 Task: Find connections with filter location Boa Esperança with filter topic #Entrepreneurshipwith filter profile language German with filter current company Boston Scientific with filter school Saintgits College of Engineering (Autonomous) with filter industry Security Systems Services with filter service category Filing with filter keywords title Proposal Writer
Action: Mouse moved to (545, 103)
Screenshot: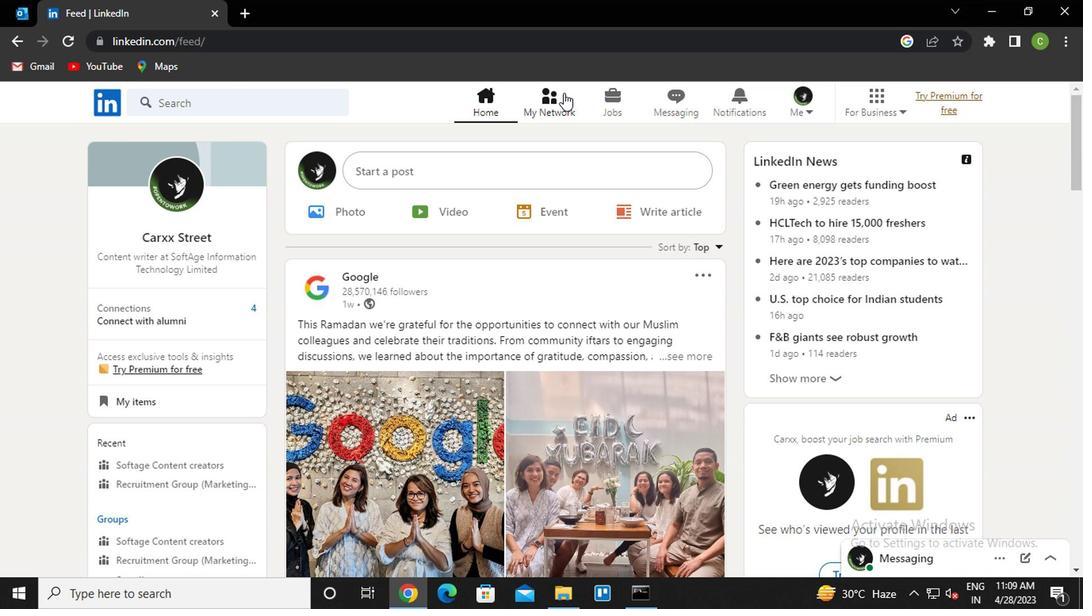 
Action: Mouse pressed left at (545, 103)
Screenshot: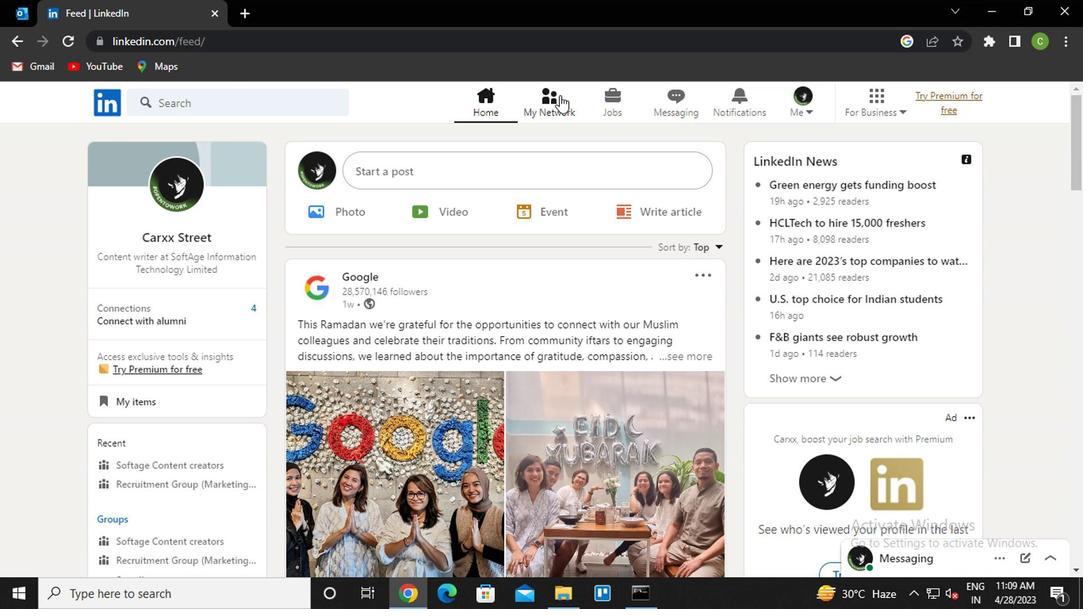 
Action: Mouse moved to (248, 203)
Screenshot: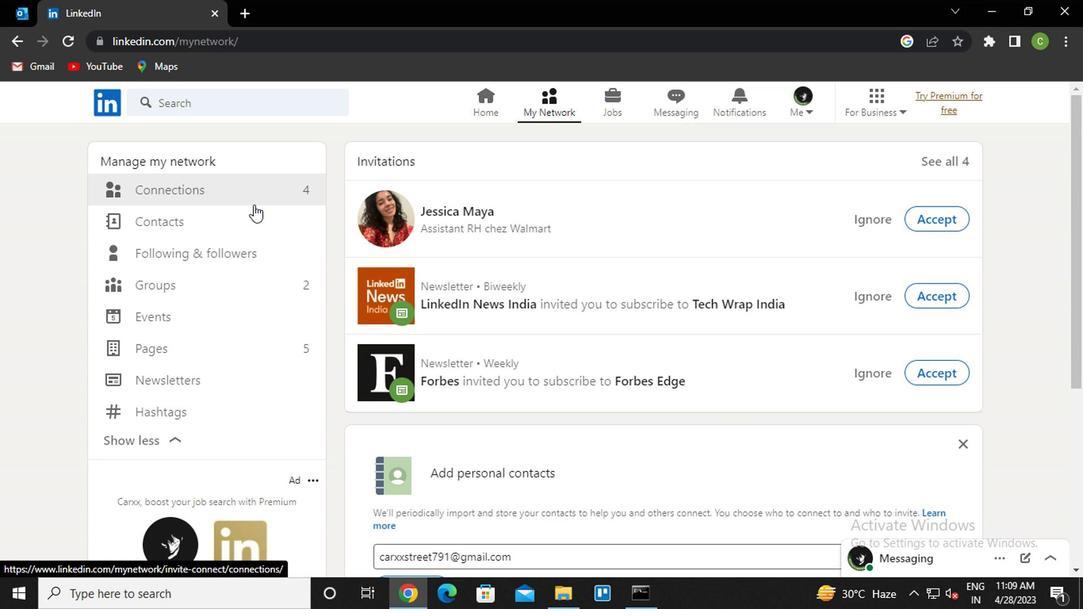 
Action: Mouse pressed left at (248, 203)
Screenshot: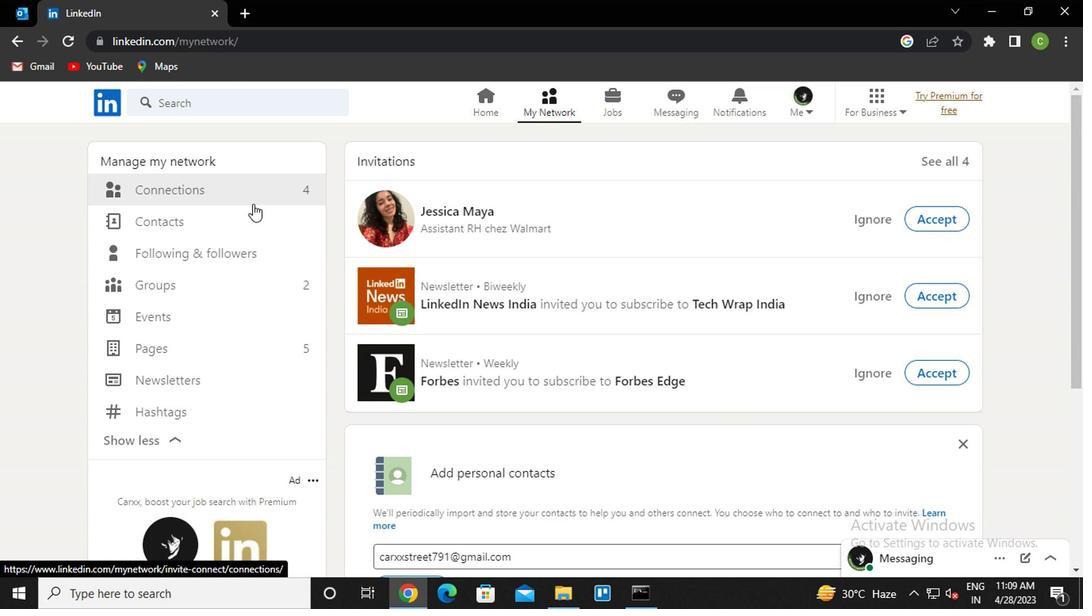 
Action: Mouse moved to (248, 202)
Screenshot: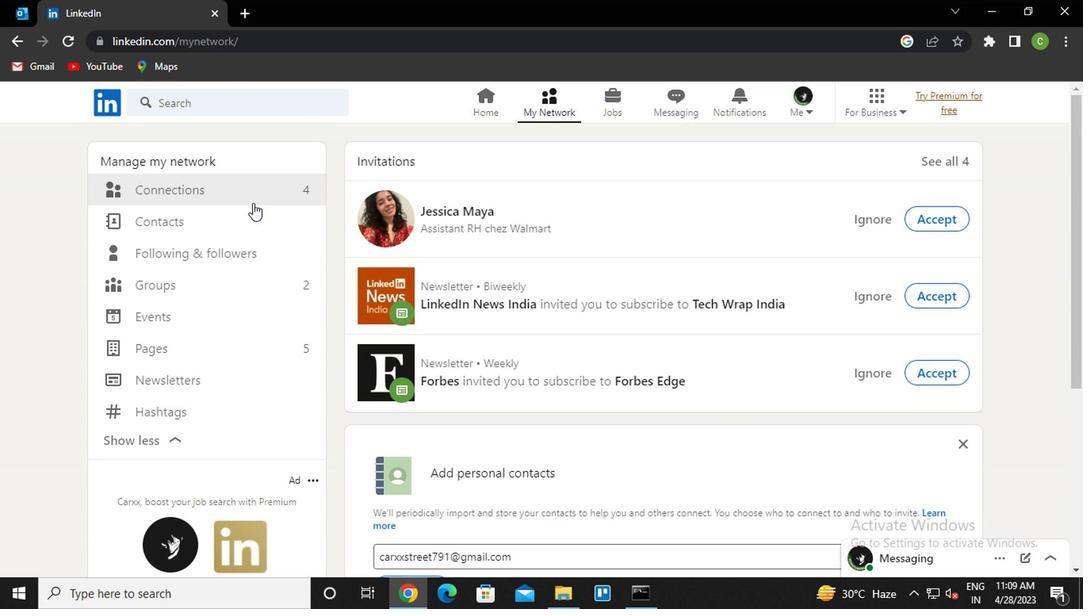 
Action: Mouse pressed left at (248, 202)
Screenshot: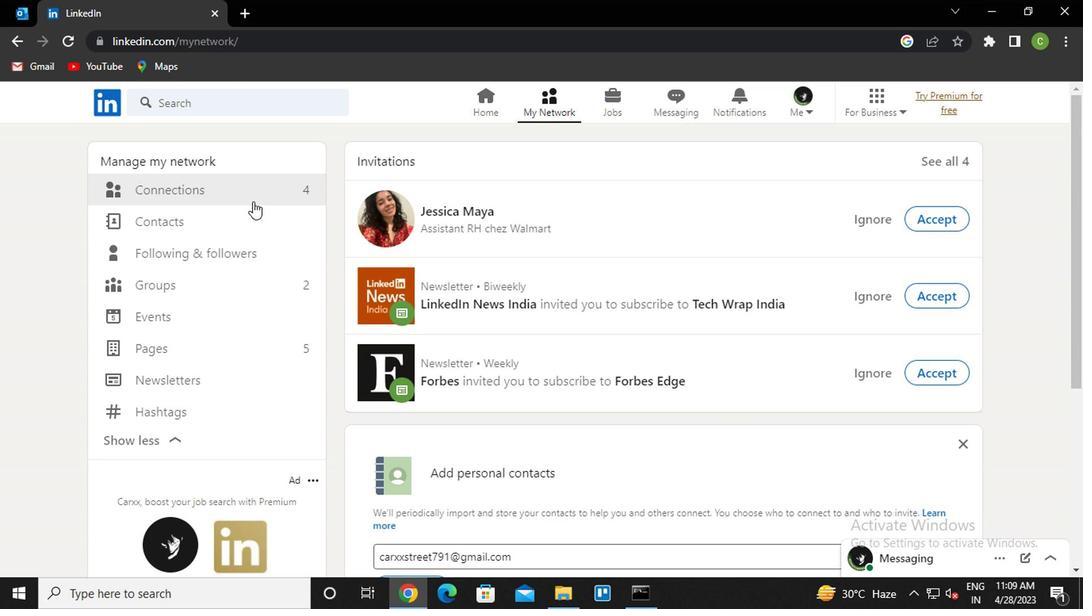 
Action: Mouse moved to (265, 195)
Screenshot: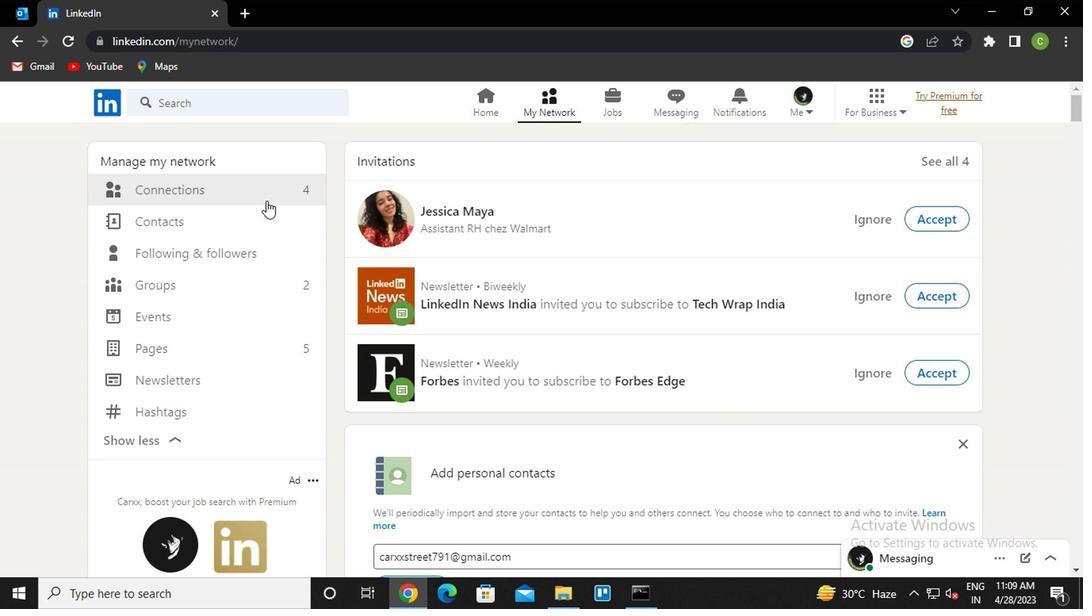 
Action: Mouse pressed left at (265, 195)
Screenshot: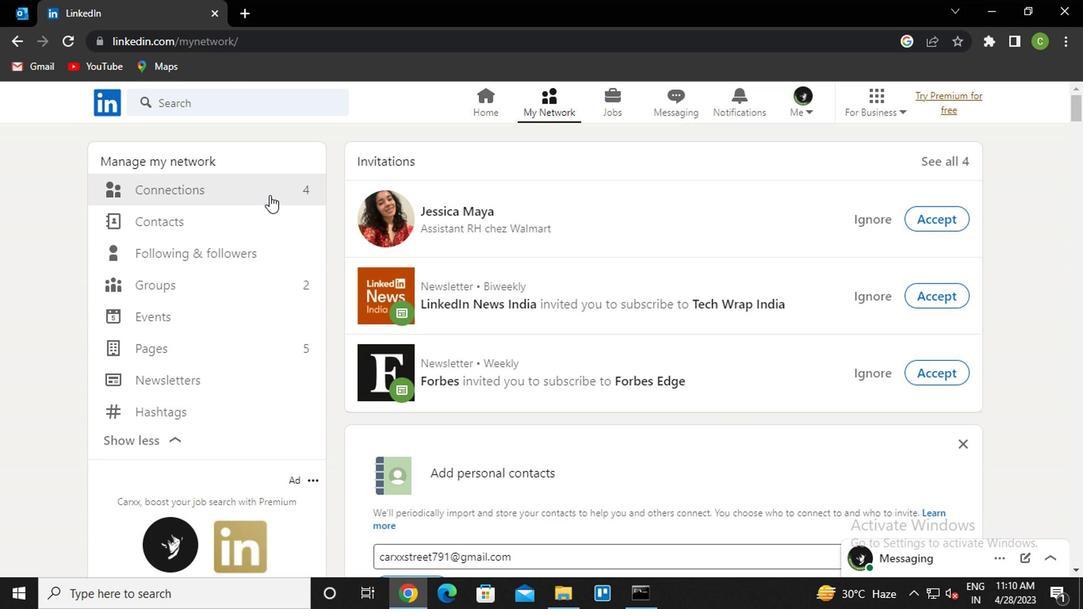 
Action: Mouse moved to (685, 195)
Screenshot: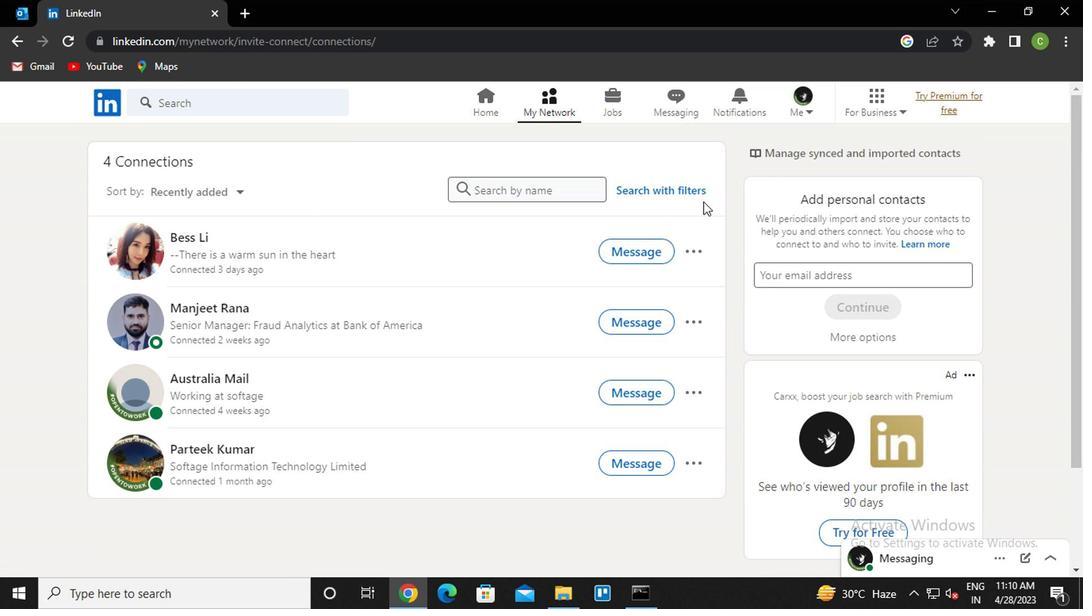 
Action: Mouse pressed left at (685, 195)
Screenshot: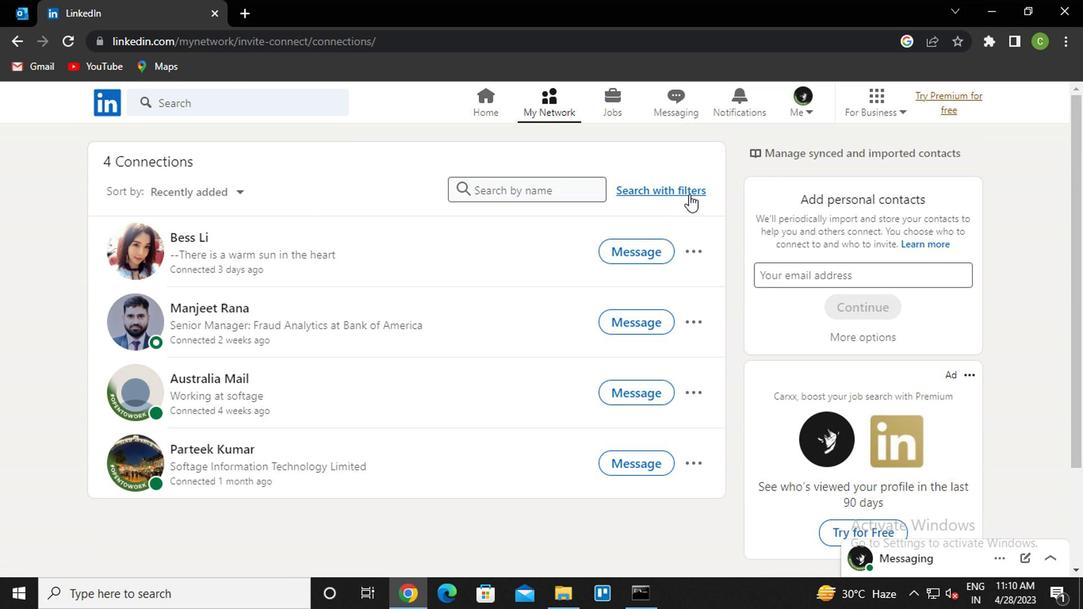 
Action: Mouse moved to (581, 148)
Screenshot: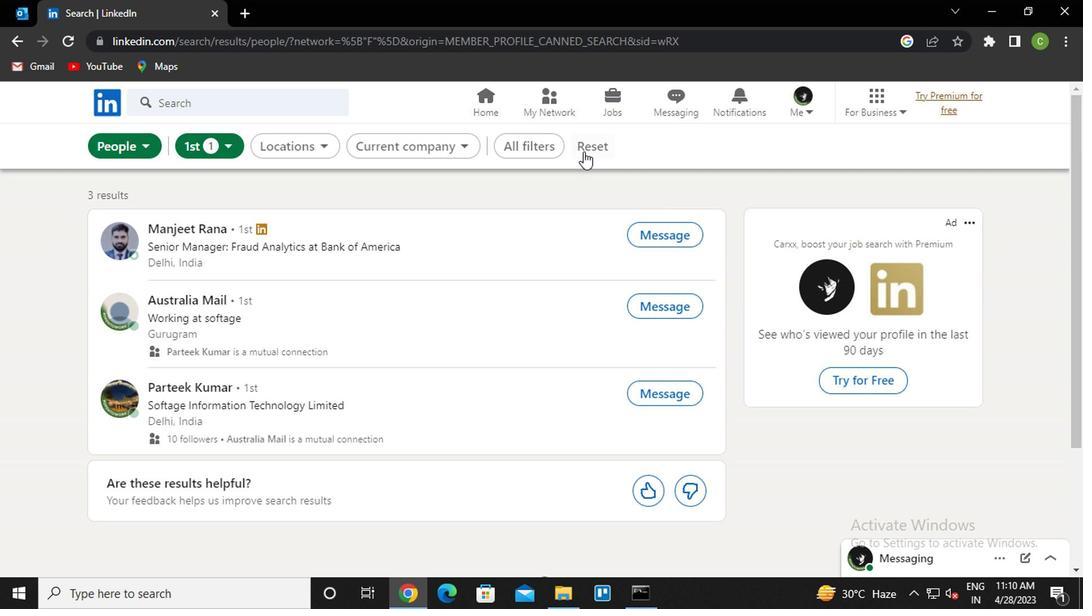 
Action: Mouse pressed left at (581, 148)
Screenshot: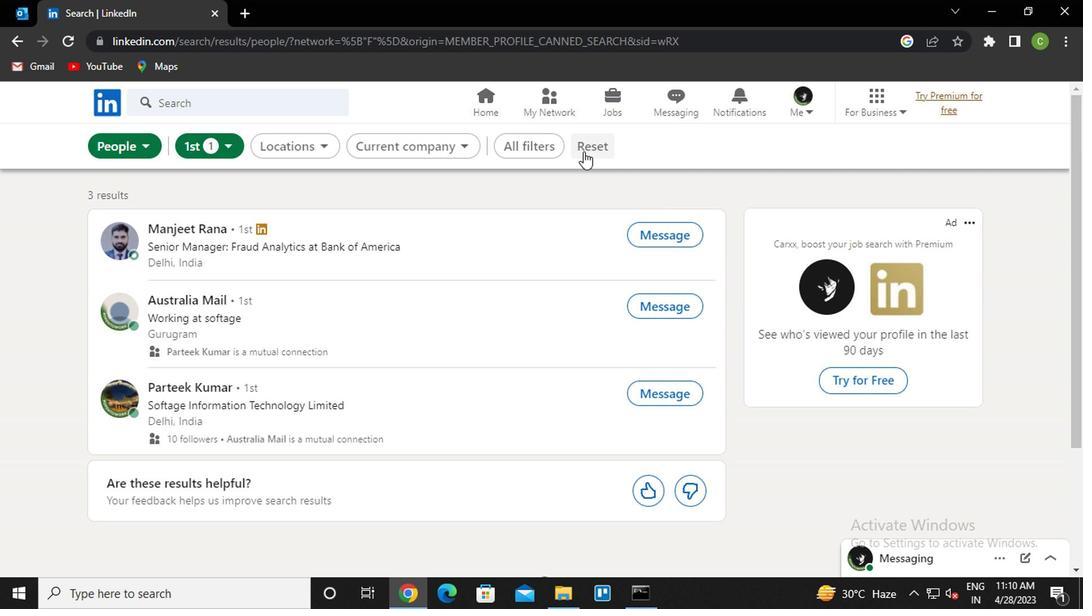 
Action: Mouse moved to (576, 146)
Screenshot: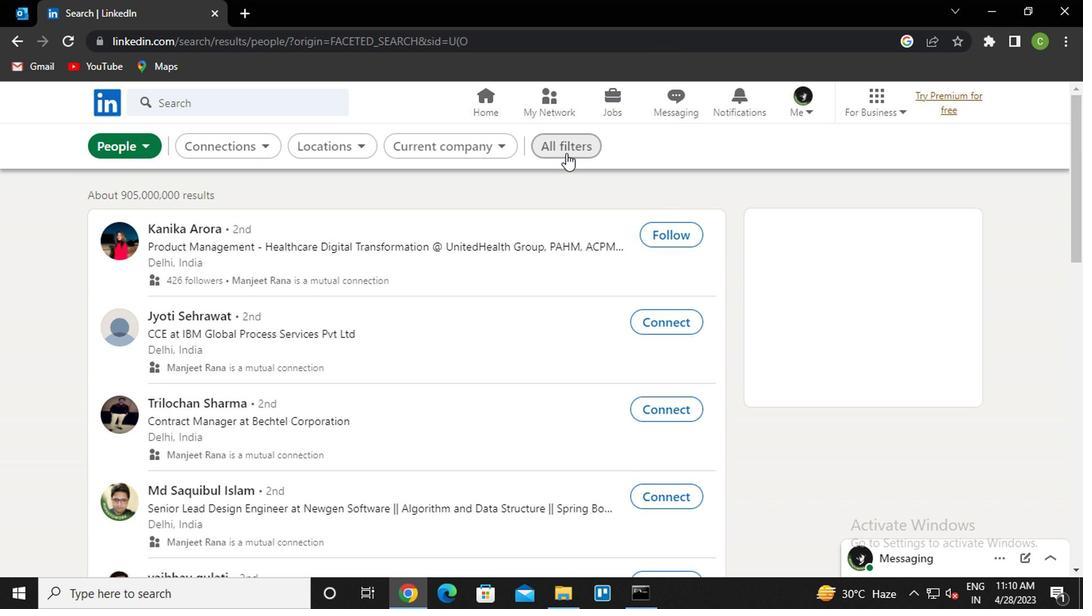 
Action: Mouse pressed left at (576, 146)
Screenshot: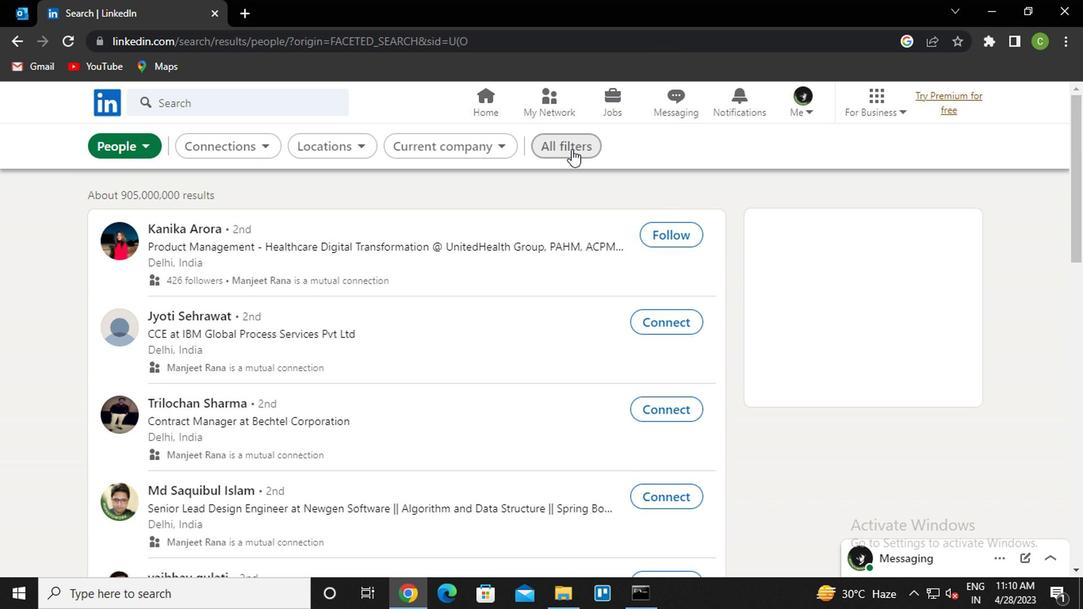 
Action: Mouse moved to (878, 328)
Screenshot: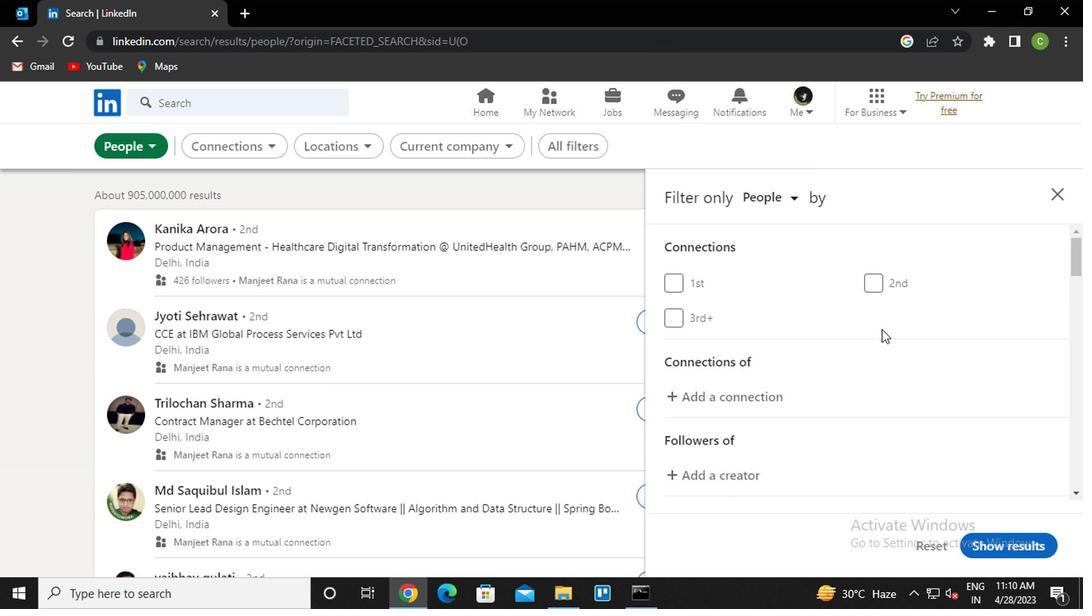 
Action: Mouse scrolled (878, 328) with delta (0, 0)
Screenshot: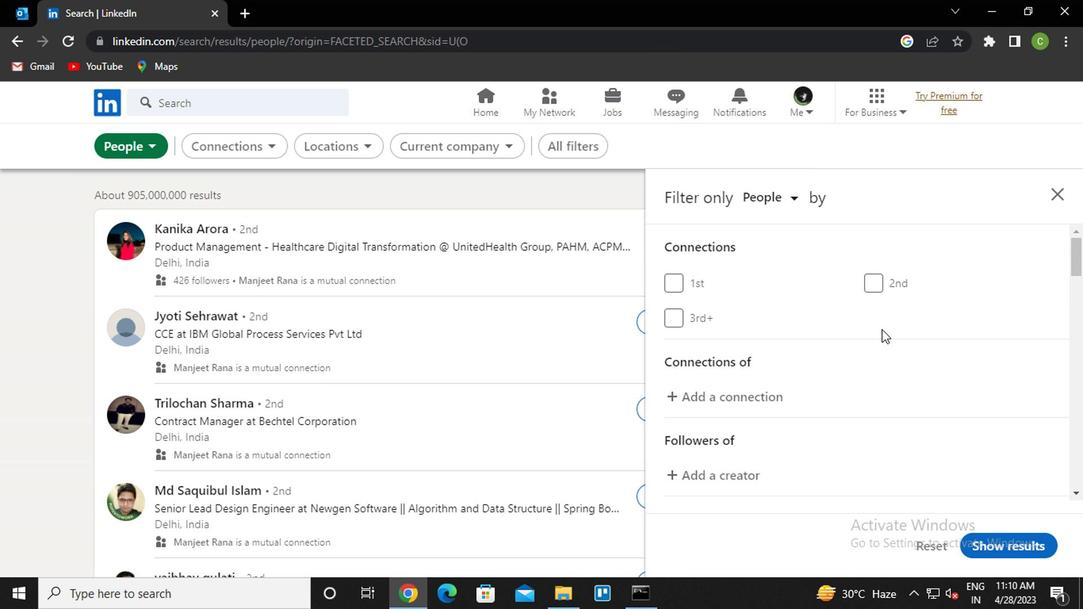 
Action: Mouse moved to (877, 331)
Screenshot: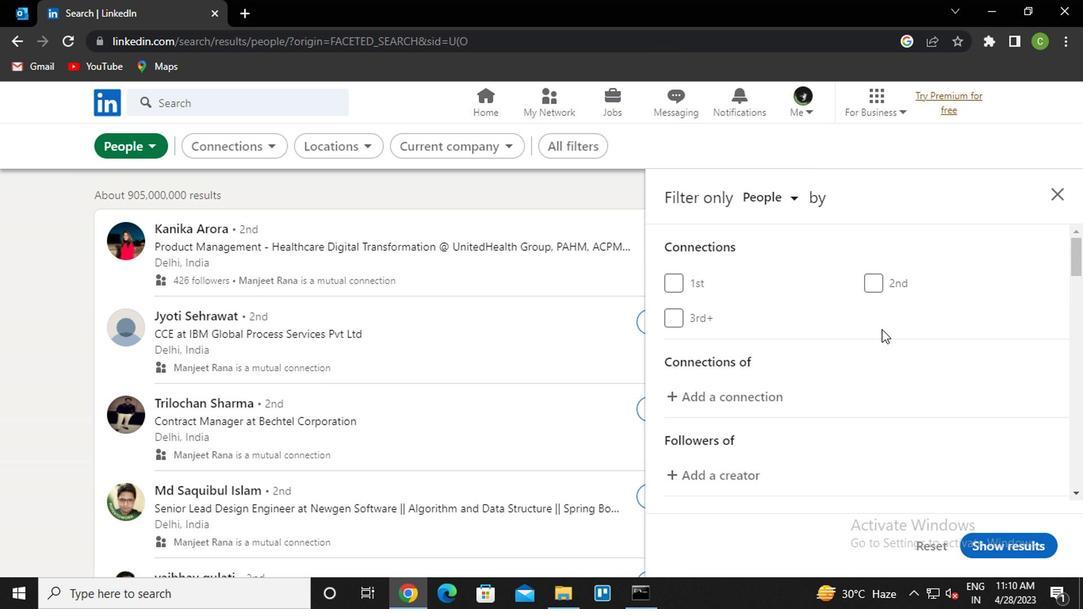 
Action: Mouse scrolled (877, 330) with delta (0, 0)
Screenshot: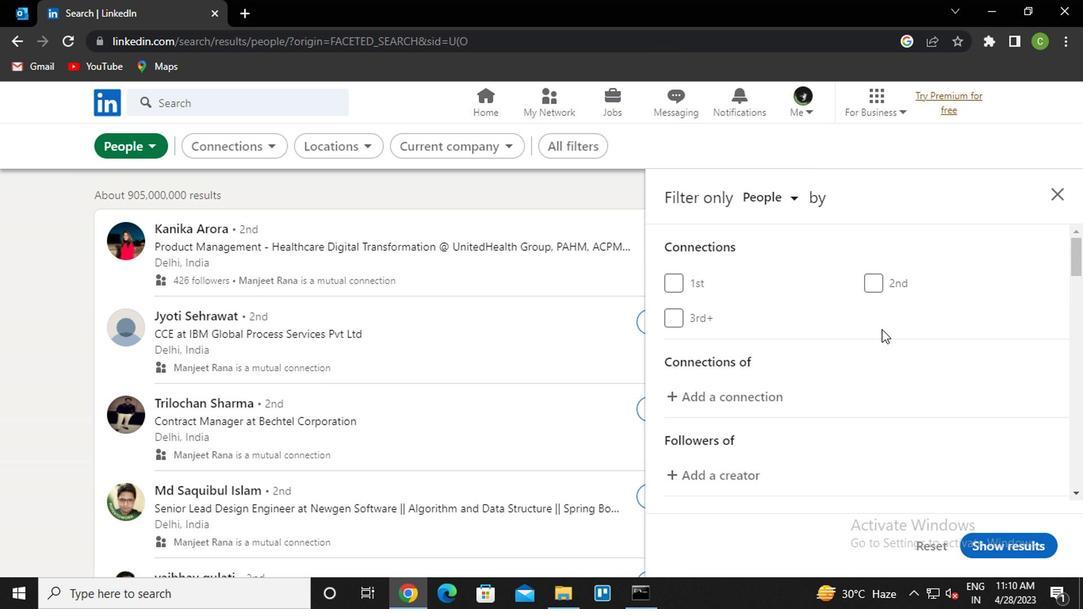 
Action: Mouse moved to (877, 331)
Screenshot: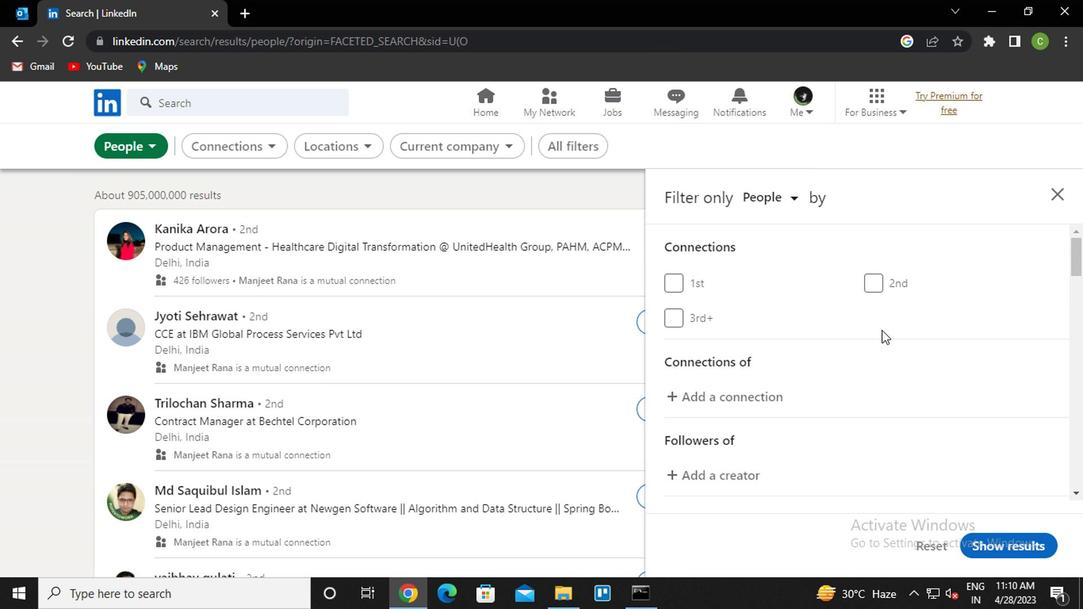 
Action: Mouse scrolled (877, 330) with delta (0, 0)
Screenshot: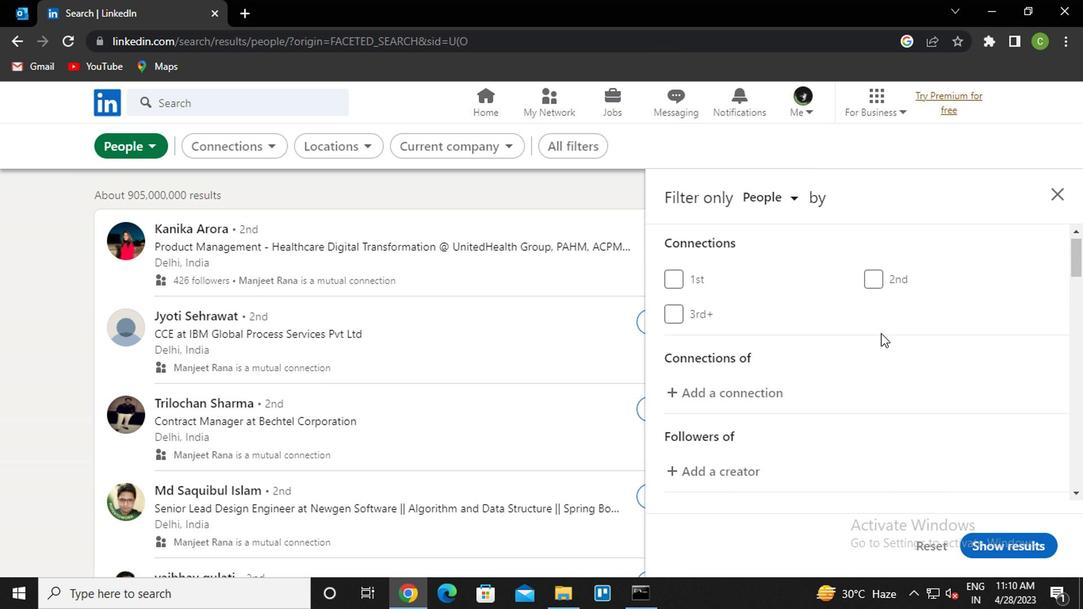 
Action: Mouse moved to (875, 333)
Screenshot: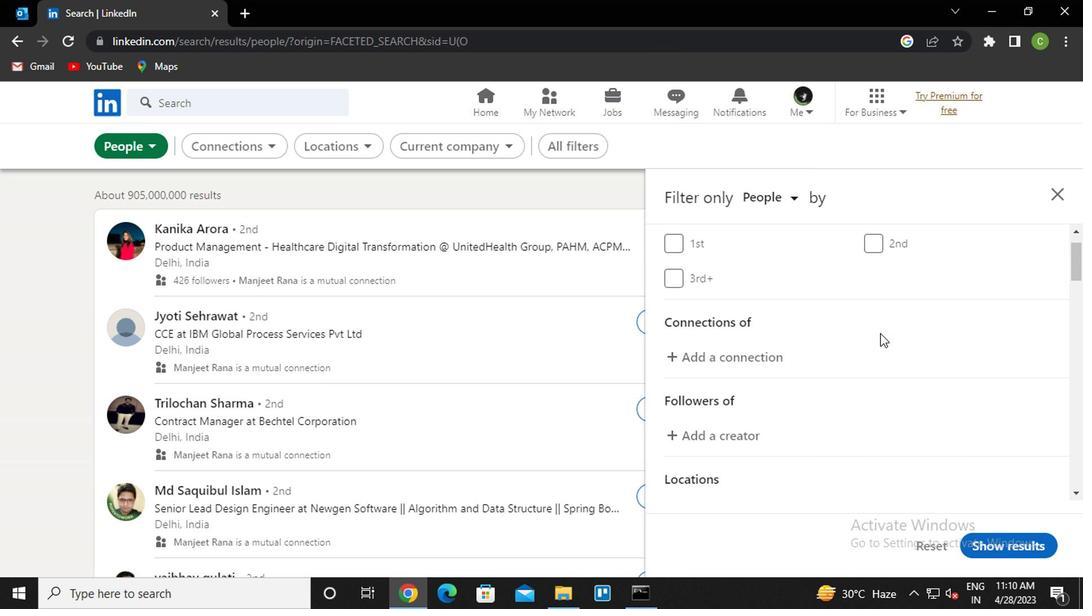 
Action: Mouse scrolled (875, 332) with delta (0, 0)
Screenshot: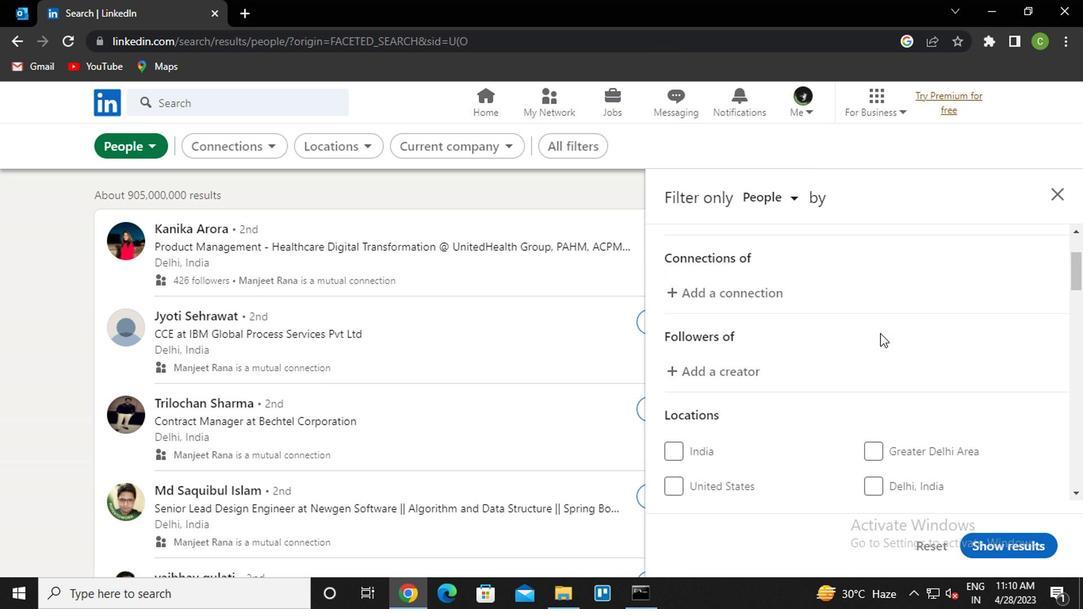 
Action: Mouse moved to (906, 312)
Screenshot: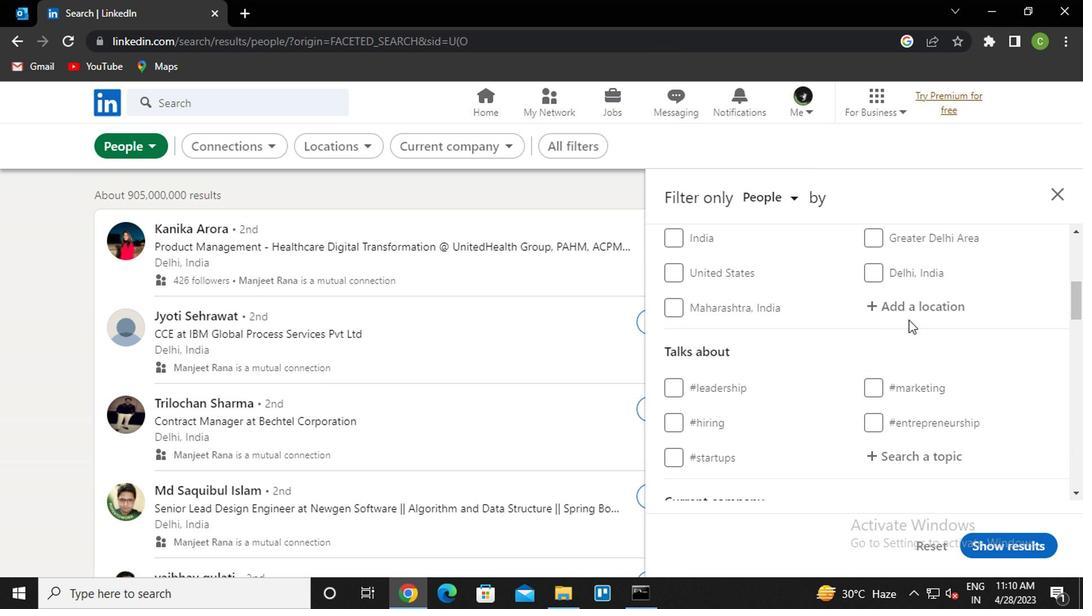 
Action: Mouse pressed left at (906, 312)
Screenshot: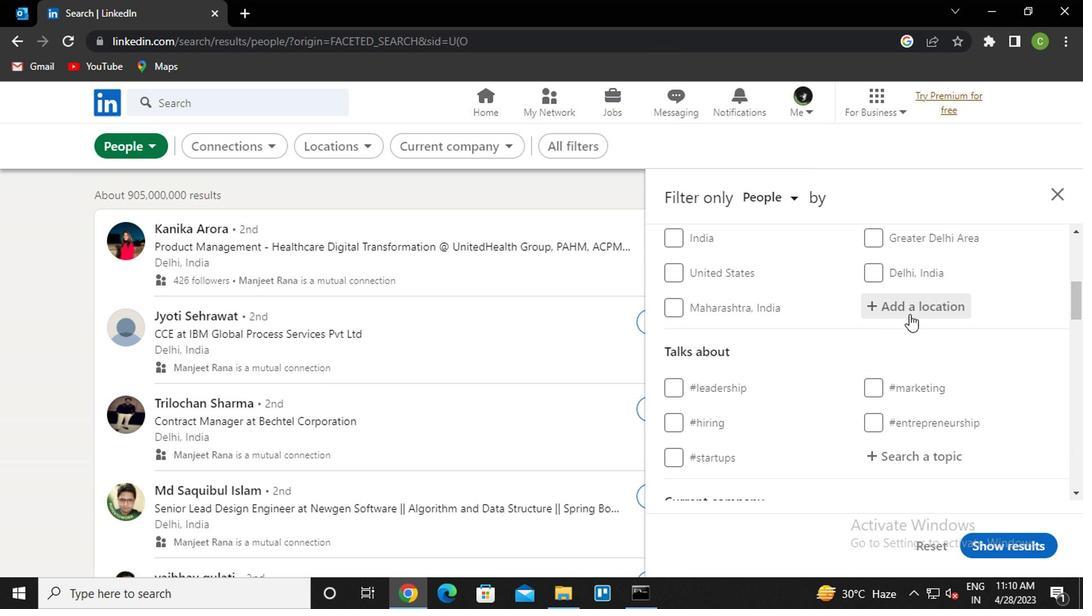 
Action: Key pressed <Key.shift><Key.caps_lock>B<Key.caps_lock>OA<Key.space><Key.caps_lock>E<Key.caps_lock>S<Key.down><Key.enter>
Screenshot: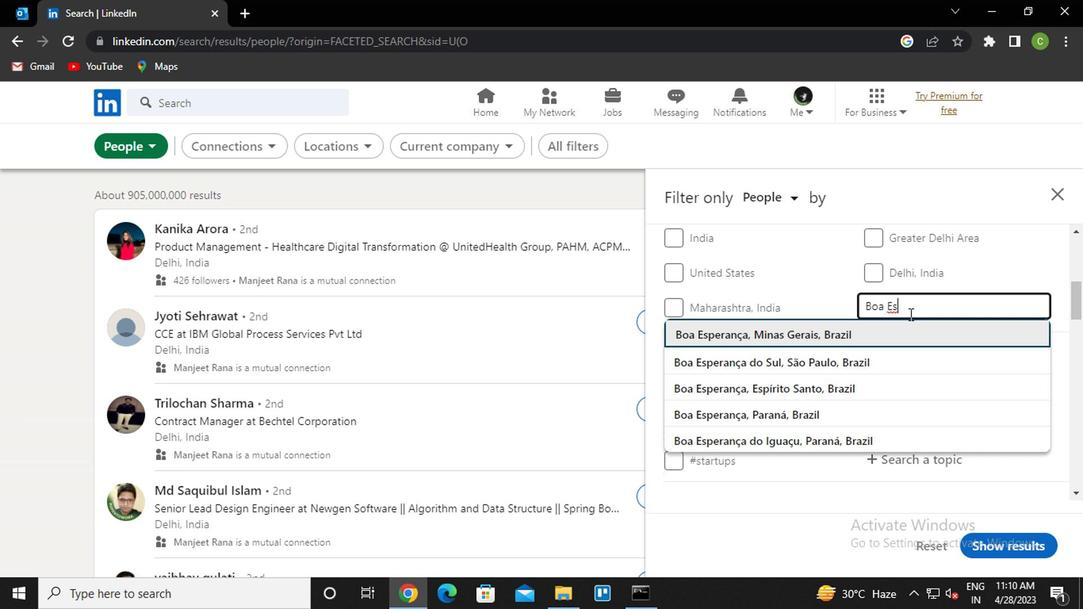 
Action: Mouse moved to (904, 313)
Screenshot: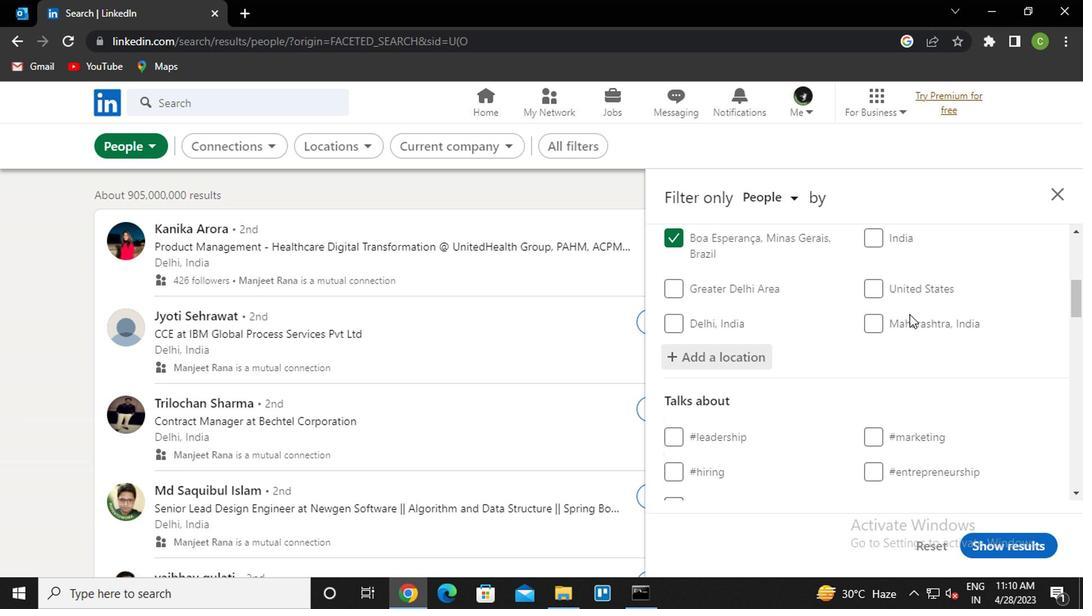 
Action: Mouse scrolled (904, 312) with delta (0, -1)
Screenshot: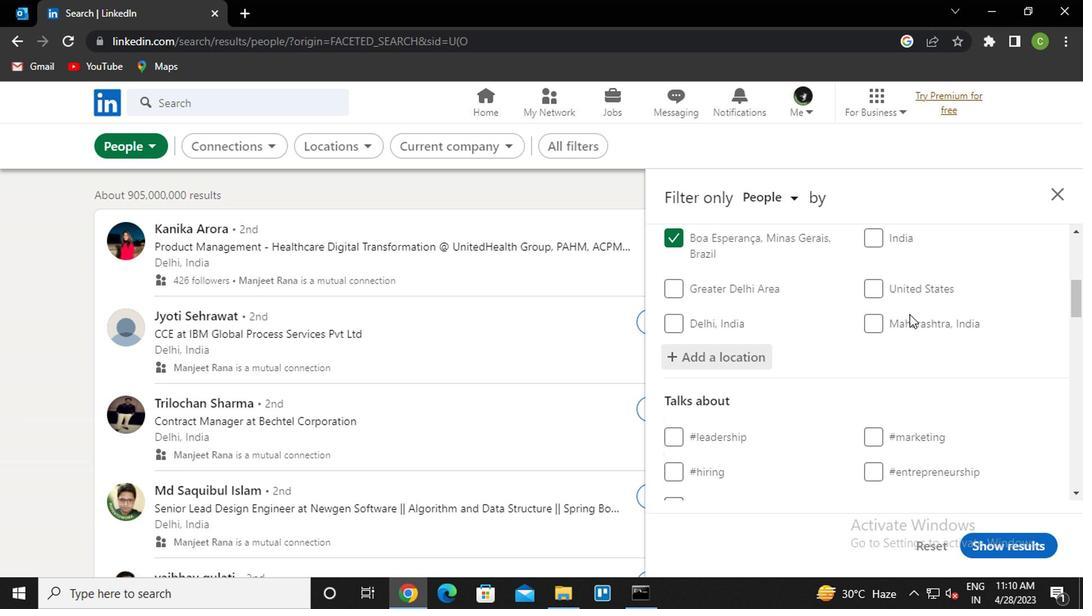 
Action: Mouse moved to (901, 316)
Screenshot: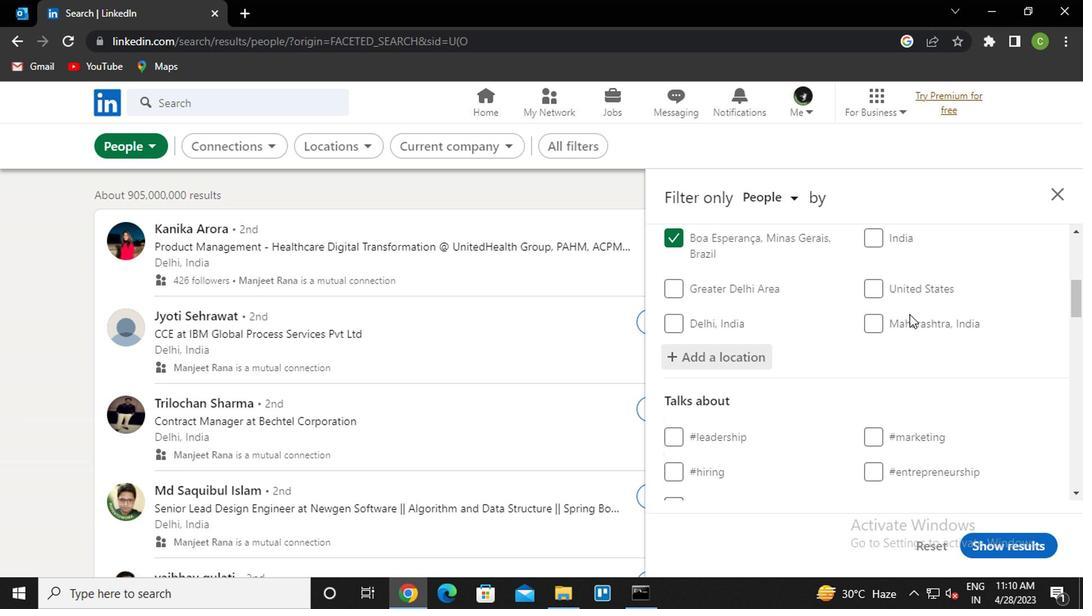 
Action: Mouse scrolled (901, 315) with delta (0, -1)
Screenshot: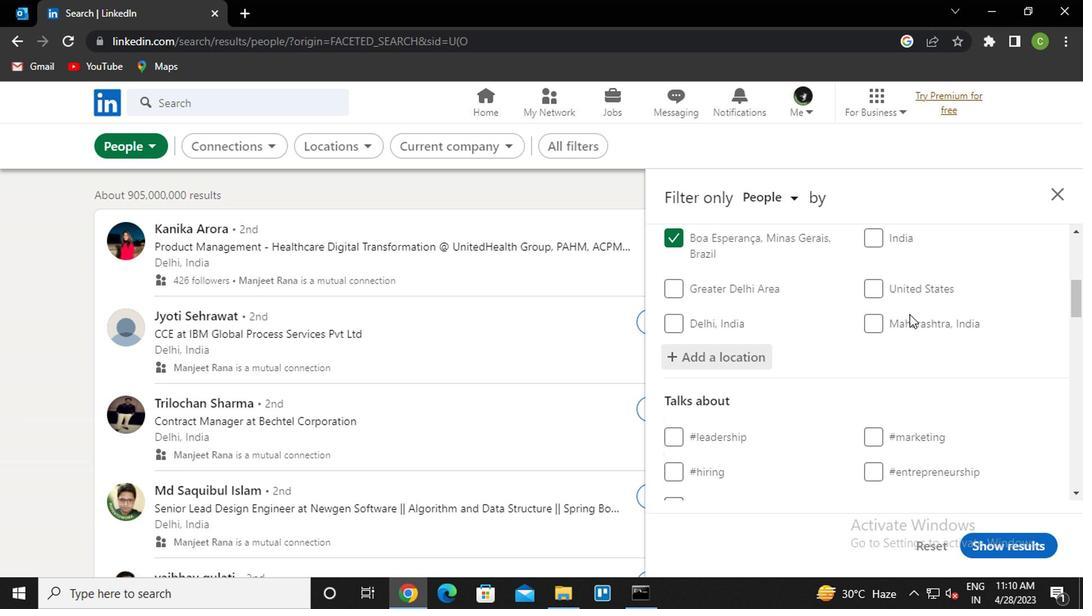
Action: Mouse moved to (889, 337)
Screenshot: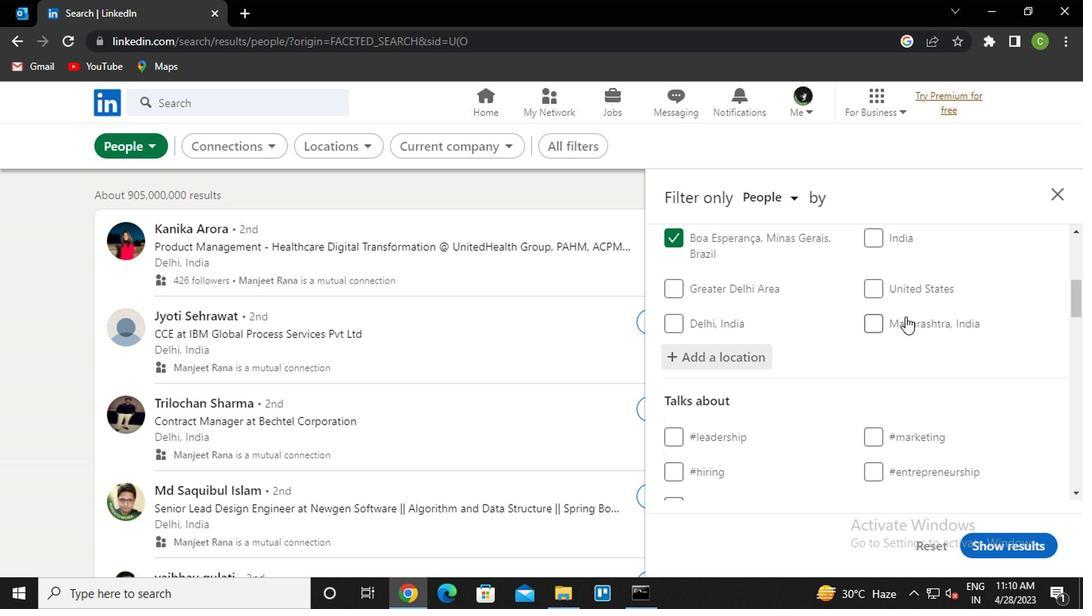 
Action: Mouse scrolled (889, 336) with delta (0, 0)
Screenshot: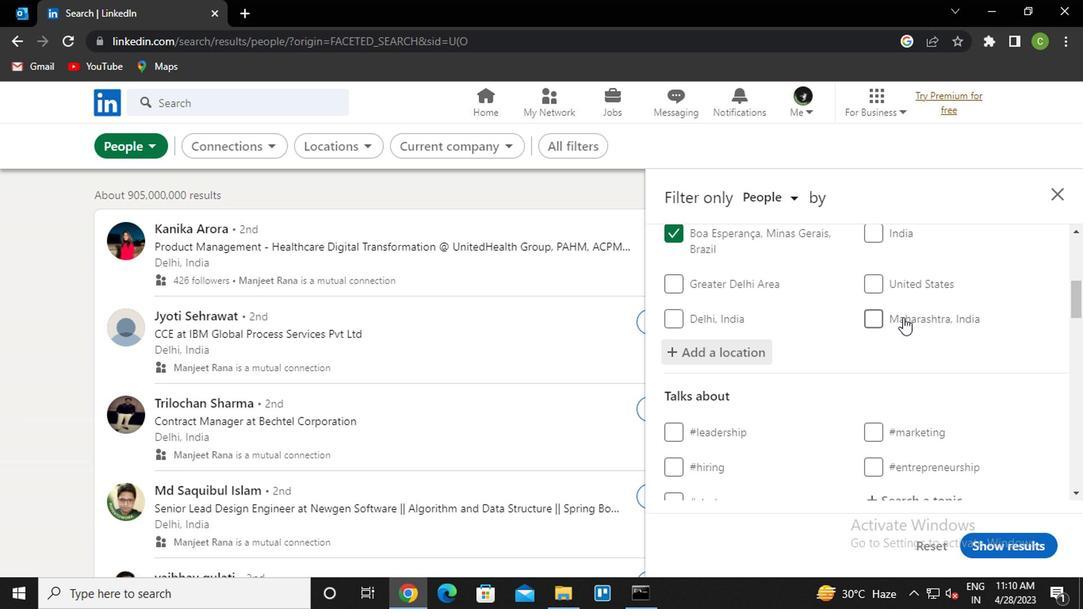 
Action: Mouse moved to (914, 273)
Screenshot: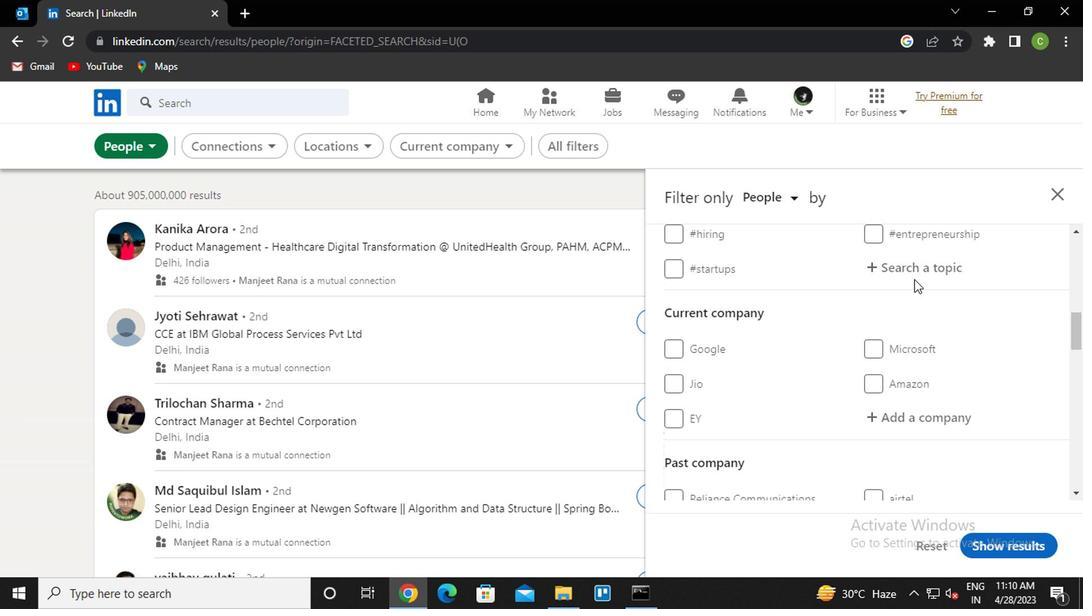 
Action: Mouse pressed left at (914, 273)
Screenshot: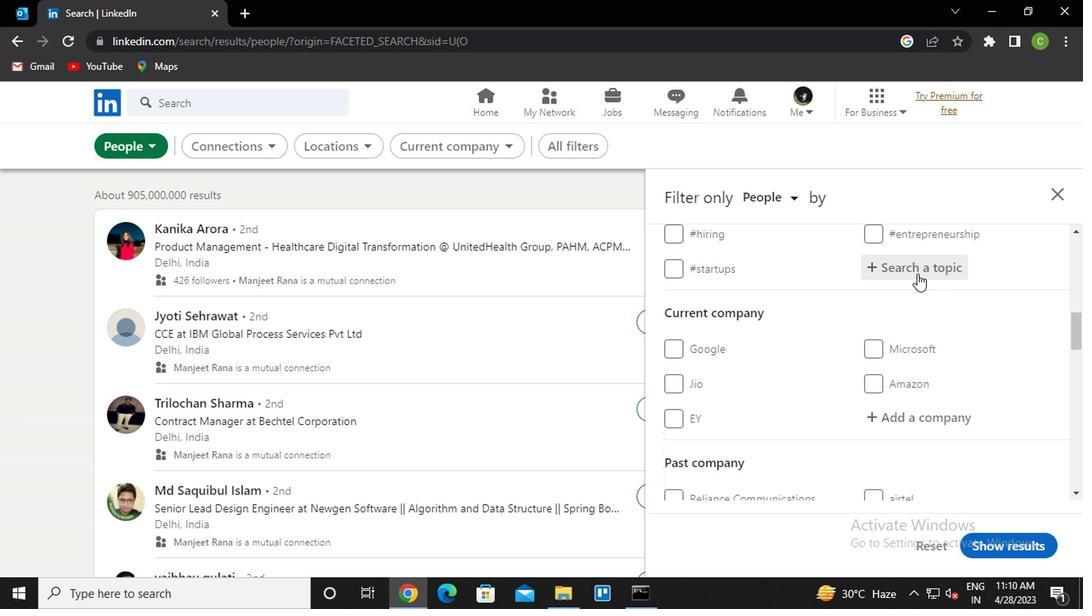 
Action: Key pressed <Key.caps_lock>E<Key.caps_lock>NTRE<Key.down><Key.down><Key.down><Key.up><Key.enter>
Screenshot: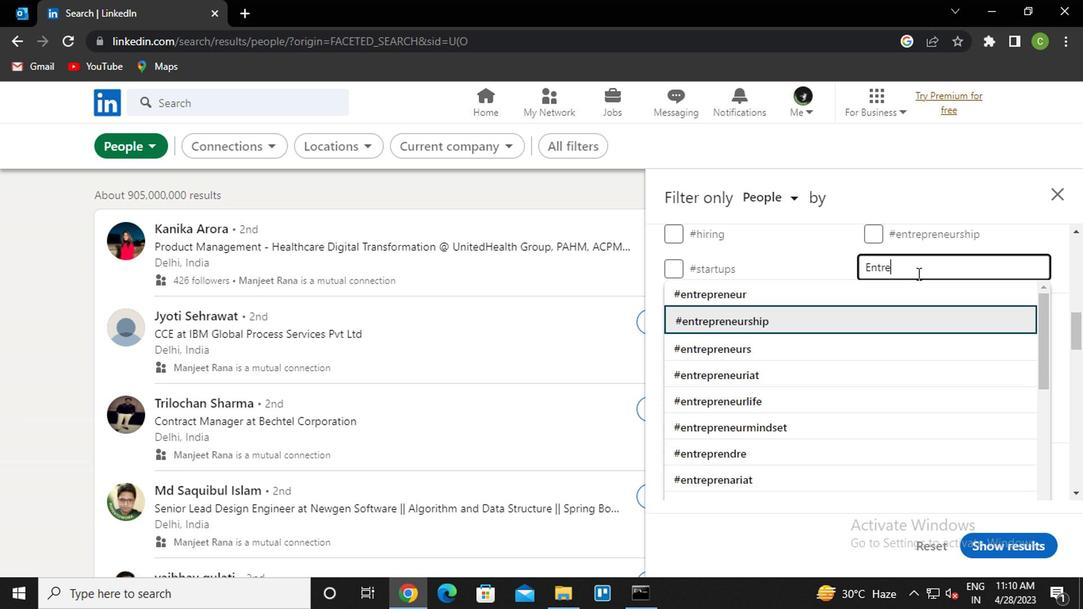 
Action: Mouse moved to (914, 273)
Screenshot: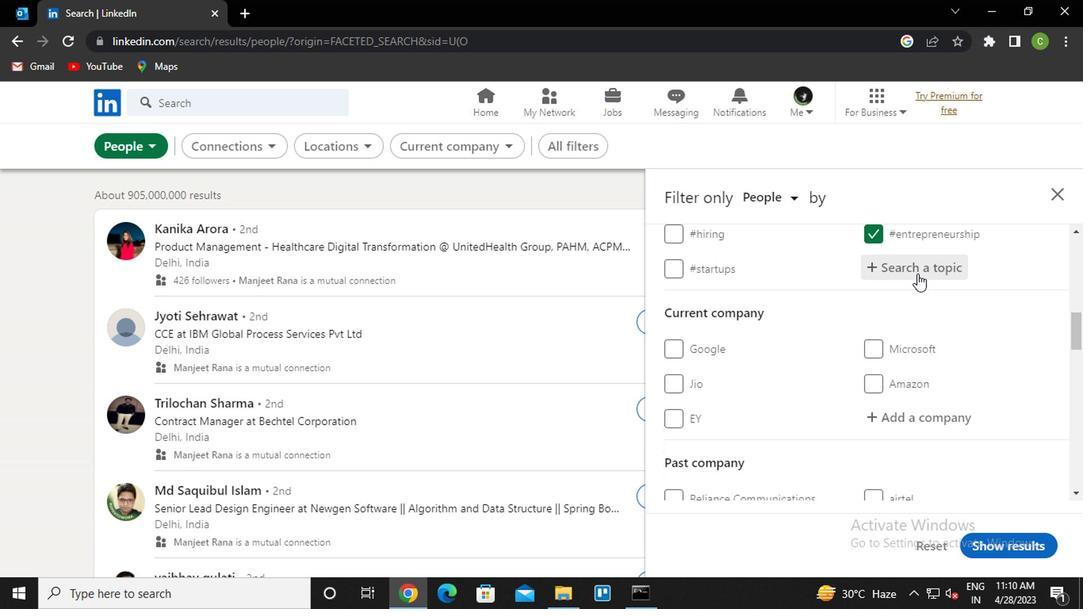 
Action: Mouse scrolled (914, 272) with delta (0, -1)
Screenshot: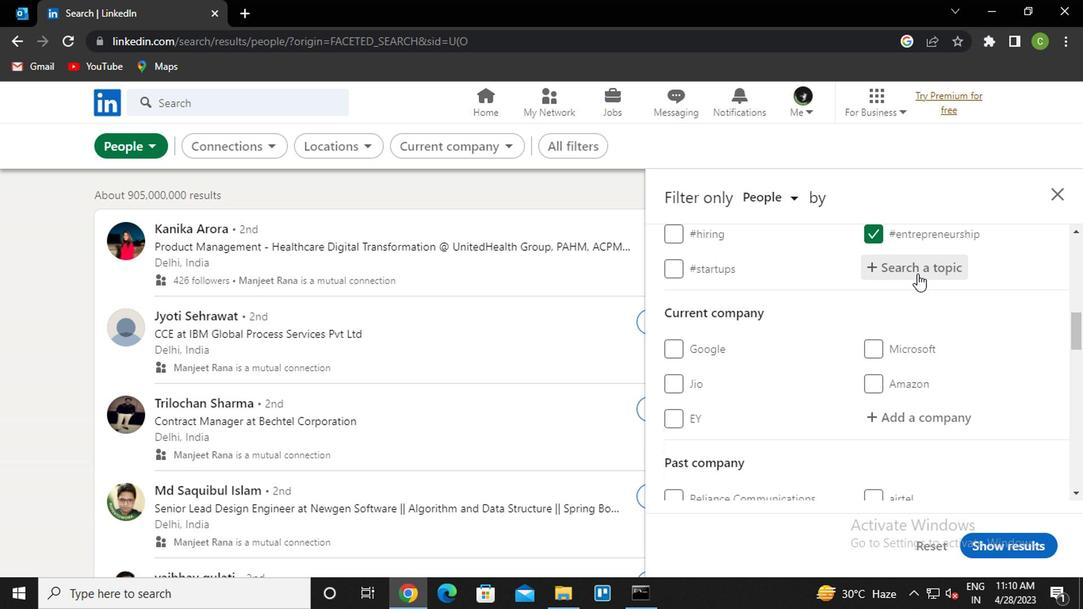 
Action: Mouse scrolled (914, 272) with delta (0, -1)
Screenshot: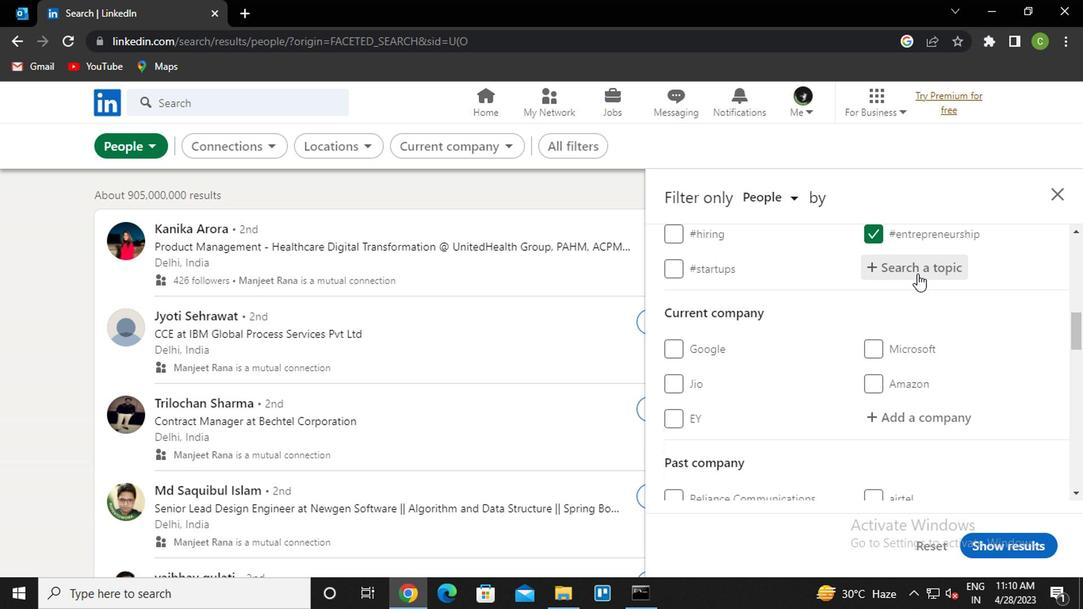 
Action: Mouse scrolled (914, 272) with delta (0, -1)
Screenshot: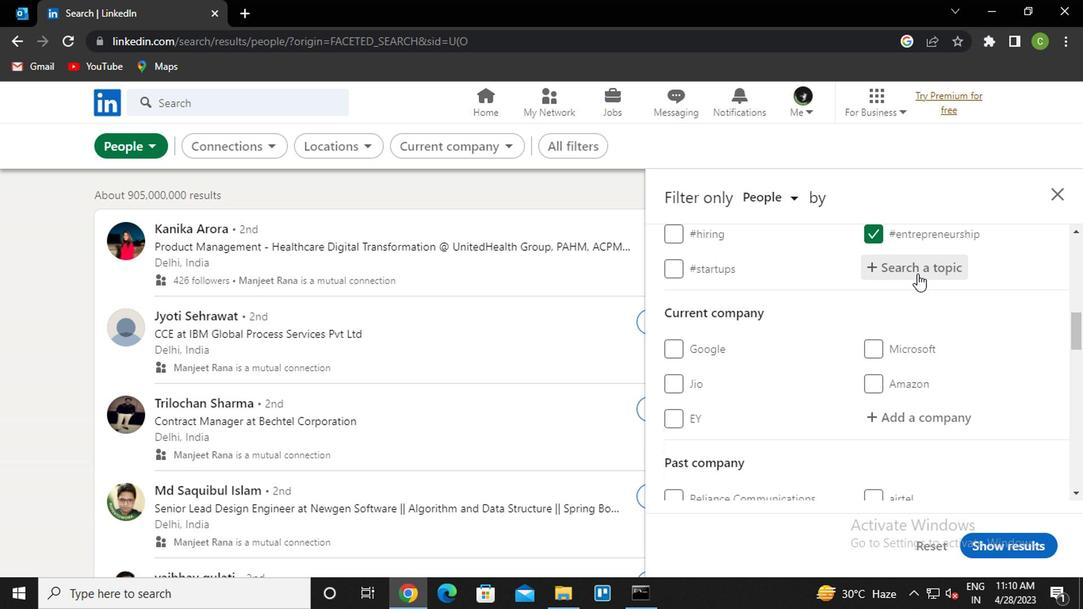 
Action: Mouse scrolled (914, 272) with delta (0, -1)
Screenshot: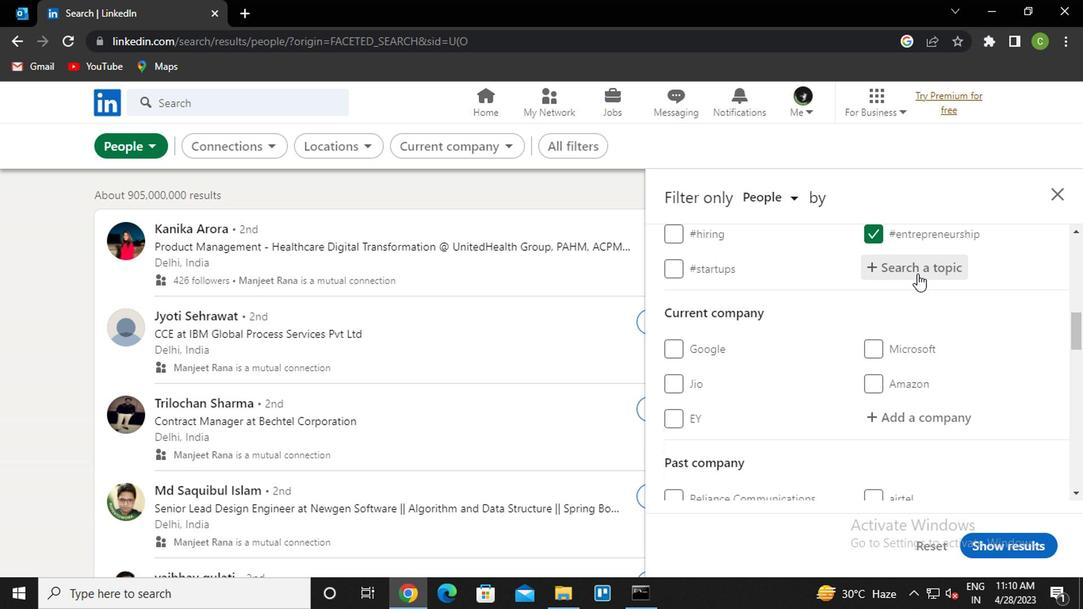 
Action: Mouse scrolled (914, 272) with delta (0, -1)
Screenshot: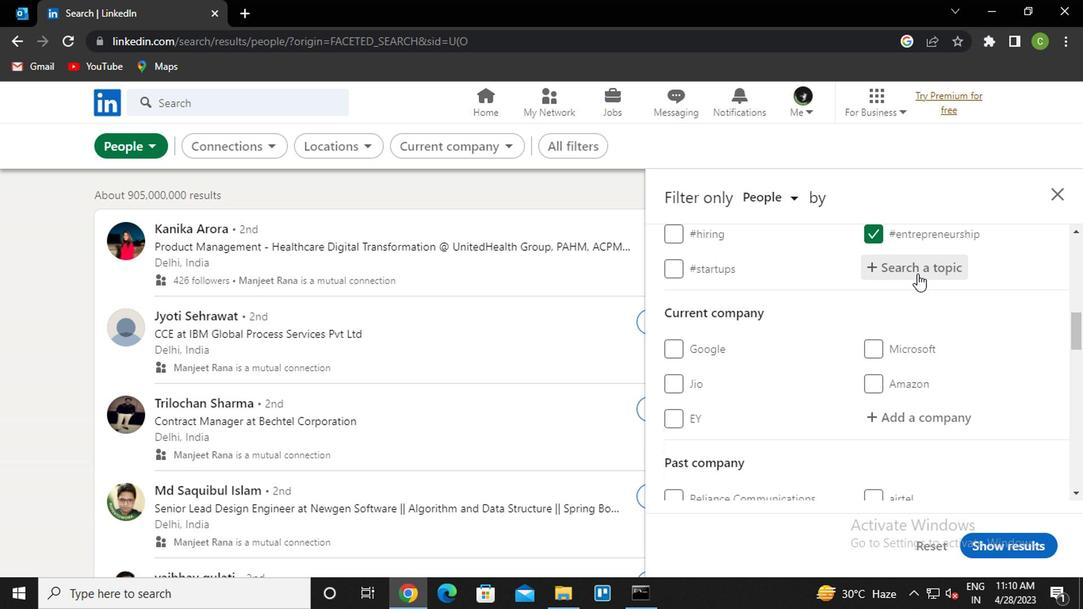 
Action: Mouse scrolled (914, 272) with delta (0, -1)
Screenshot: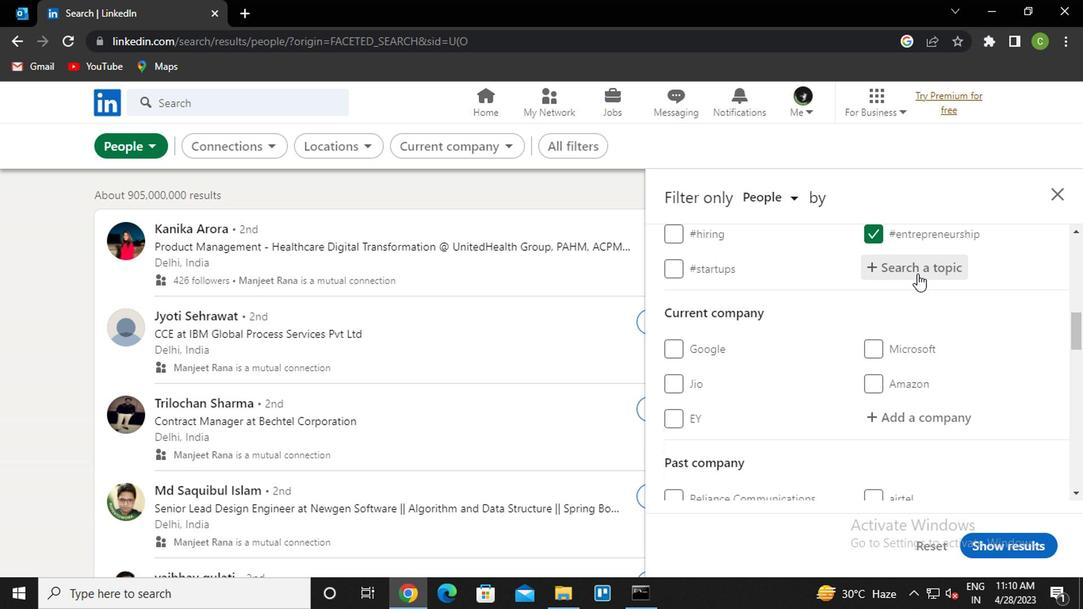 
Action: Mouse scrolled (914, 272) with delta (0, -1)
Screenshot: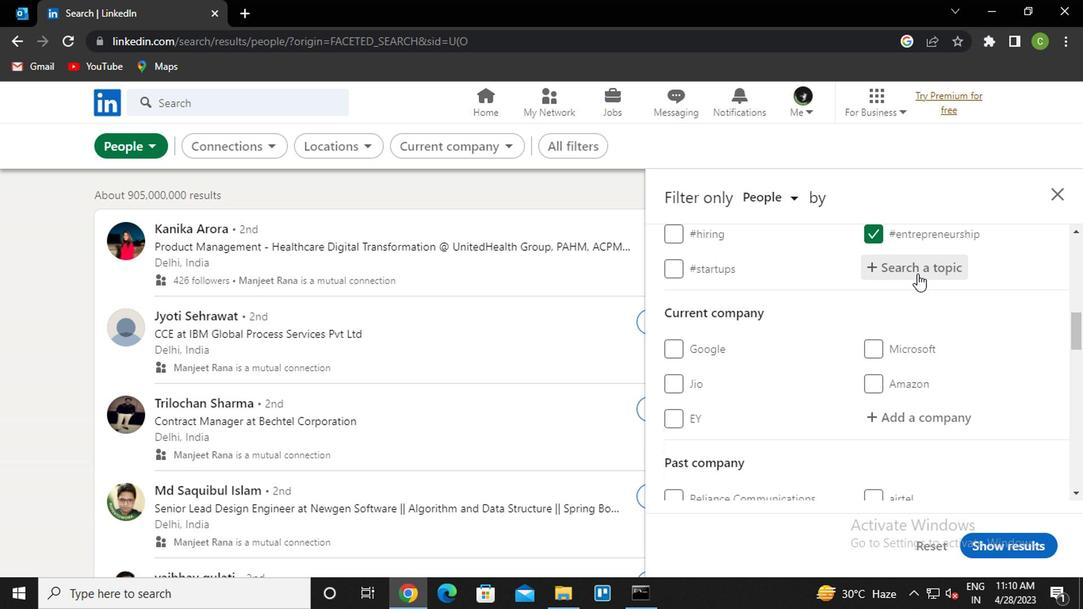 
Action: Mouse scrolled (914, 272) with delta (0, -1)
Screenshot: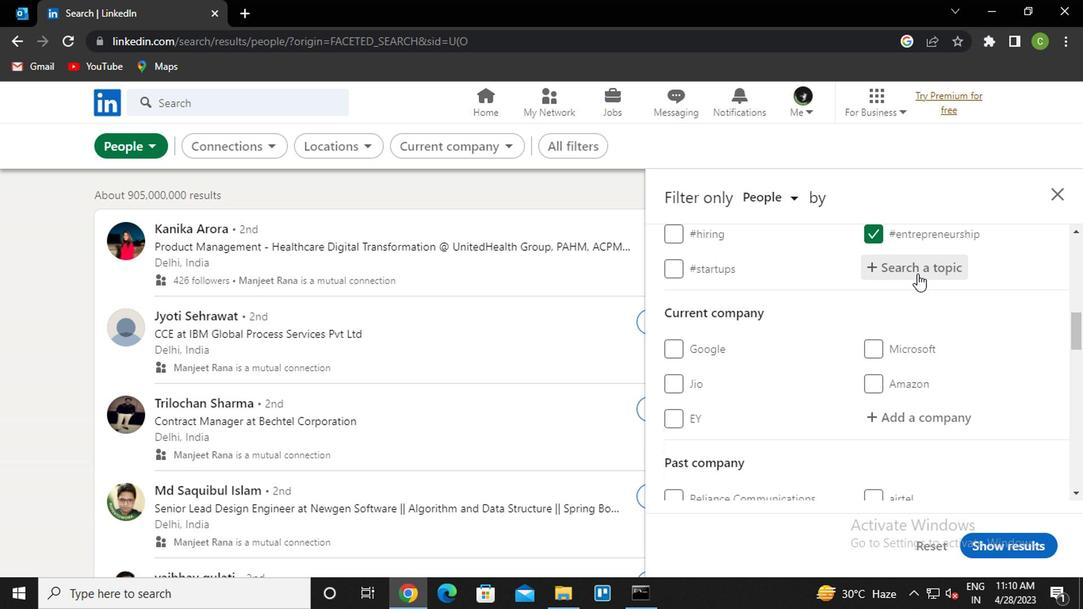 
Action: Mouse moved to (812, 354)
Screenshot: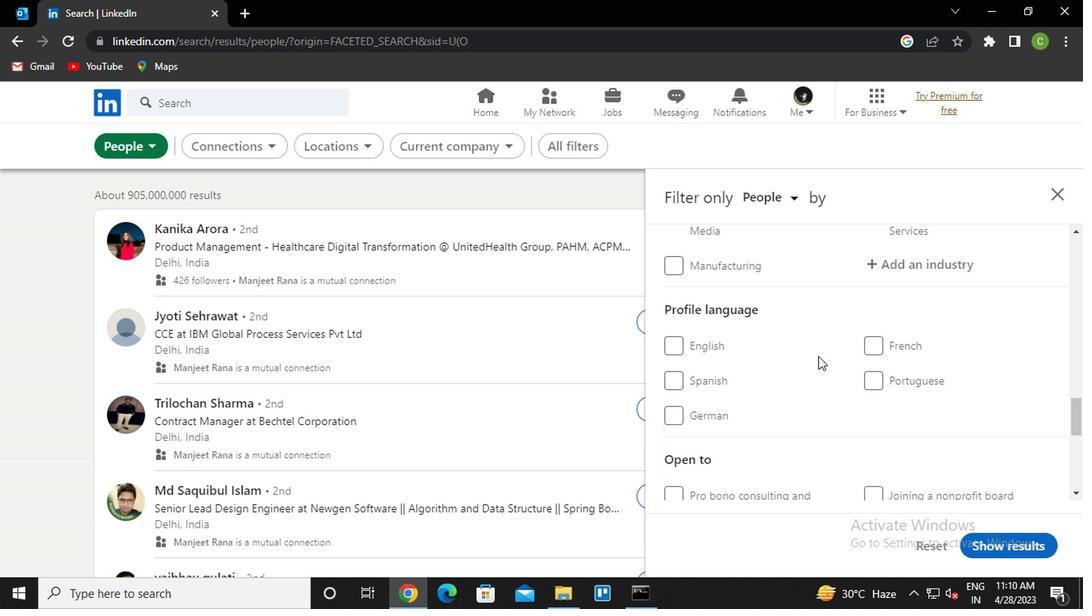 
Action: Mouse scrolled (812, 353) with delta (0, -1)
Screenshot: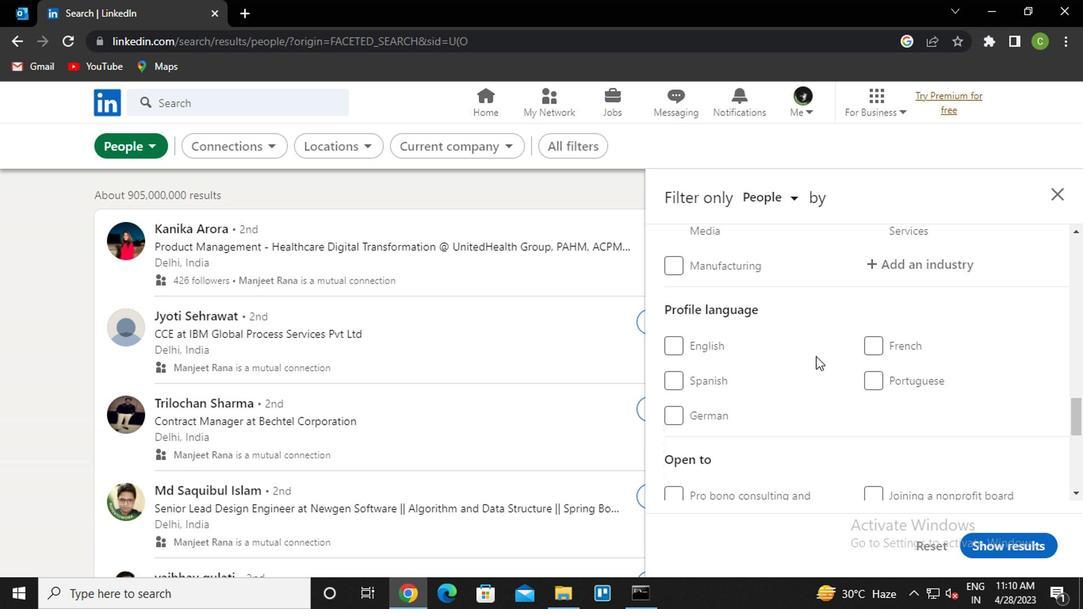 
Action: Mouse scrolled (812, 353) with delta (0, -1)
Screenshot: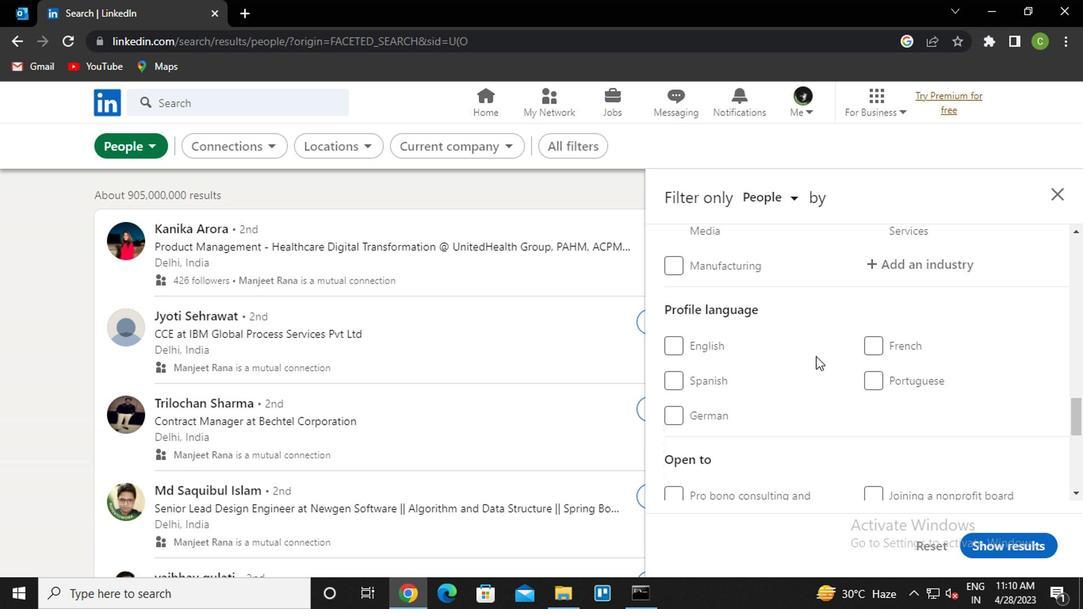 
Action: Mouse moved to (811, 354)
Screenshot: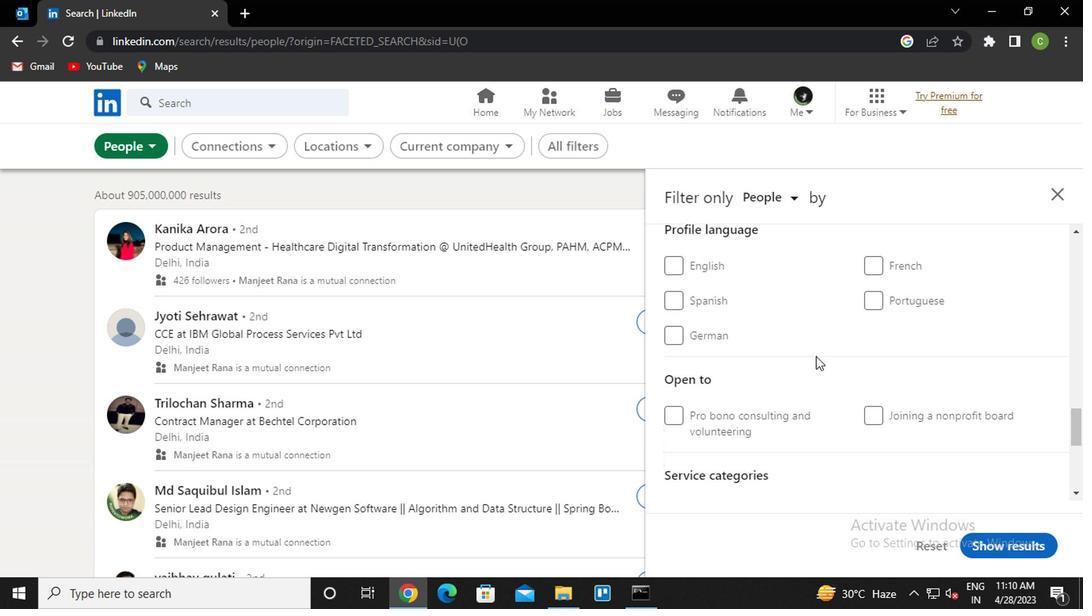 
Action: Mouse scrolled (811, 355) with delta (0, 0)
Screenshot: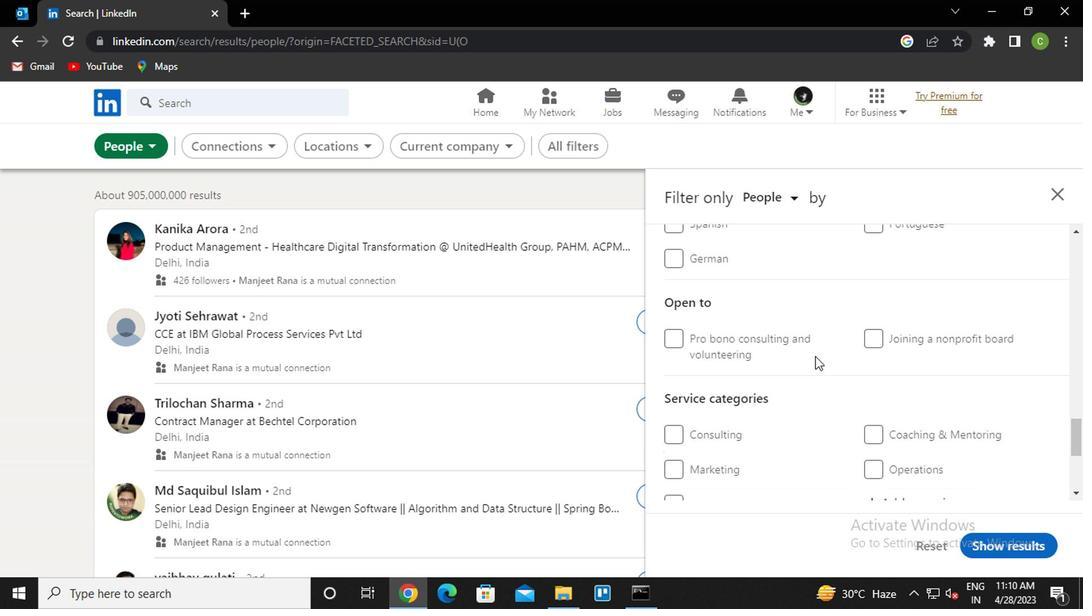 
Action: Mouse moved to (664, 334)
Screenshot: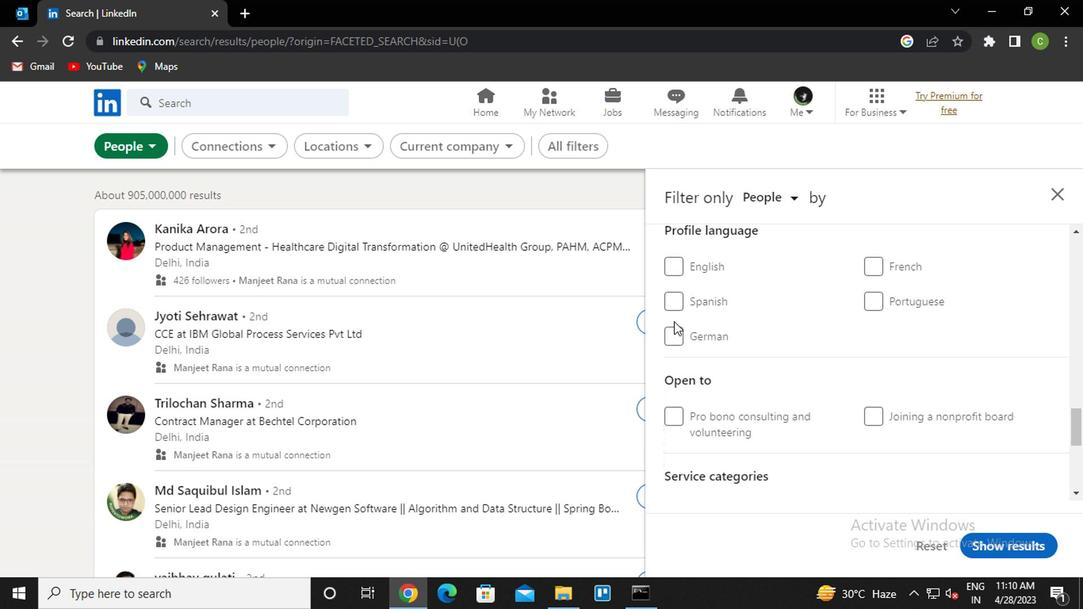 
Action: Mouse pressed left at (664, 334)
Screenshot: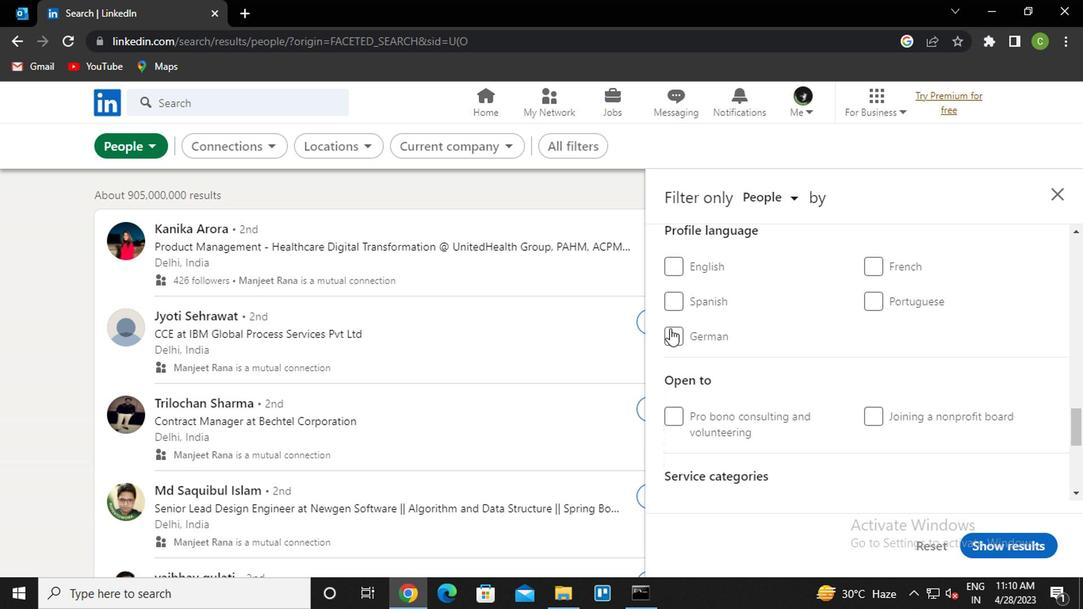 
Action: Mouse moved to (755, 394)
Screenshot: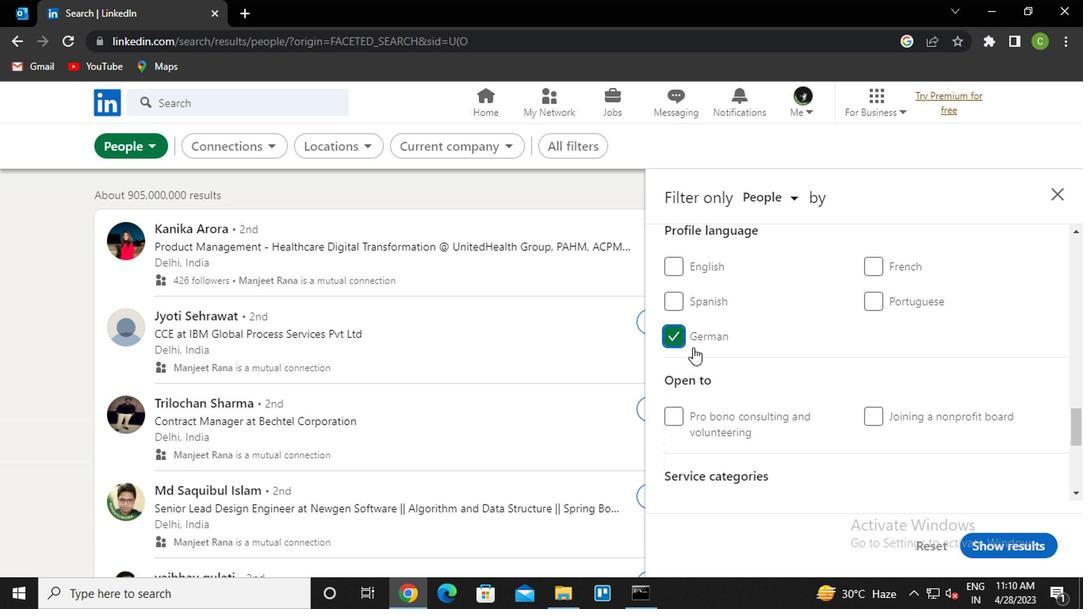 
Action: Mouse scrolled (755, 394) with delta (0, 0)
Screenshot: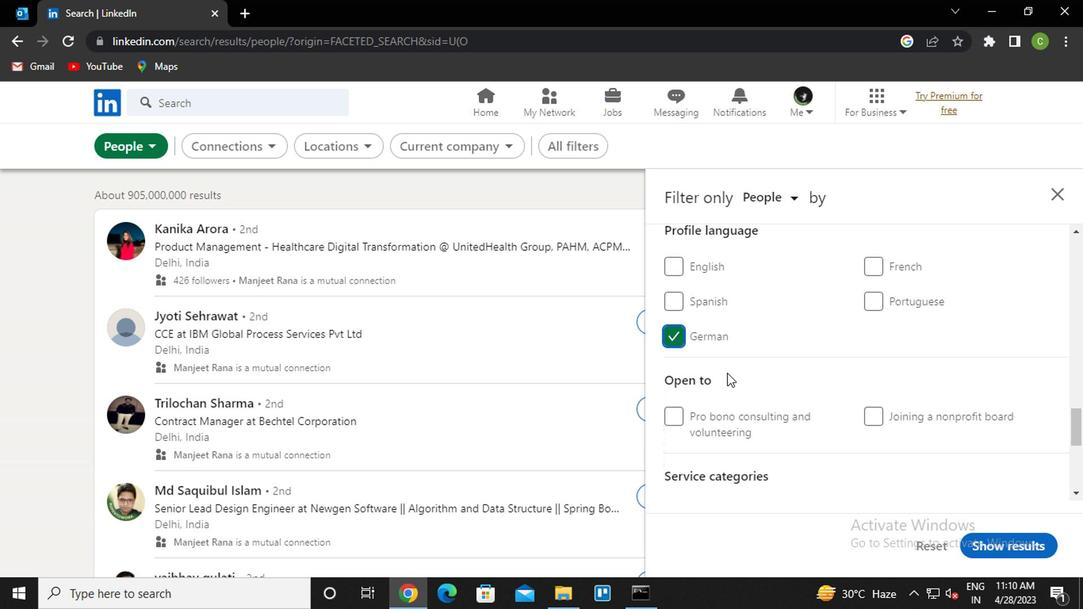 
Action: Mouse scrolled (755, 394) with delta (0, 0)
Screenshot: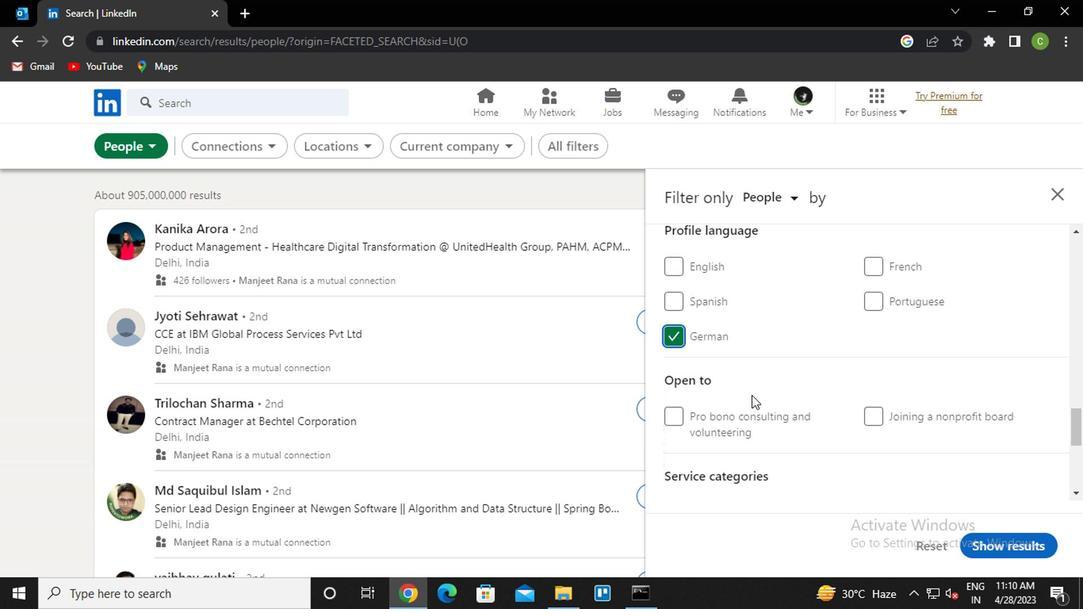 
Action: Mouse scrolled (755, 394) with delta (0, 0)
Screenshot: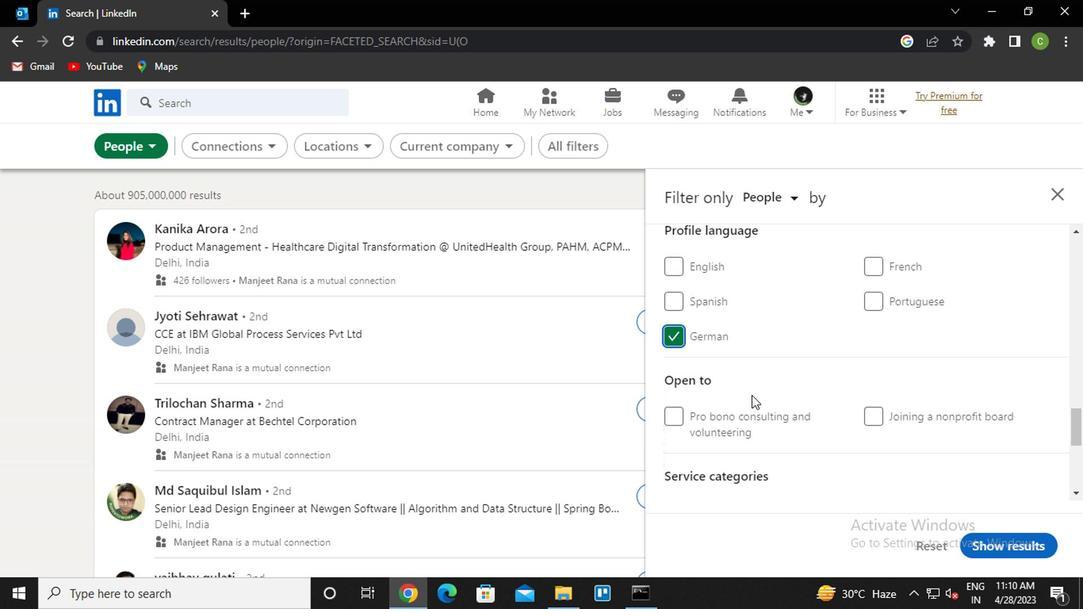 
Action: Mouse scrolled (755, 394) with delta (0, 0)
Screenshot: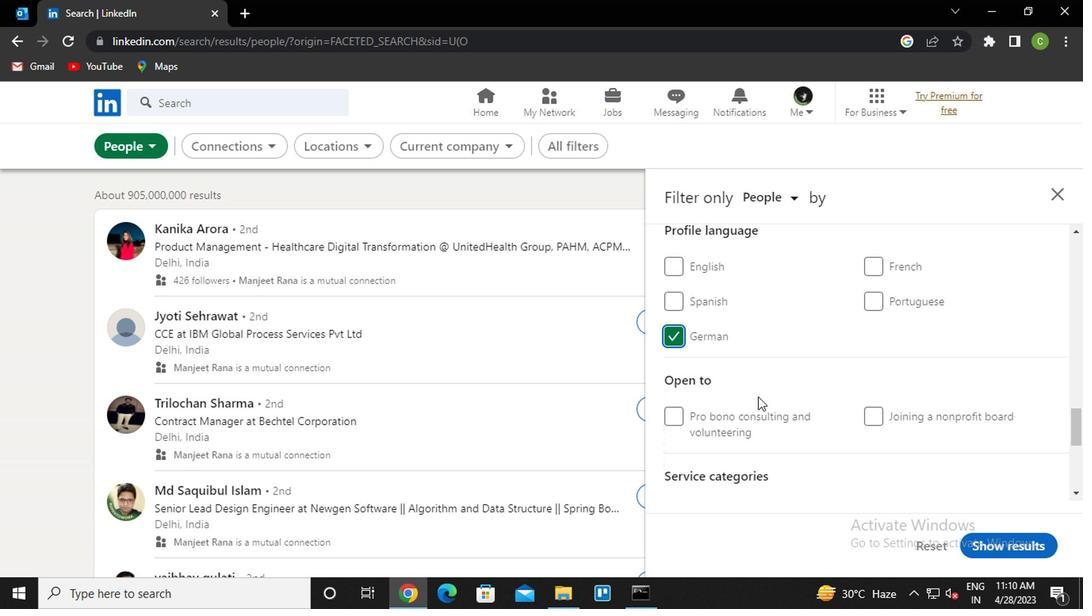 
Action: Mouse scrolled (755, 394) with delta (0, 0)
Screenshot: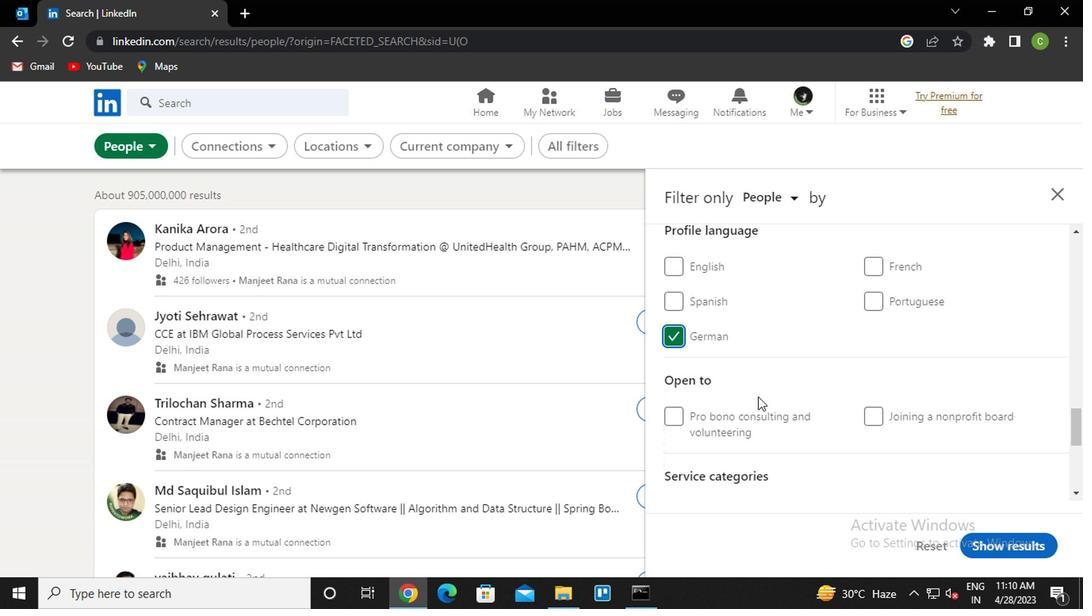 
Action: Mouse scrolled (755, 394) with delta (0, 0)
Screenshot: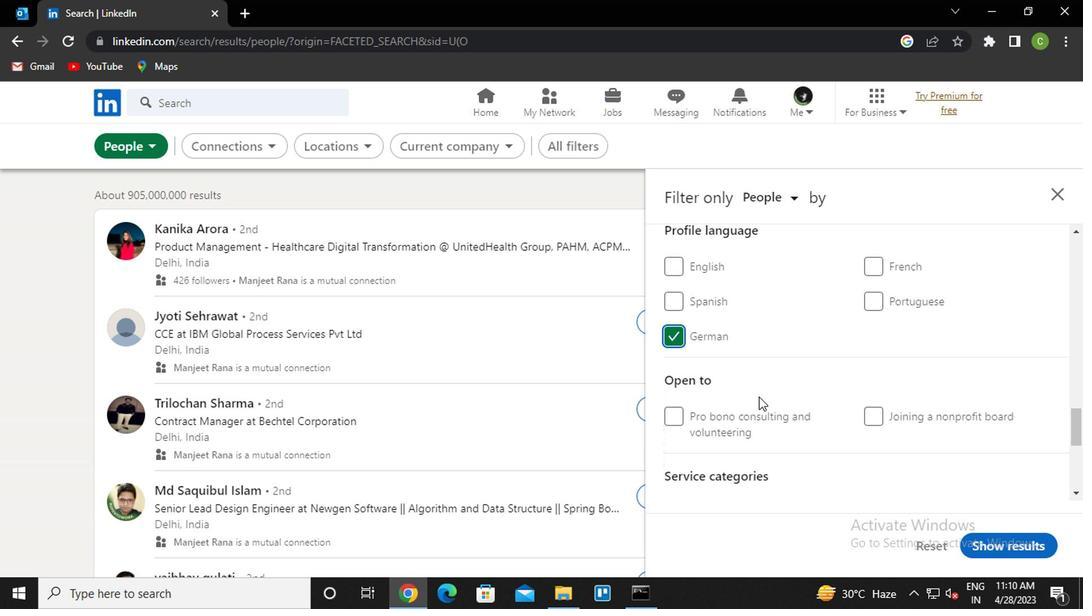 
Action: Mouse scrolled (755, 394) with delta (0, 0)
Screenshot: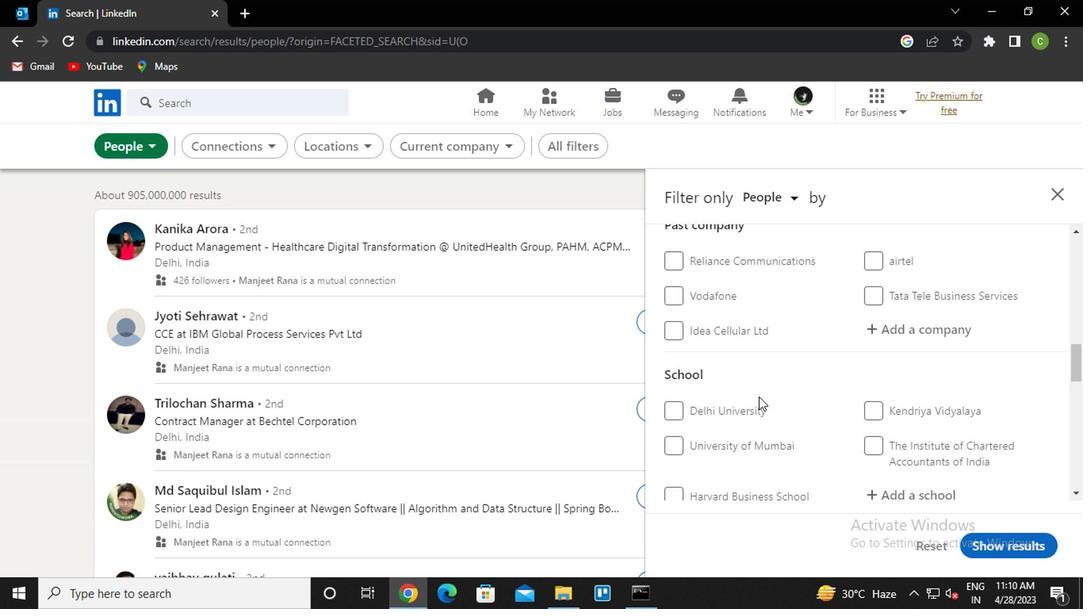 
Action: Mouse scrolled (755, 394) with delta (0, 0)
Screenshot: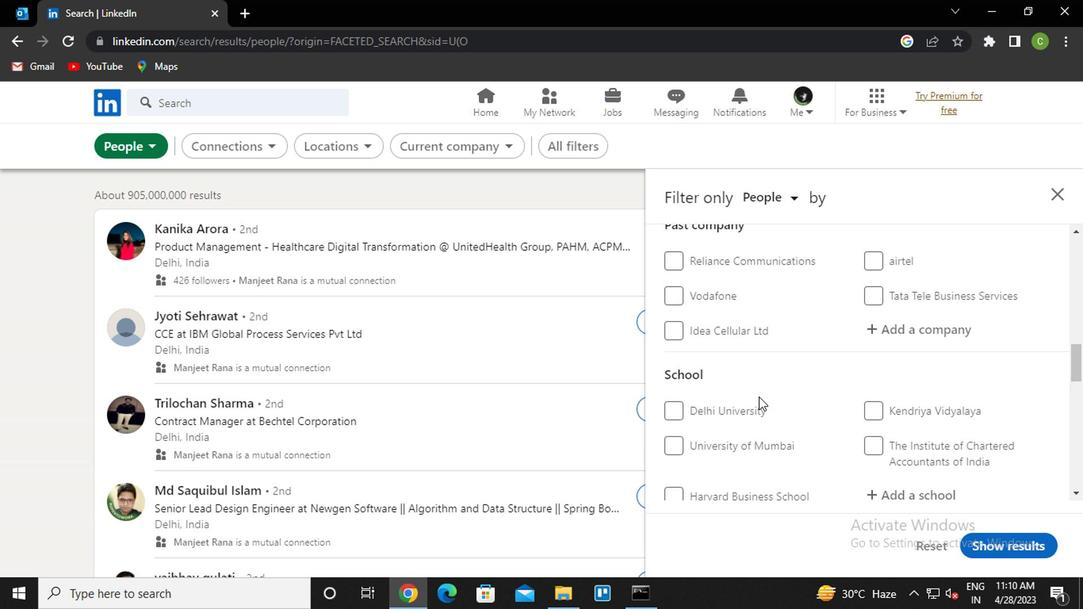 
Action: Mouse scrolled (755, 394) with delta (0, 0)
Screenshot: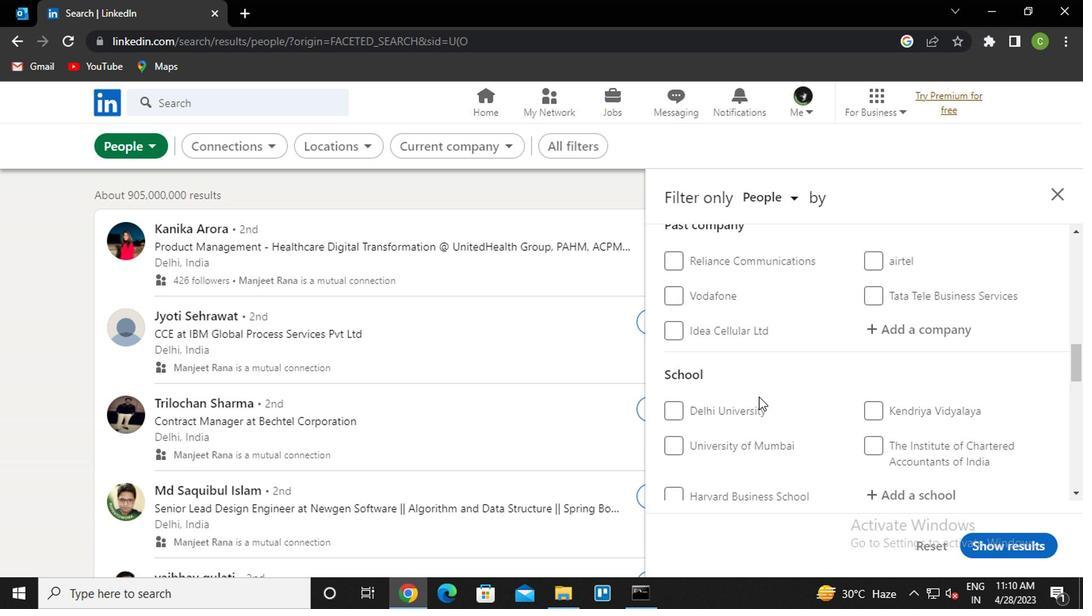 
Action: Mouse moved to (942, 416)
Screenshot: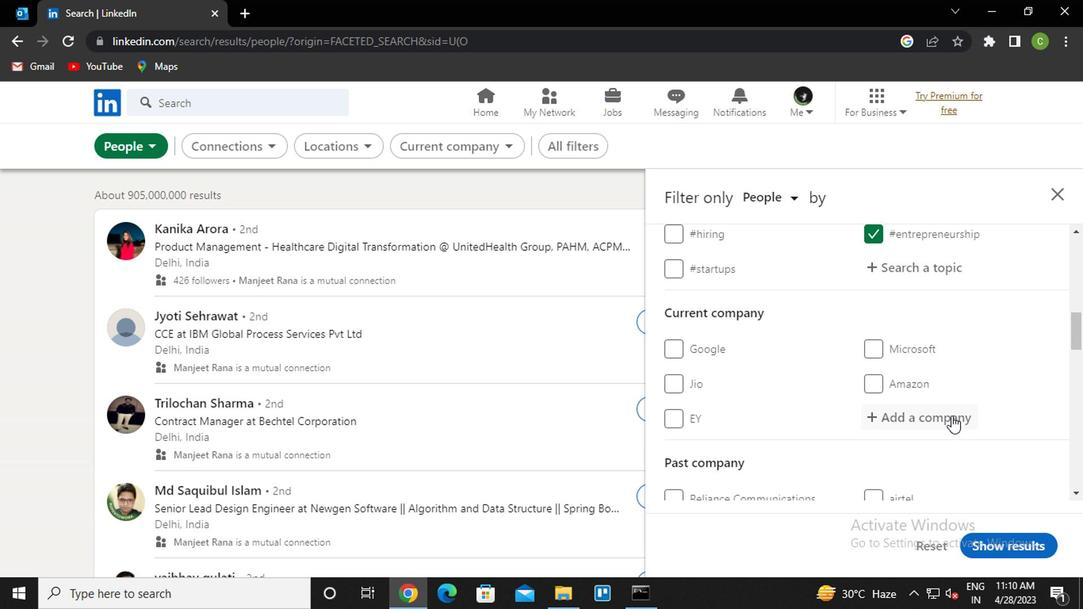
Action: Mouse pressed left at (942, 416)
Screenshot: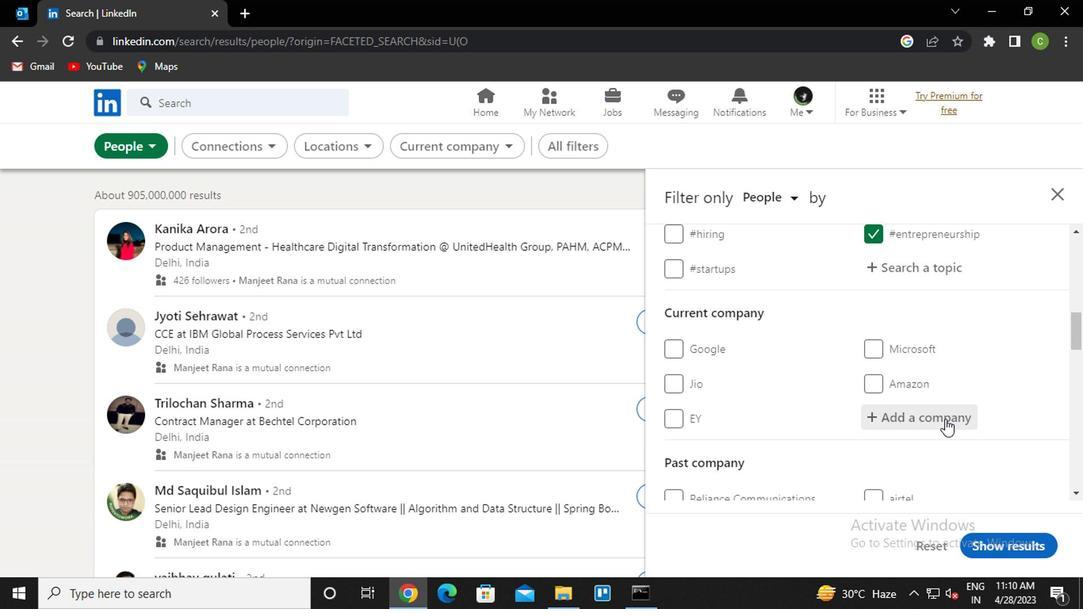 
Action: Key pressed <Key.caps_lock>B<Key.caps_lock>OSTON<Key.down><Key.down><Key.enter>
Screenshot: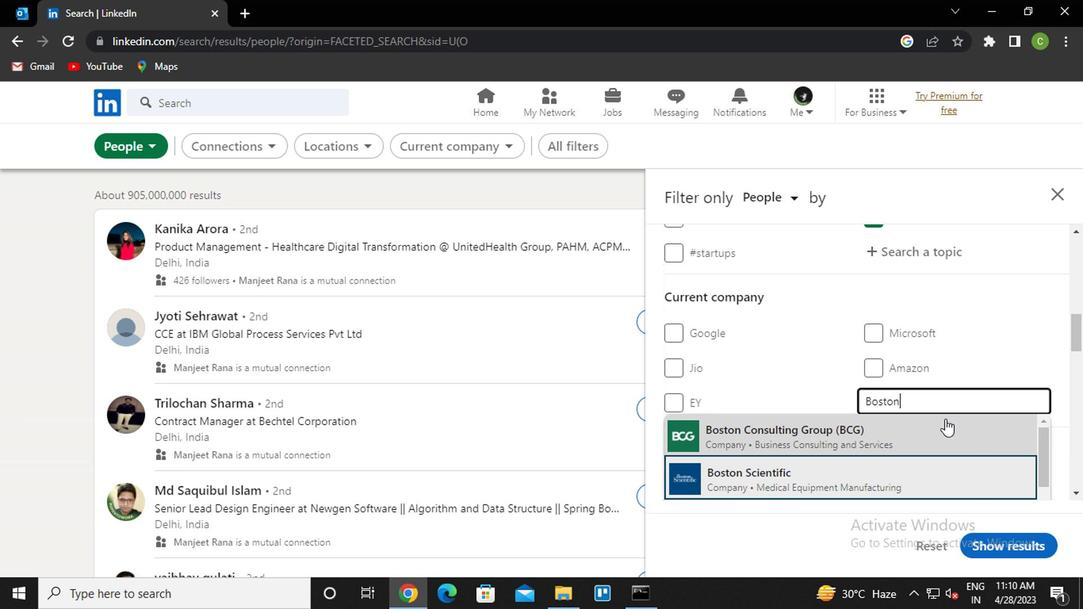
Action: Mouse moved to (904, 434)
Screenshot: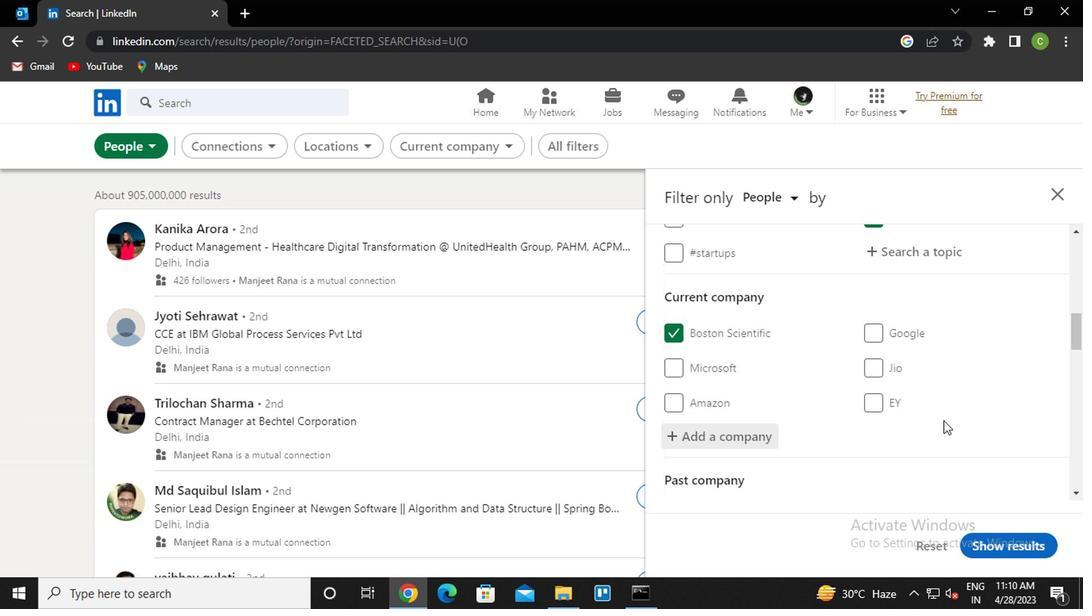 
Action: Mouse scrolled (904, 433) with delta (0, -1)
Screenshot: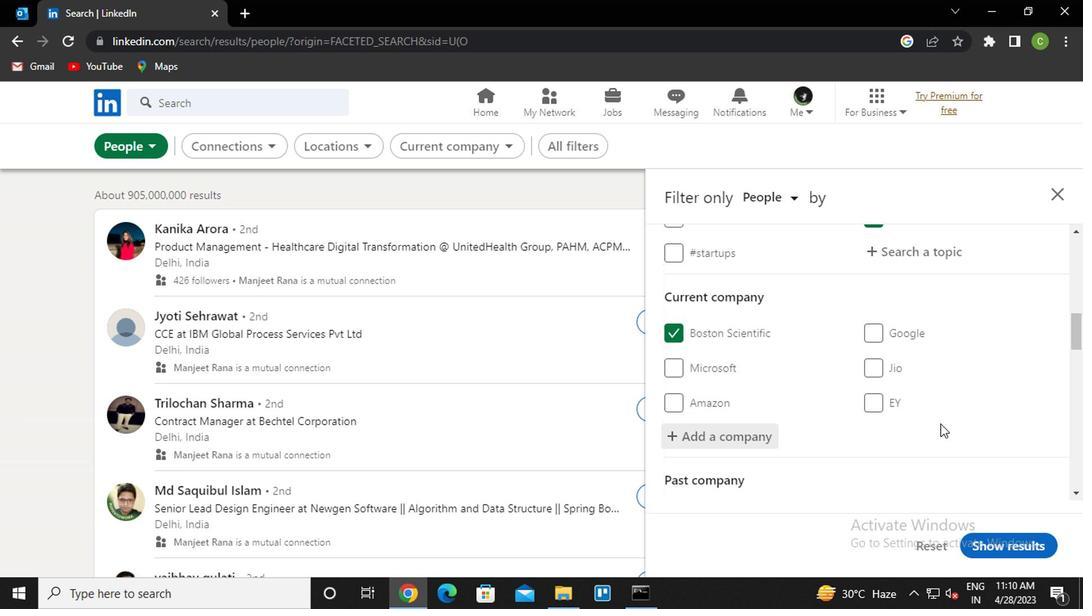 
Action: Mouse moved to (905, 431)
Screenshot: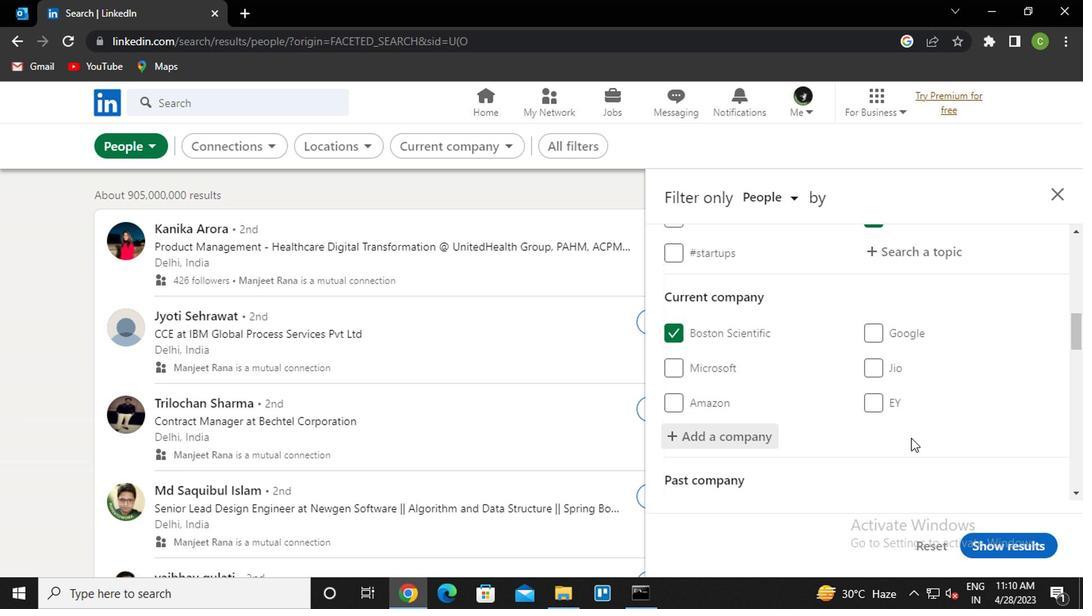 
Action: Mouse scrolled (905, 430) with delta (0, 0)
Screenshot: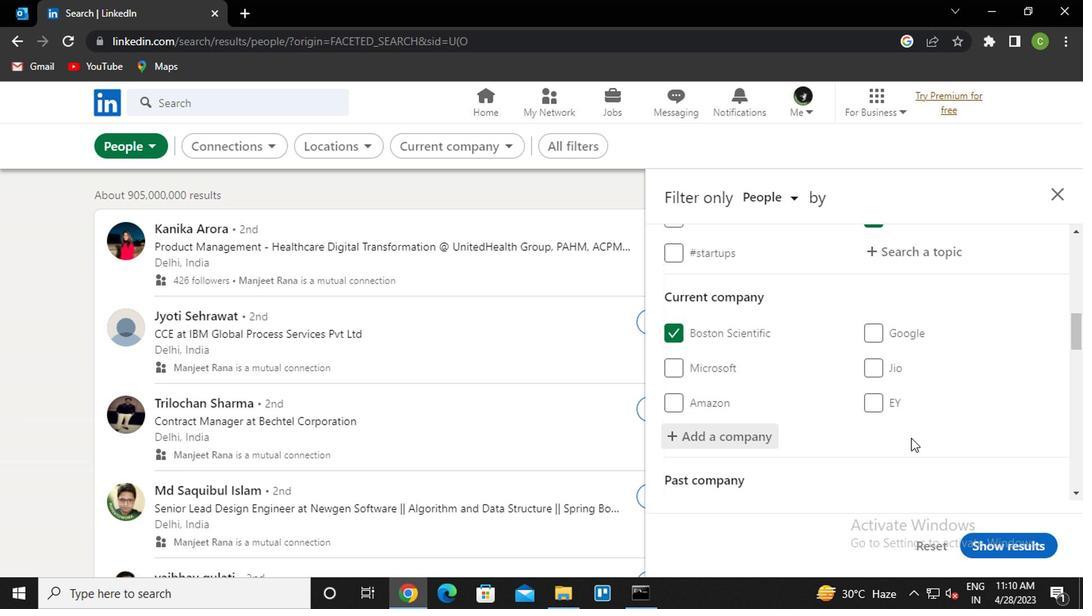
Action: Mouse moved to (905, 428)
Screenshot: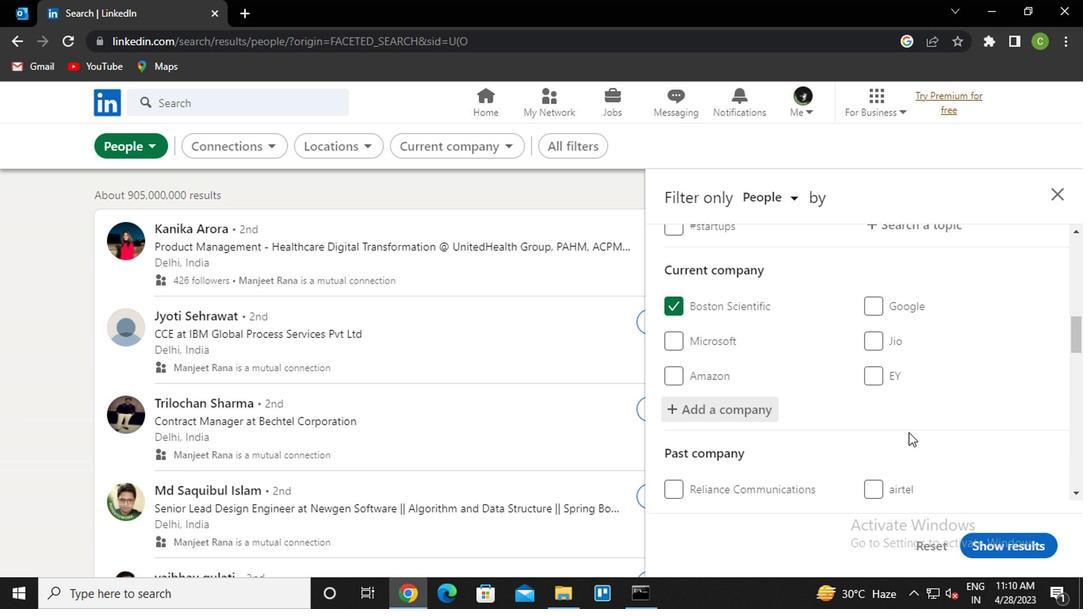 
Action: Mouse scrolled (905, 427) with delta (0, -1)
Screenshot: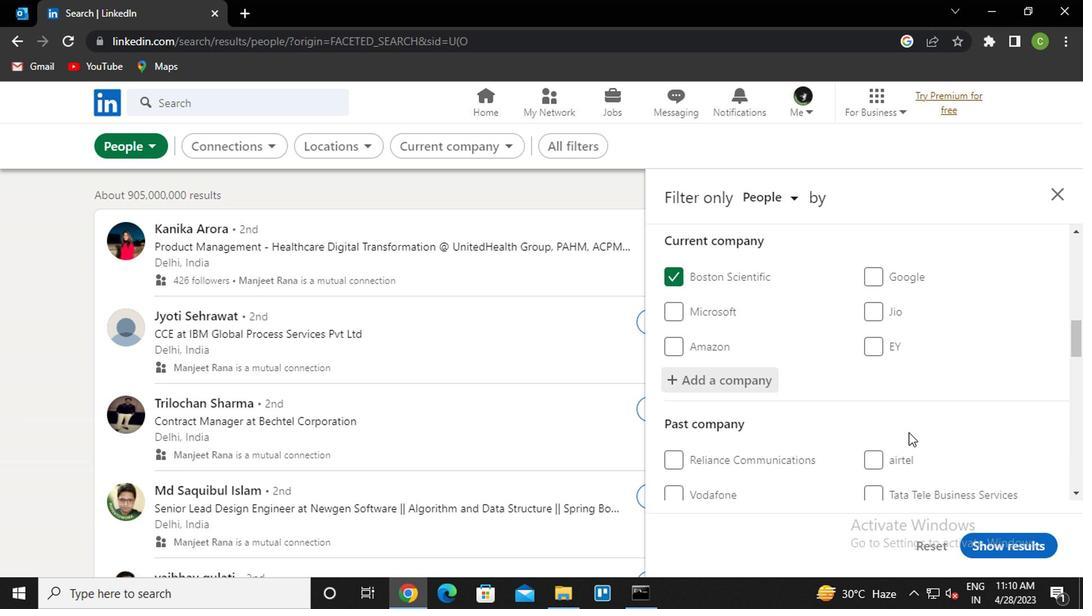 
Action: Mouse moved to (905, 421)
Screenshot: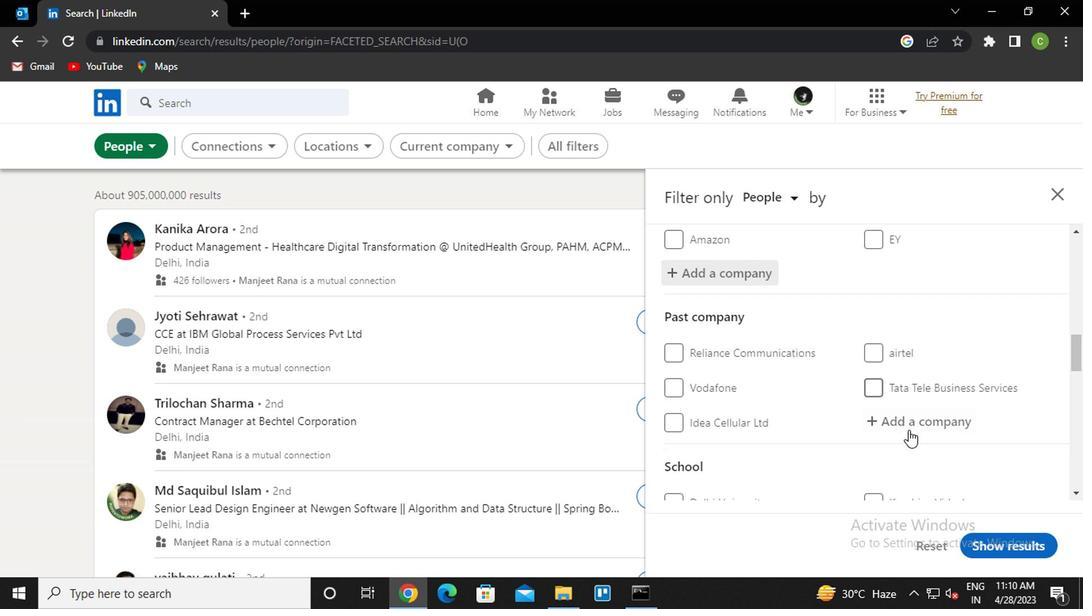 
Action: Mouse scrolled (905, 420) with delta (0, 0)
Screenshot: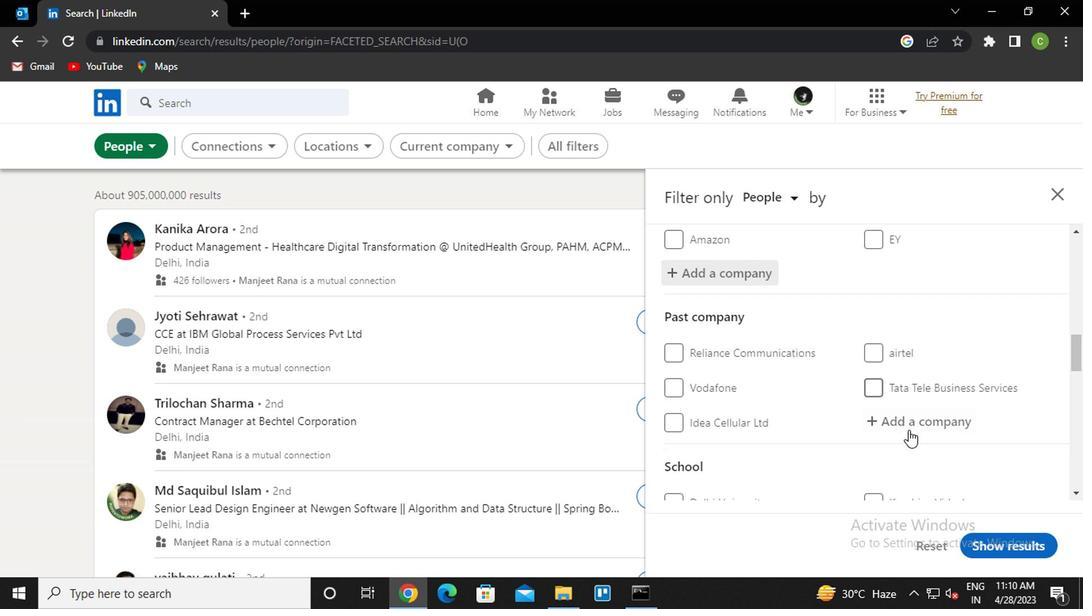 
Action: Mouse moved to (906, 391)
Screenshot: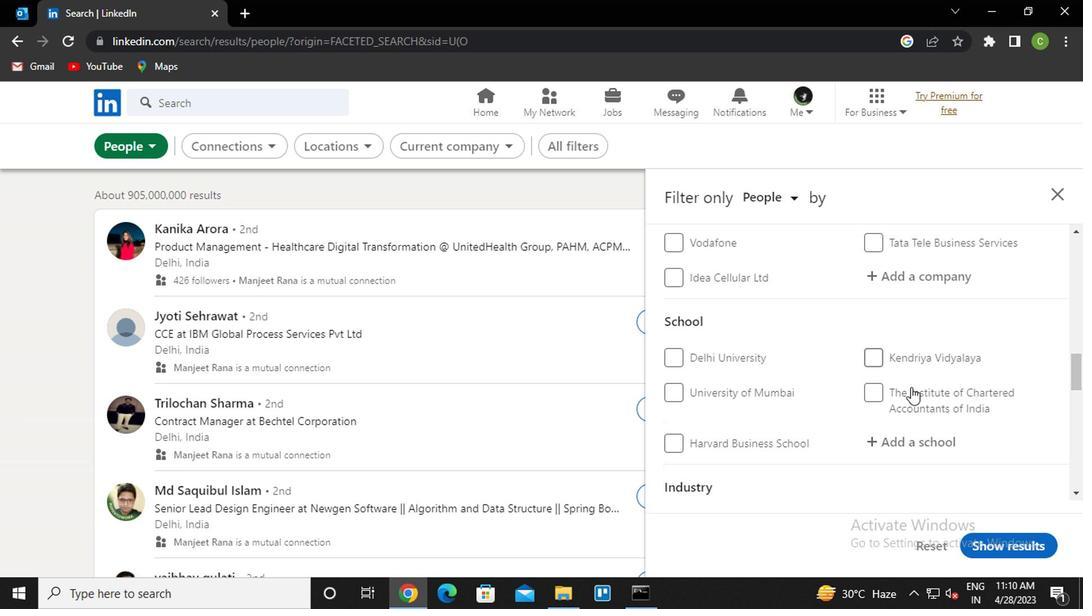 
Action: Mouse scrolled (906, 390) with delta (0, -1)
Screenshot: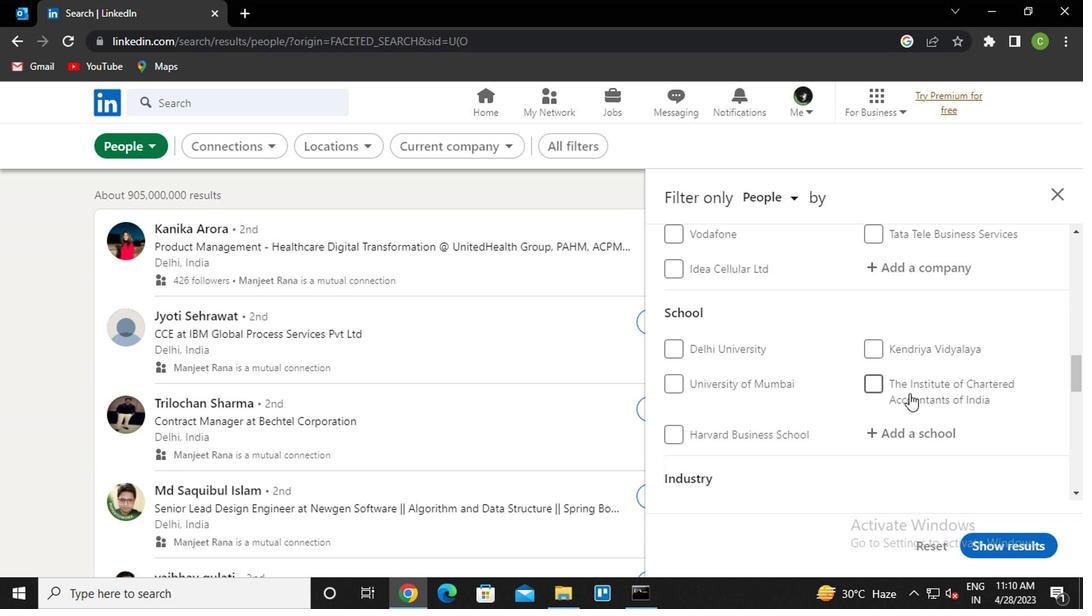 
Action: Mouse moved to (902, 359)
Screenshot: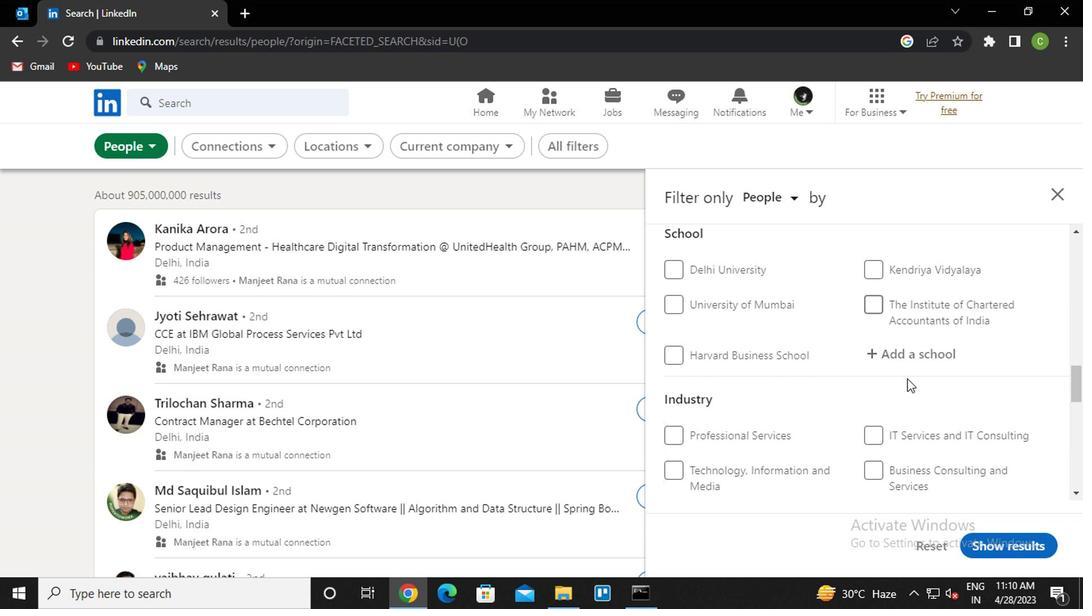 
Action: Mouse pressed left at (902, 359)
Screenshot: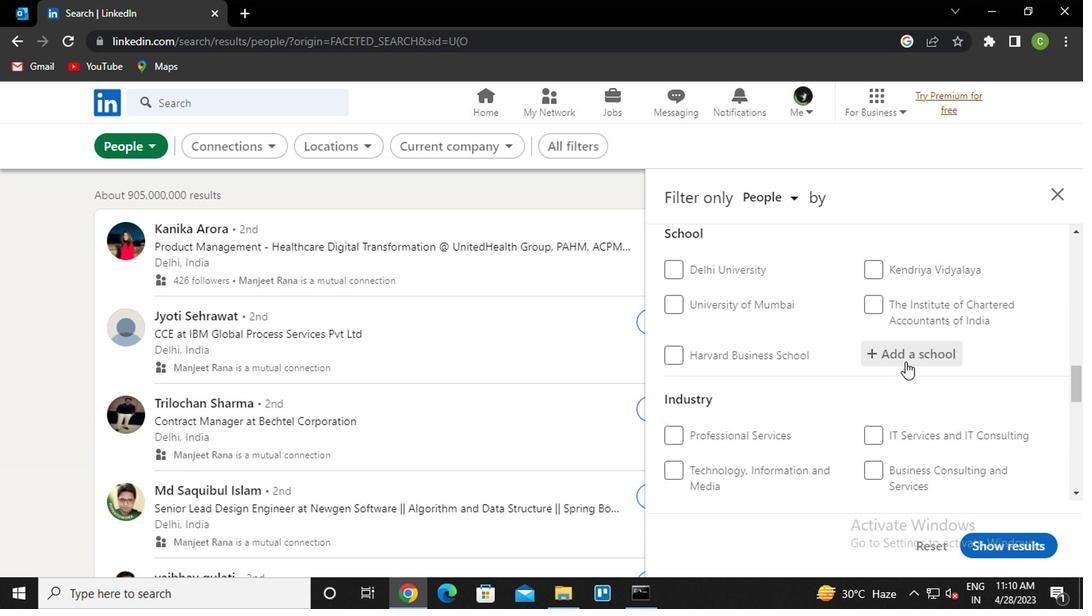 
Action: Key pressed <Key.caps_lock>S<Key.caps_lock>AINTGITS<Key.down><Key.enter>
Screenshot: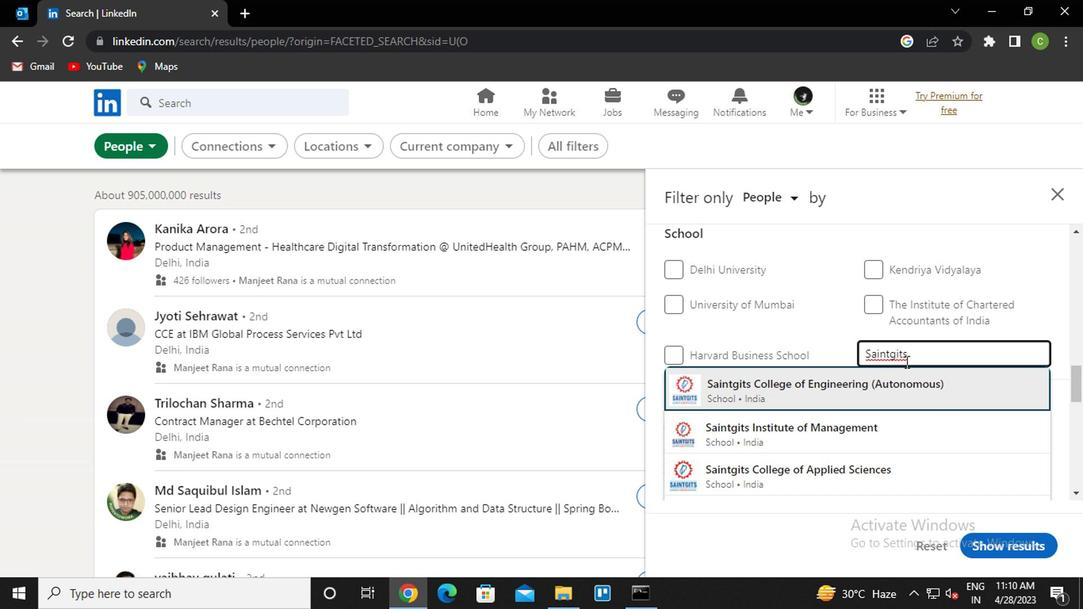 
Action: Mouse moved to (1080, 383)
Screenshot: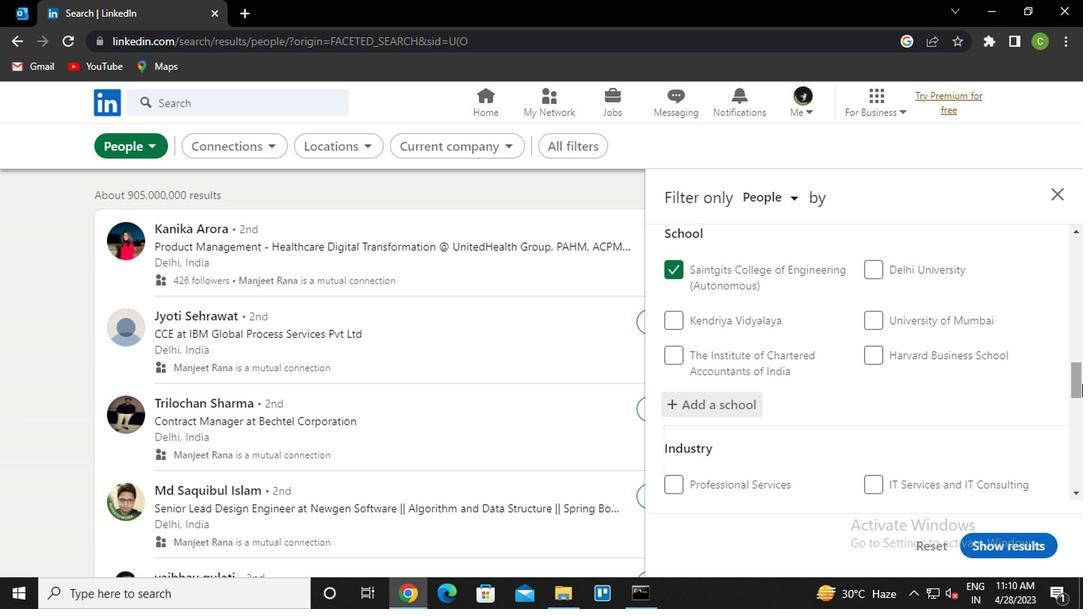 
Action: Mouse scrolled (1079, 382) with delta (0, -1)
Screenshot: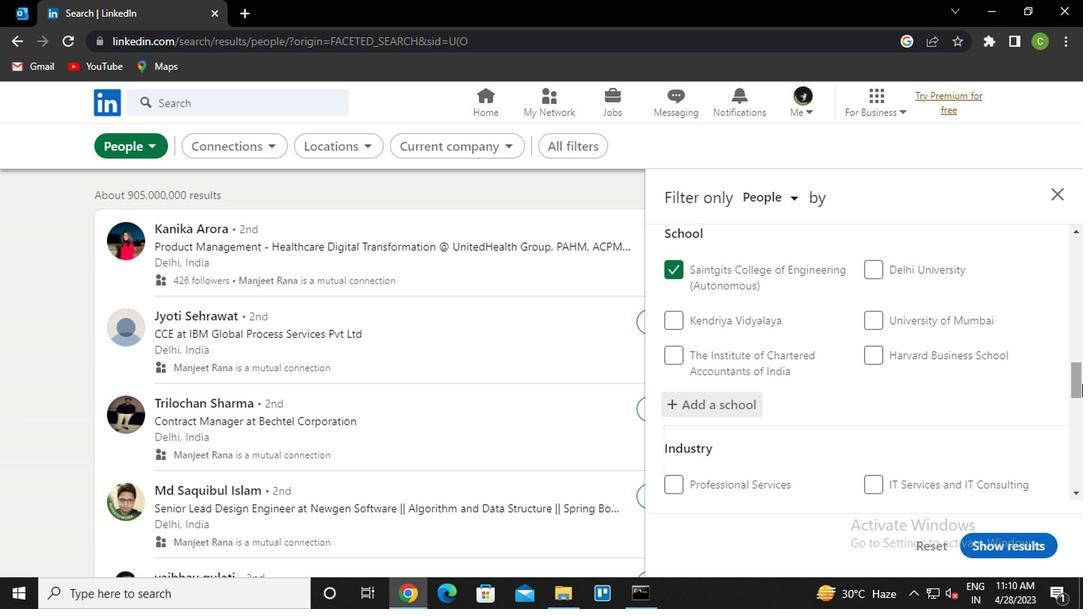 
Action: Mouse moved to (1079, 383)
Screenshot: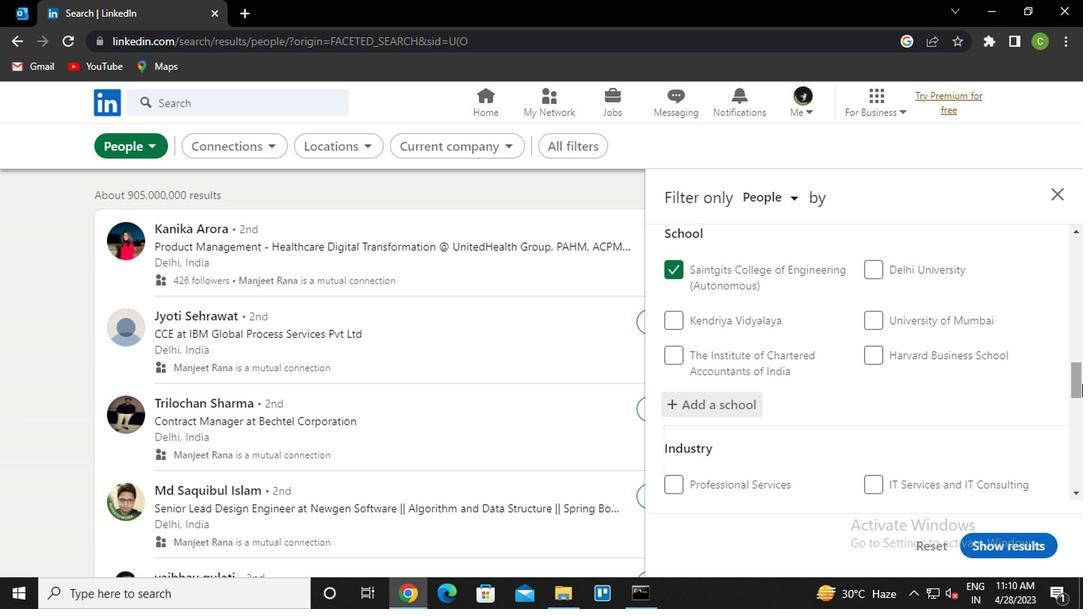 
Action: Mouse scrolled (1079, 382) with delta (0, -1)
Screenshot: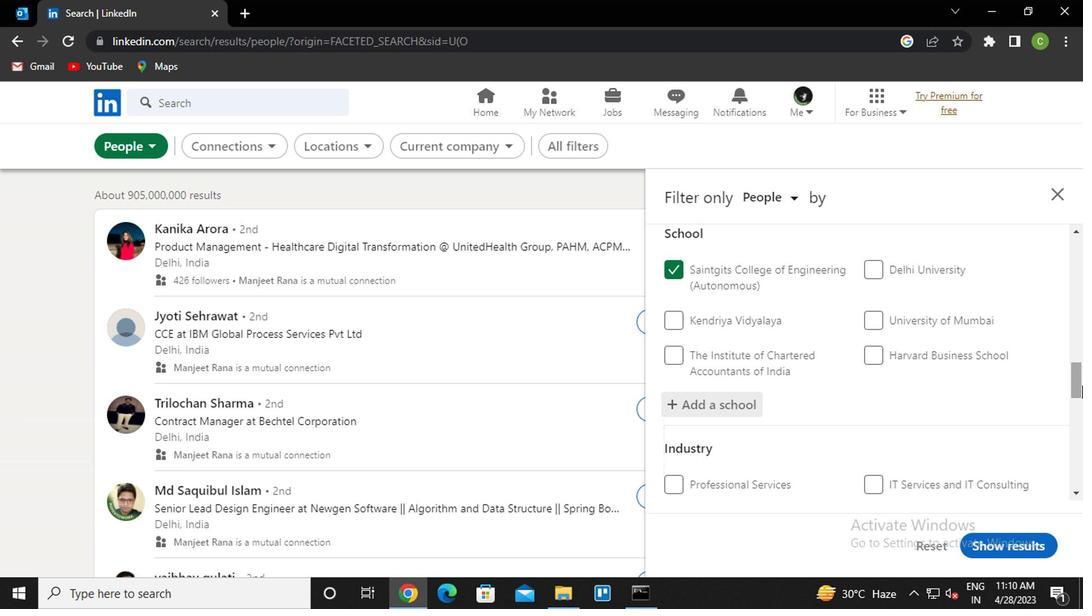 
Action: Mouse scrolled (1079, 382) with delta (0, -1)
Screenshot: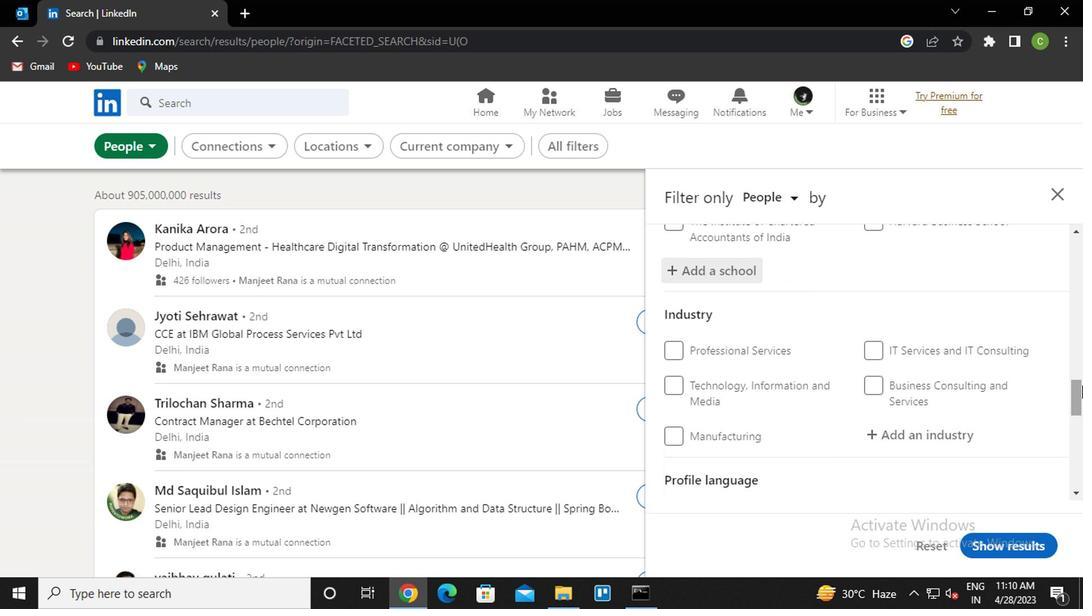
Action: Mouse scrolled (1079, 382) with delta (0, -1)
Screenshot: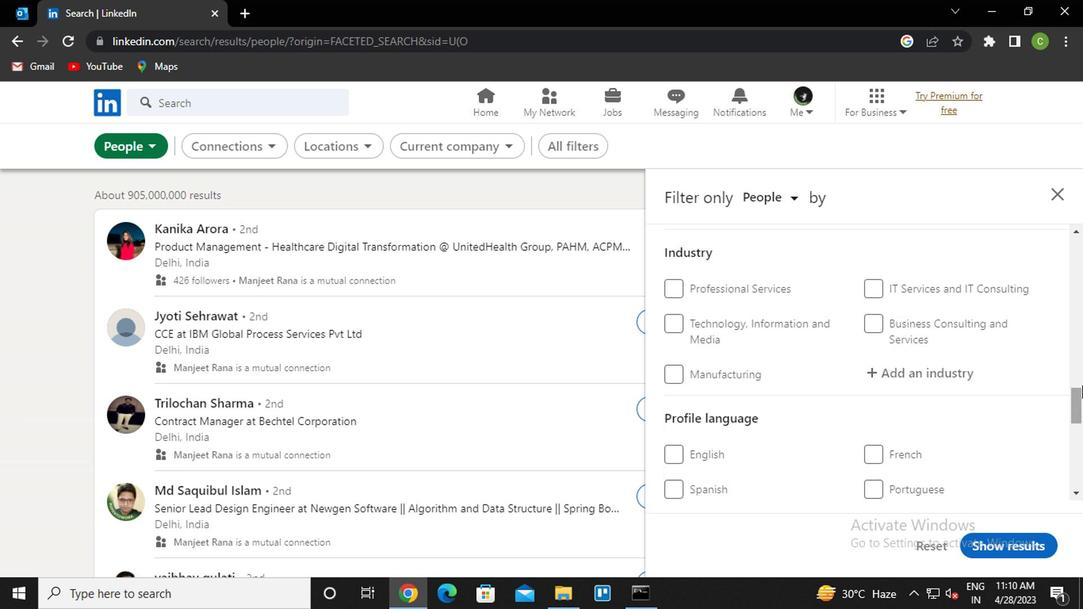 
Action: Mouse scrolled (1079, 382) with delta (0, -1)
Screenshot: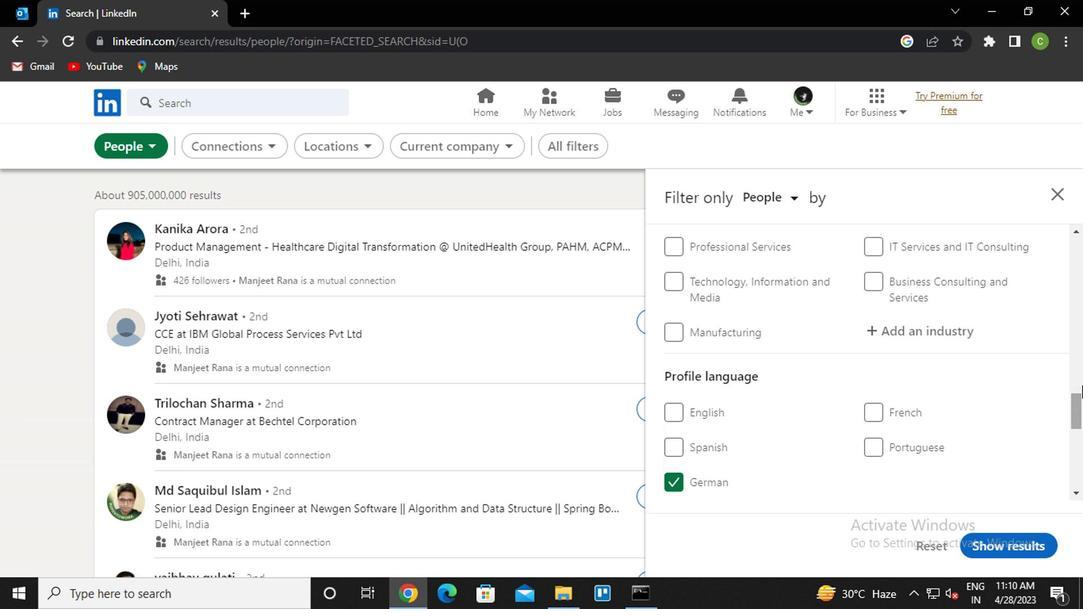
Action: Mouse moved to (841, 383)
Screenshot: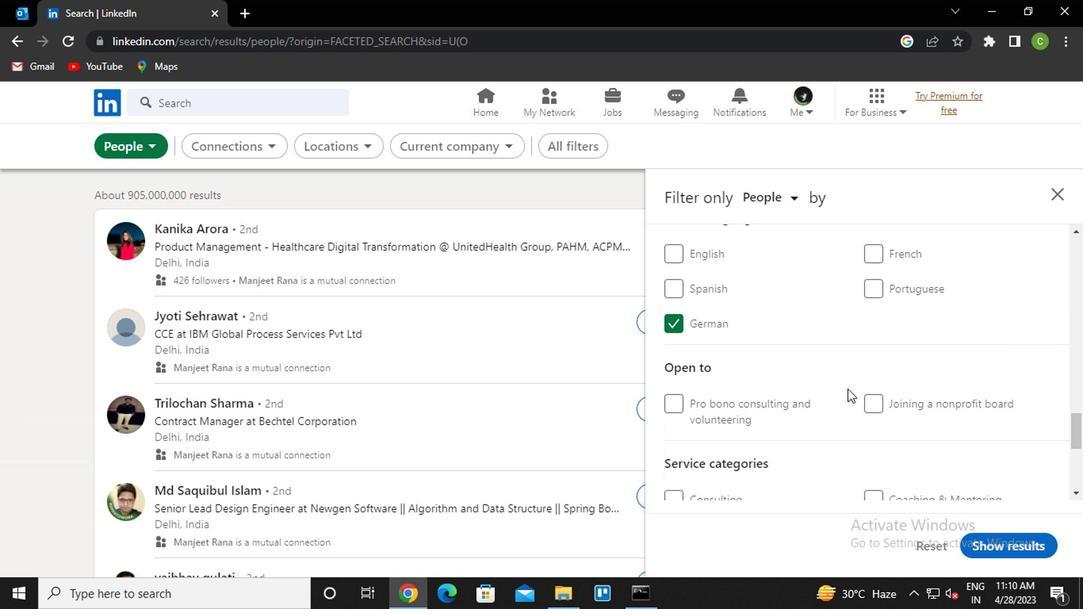 
Action: Mouse scrolled (841, 382) with delta (0, -1)
Screenshot: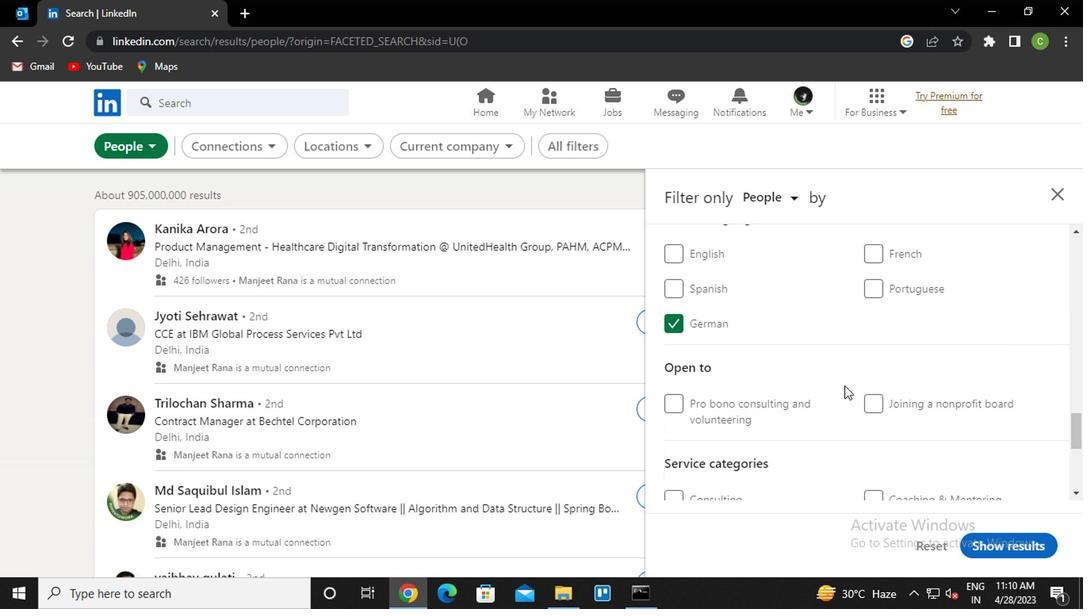
Action: Mouse scrolled (841, 382) with delta (0, -1)
Screenshot: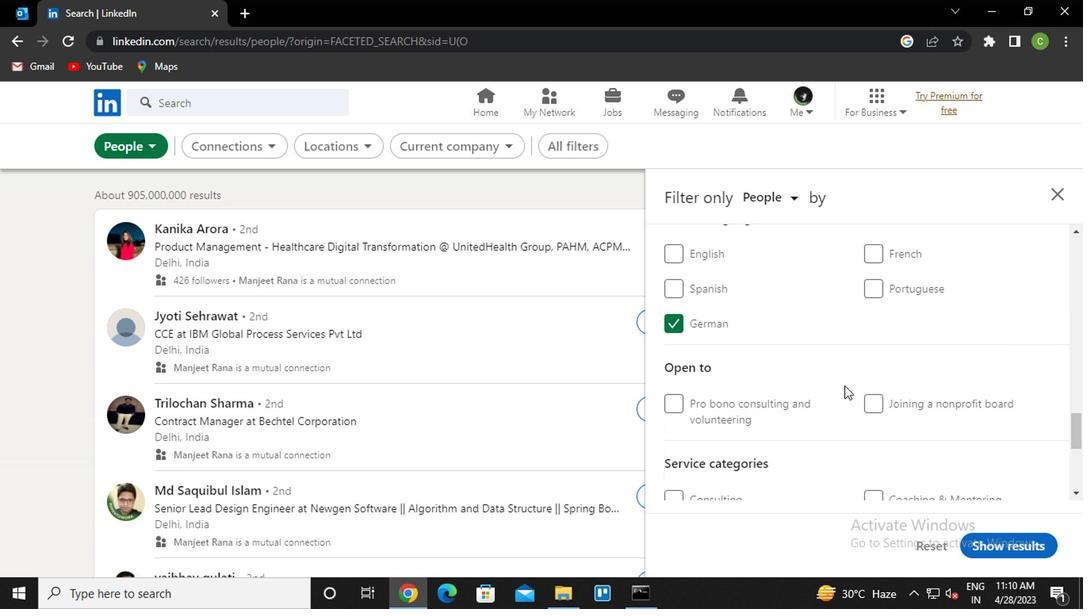 
Action: Mouse scrolled (841, 382) with delta (0, -1)
Screenshot: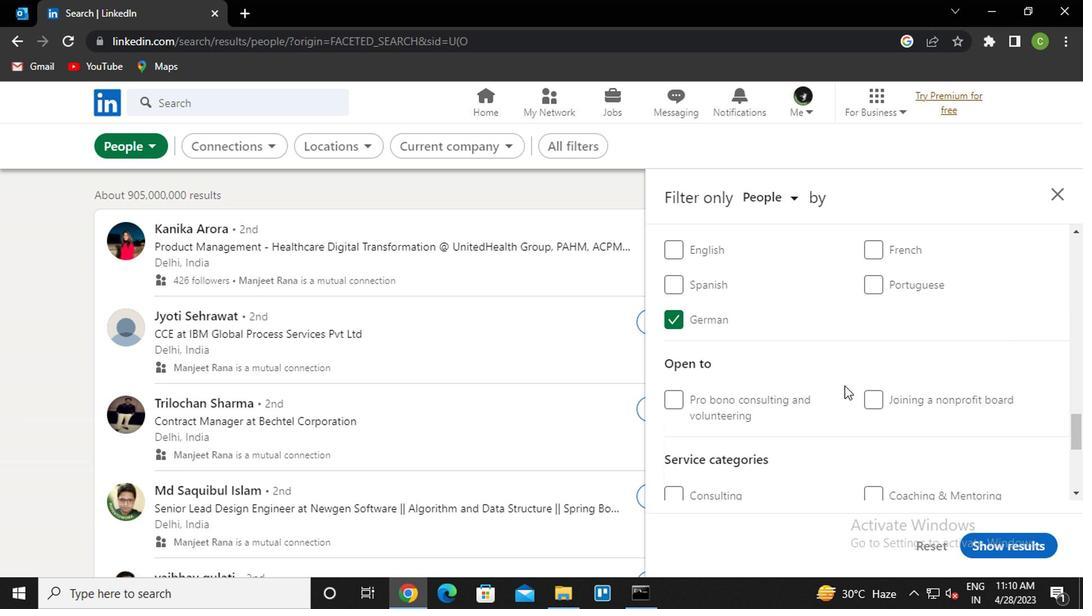 
Action: Mouse moved to (898, 329)
Screenshot: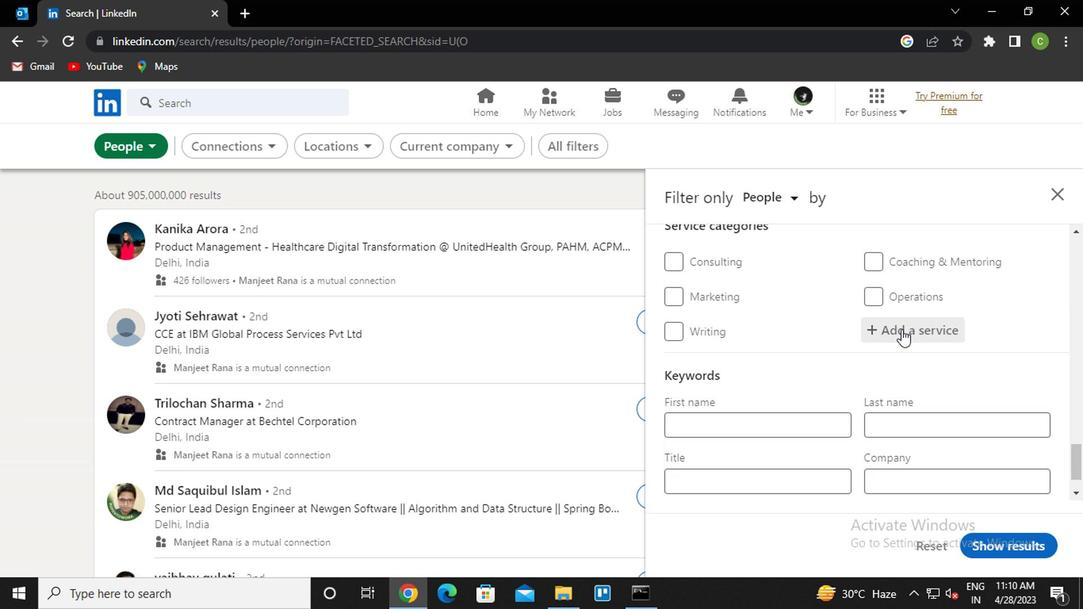
Action: Mouse pressed left at (898, 329)
Screenshot: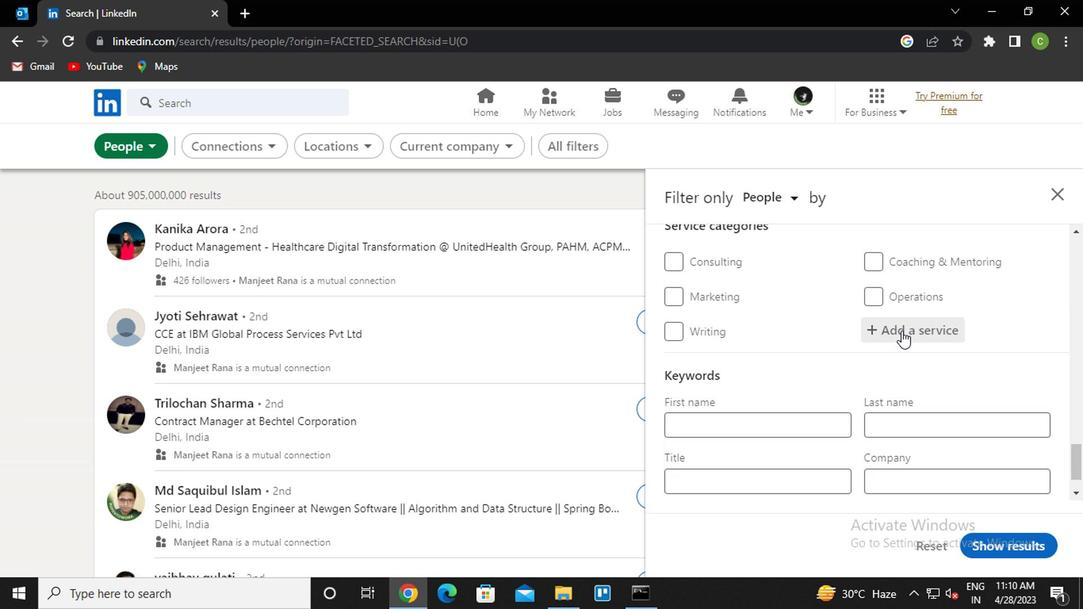 
Action: Key pressed <Key.caps_lock>S<Key.caps_lock>ECURITY<Key.space><Key.caps_lock>S<Key.caps_lock>YSTEMS<Key.space><Key.caps_lock>S<Key.caps_lock>ERVICE<Key.enter>
Screenshot: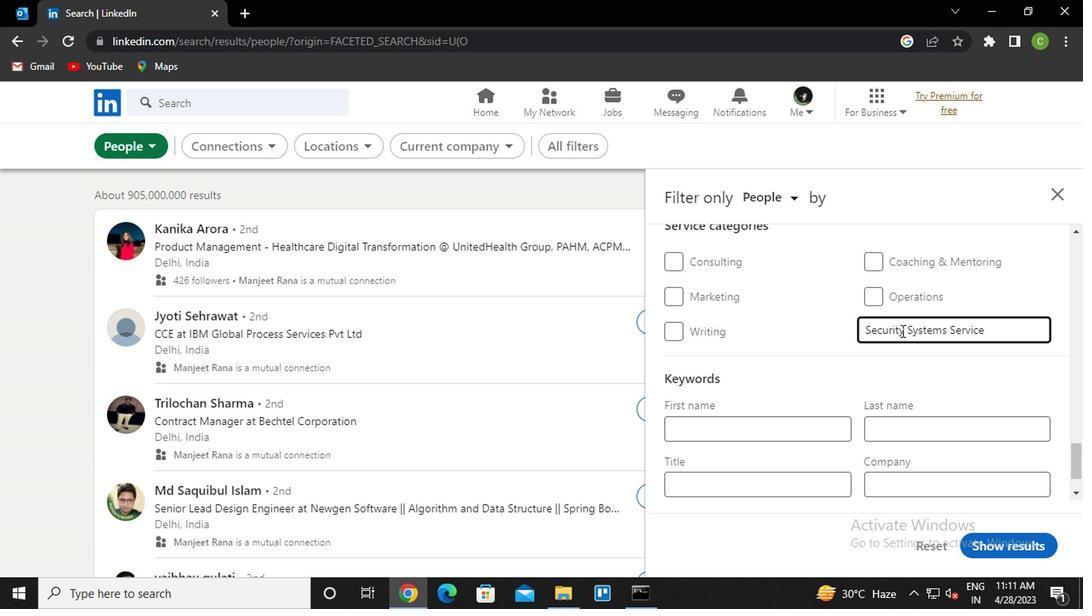 
Action: Mouse moved to (924, 361)
Screenshot: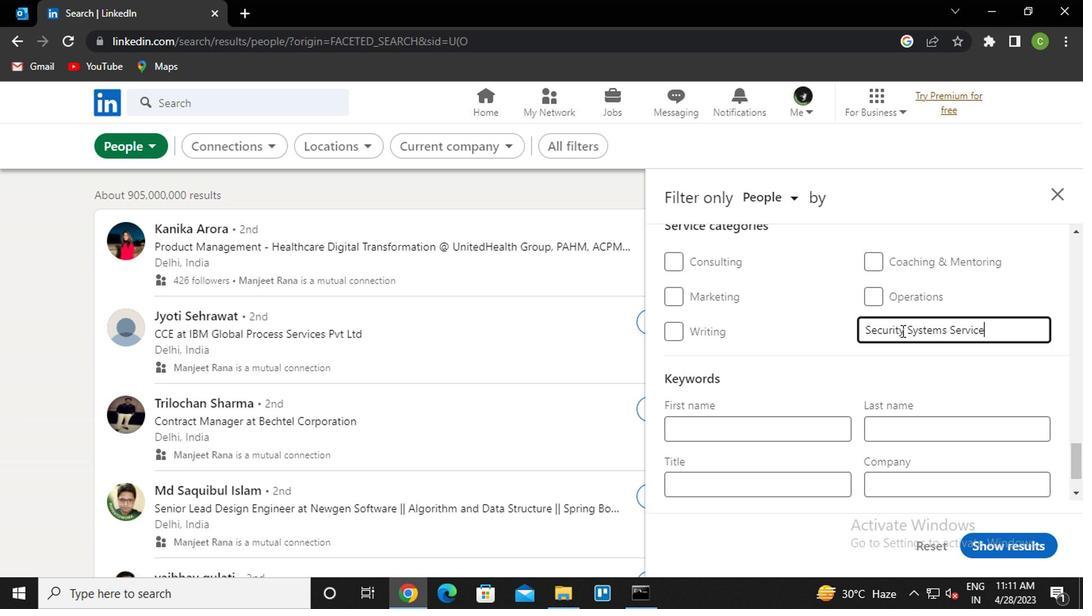 
Action: Mouse scrolled (924, 360) with delta (0, 0)
Screenshot: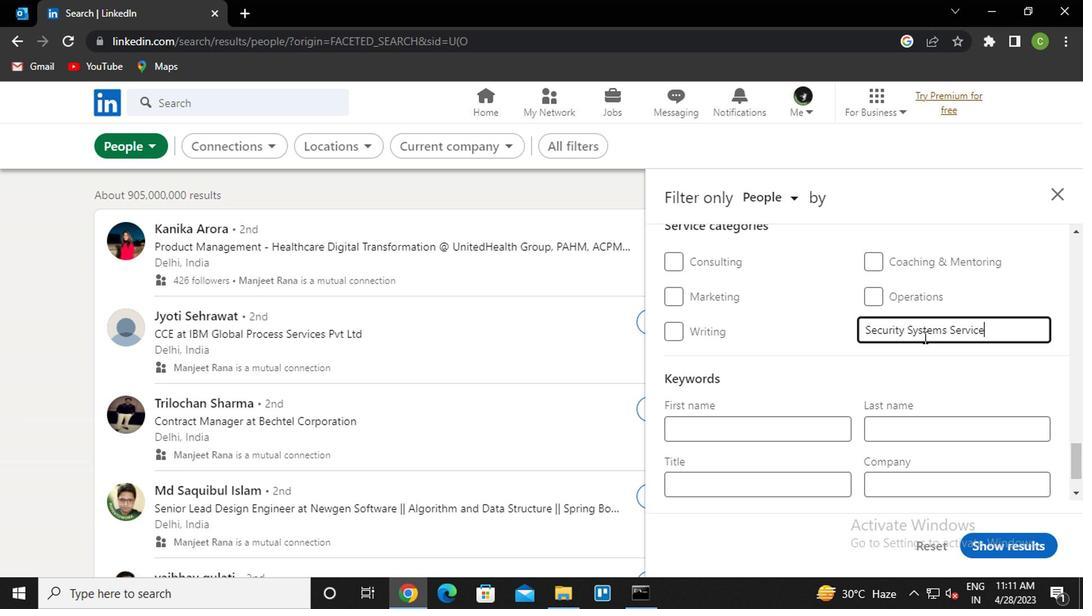 
Action: Mouse moved to (924, 363)
Screenshot: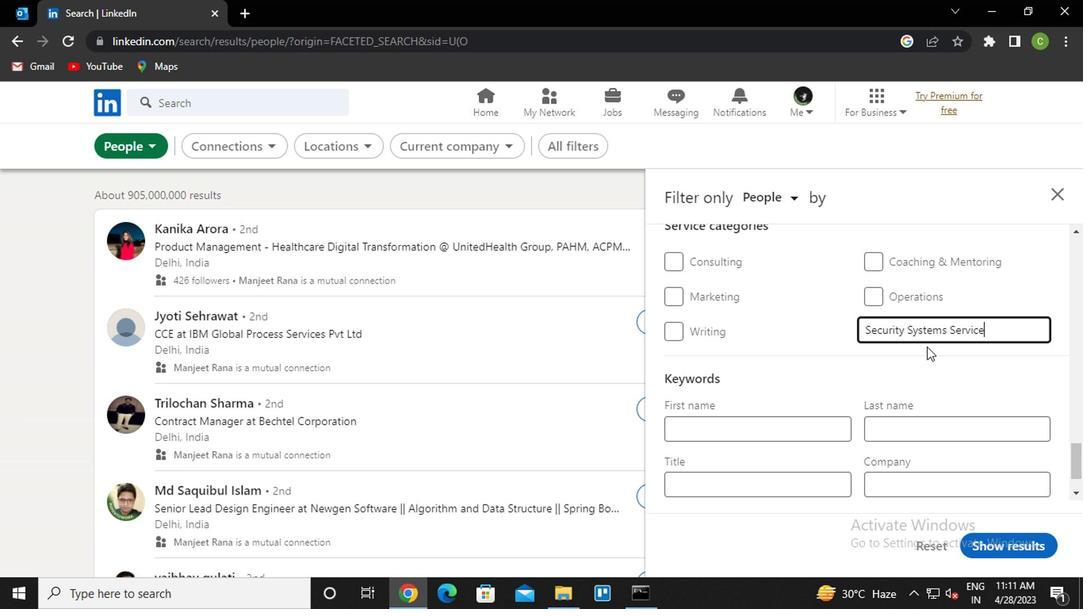 
Action: Mouse scrolled (924, 363) with delta (0, 0)
Screenshot: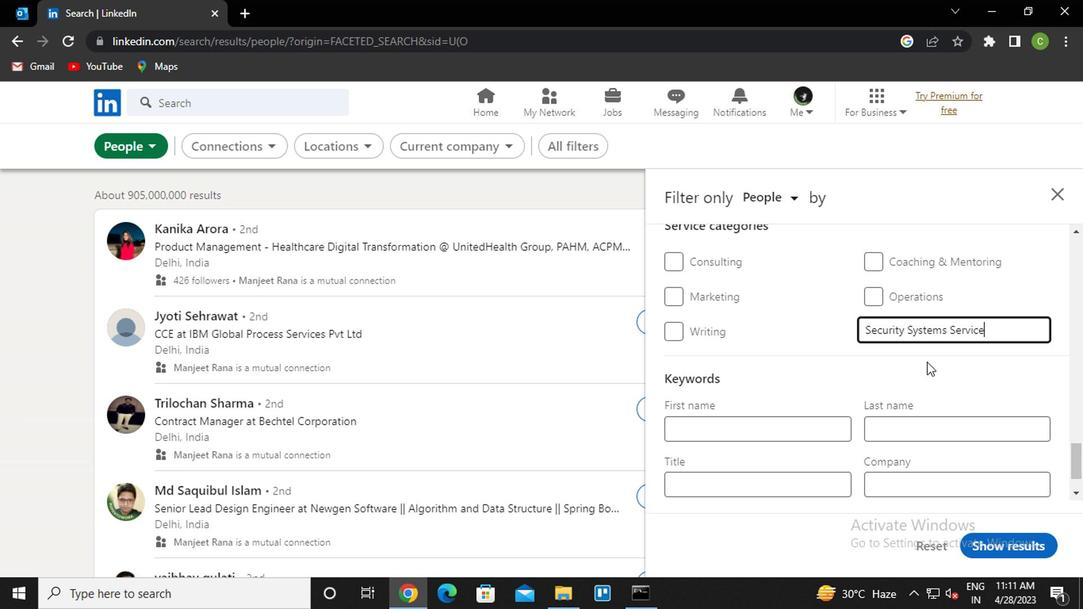 
Action: Mouse moved to (923, 367)
Screenshot: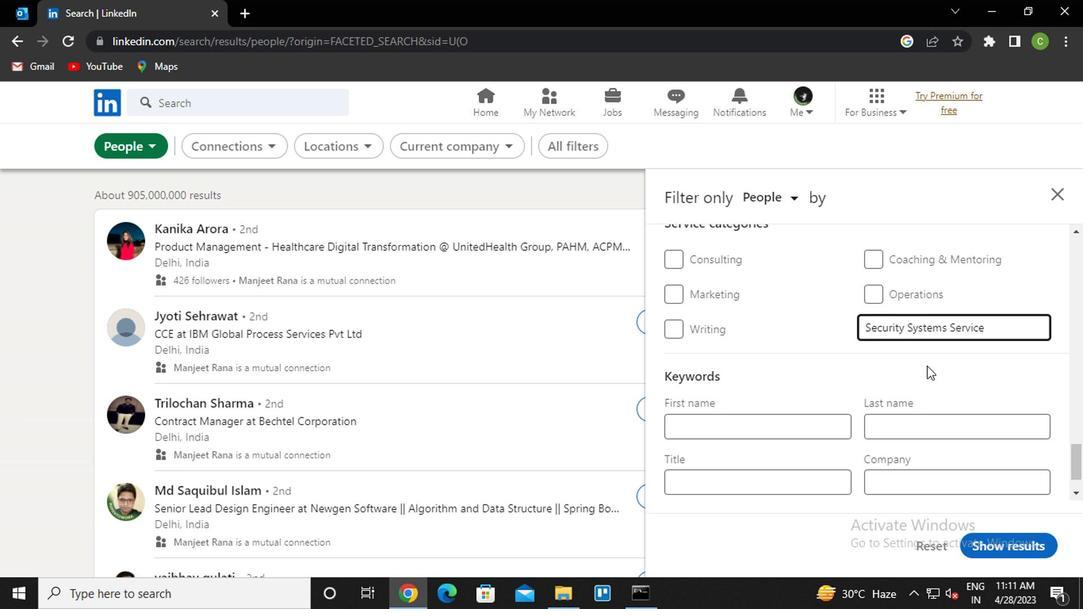 
Action: Mouse scrolled (923, 366) with delta (0, 0)
Screenshot: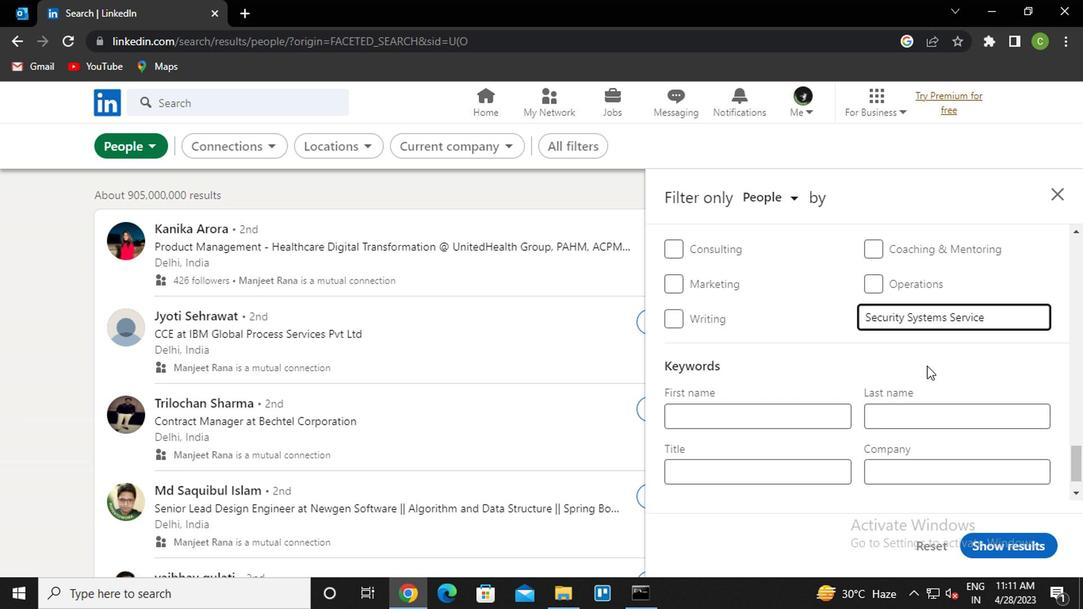 
Action: Mouse moved to (920, 372)
Screenshot: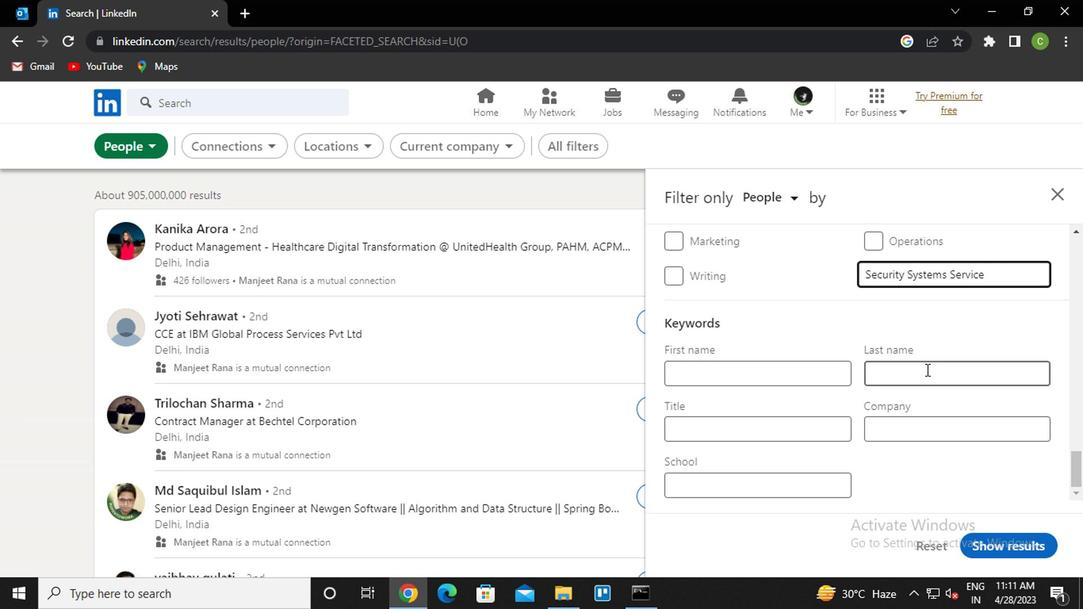 
Action: Mouse scrolled (920, 371) with delta (0, 0)
Screenshot: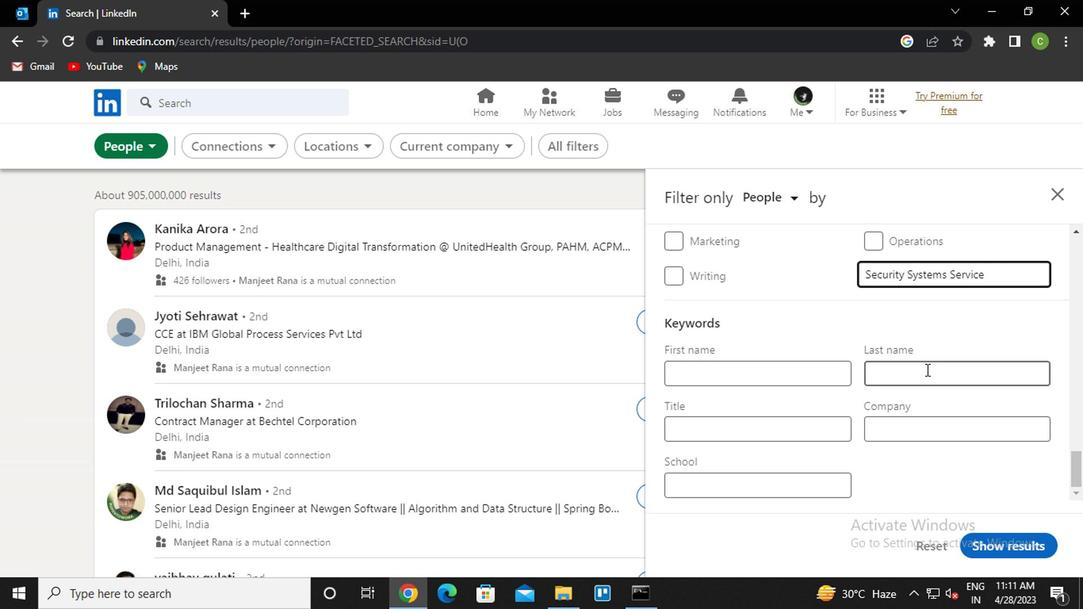 
Action: Mouse moved to (920, 379)
Screenshot: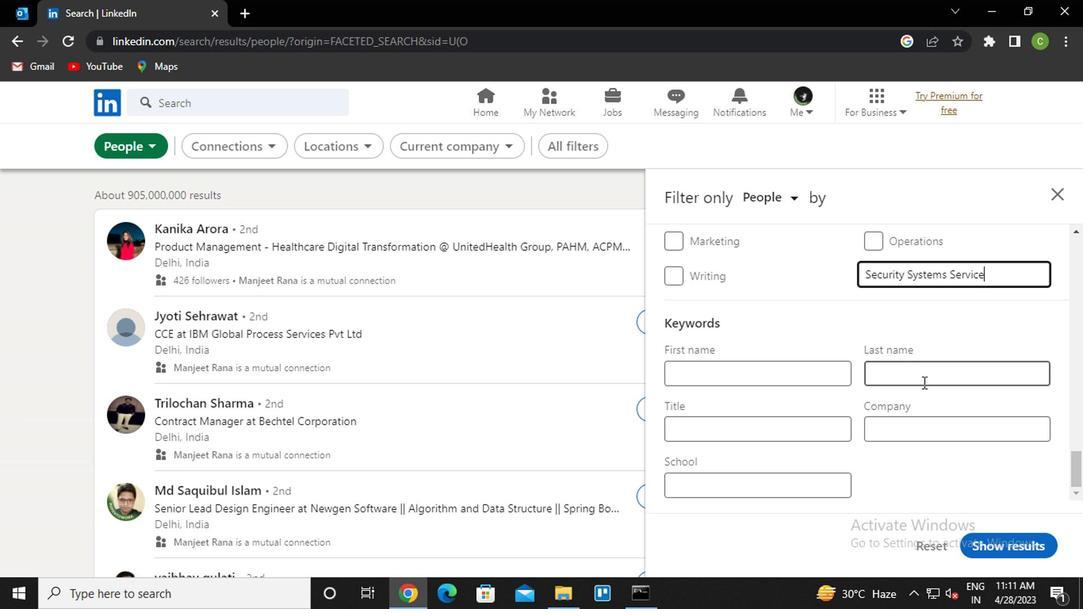 
Action: Mouse scrolled (920, 379) with delta (0, 0)
Screenshot: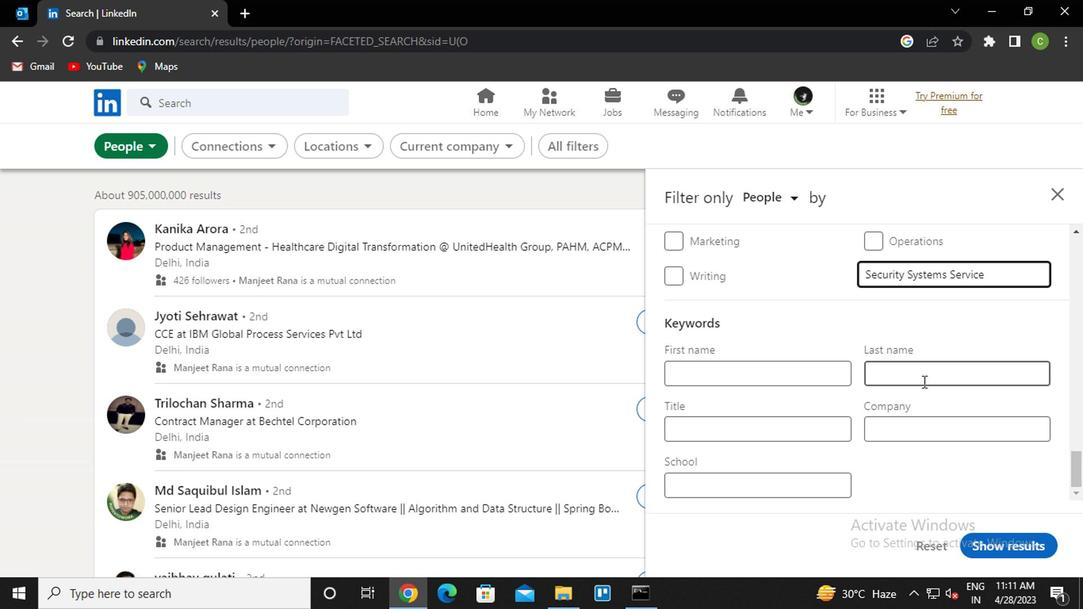 
Action: Mouse moved to (921, 359)
Screenshot: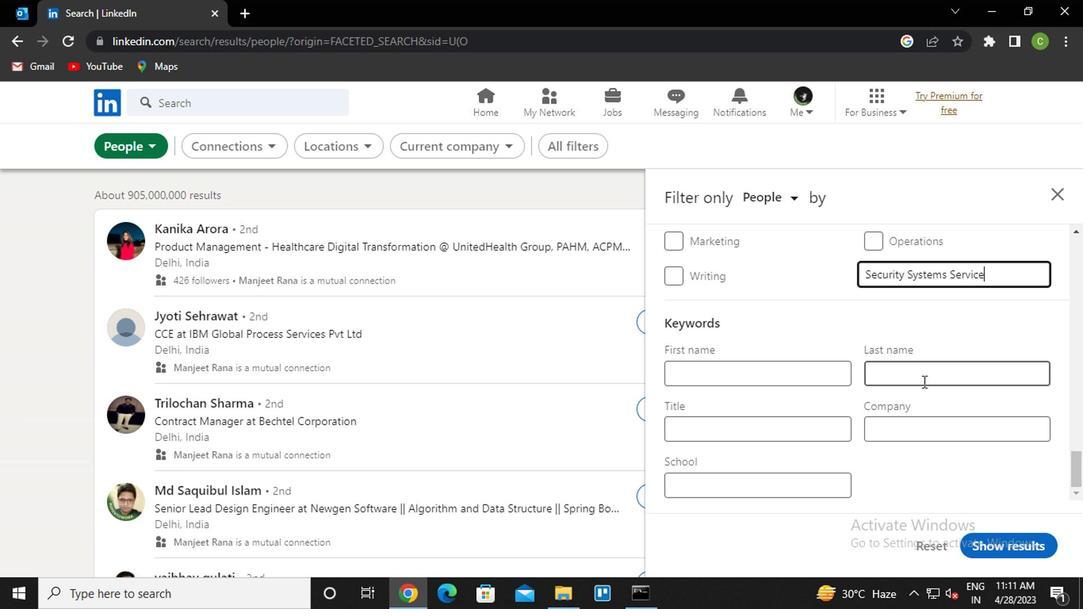 
Action: Mouse scrolled (921, 360) with delta (0, 1)
Screenshot: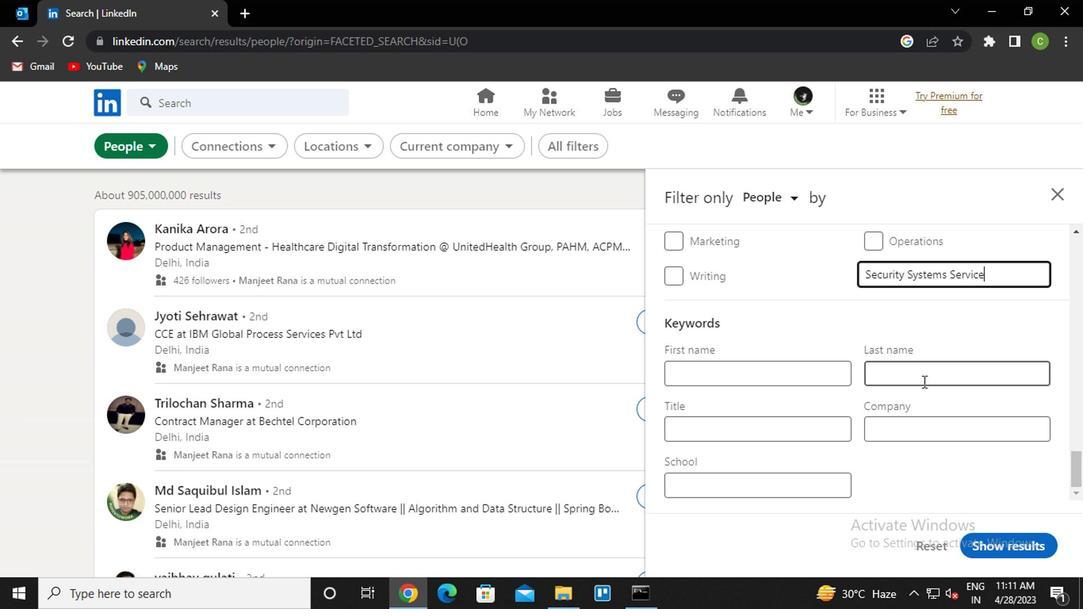 
Action: Mouse moved to (922, 352)
Screenshot: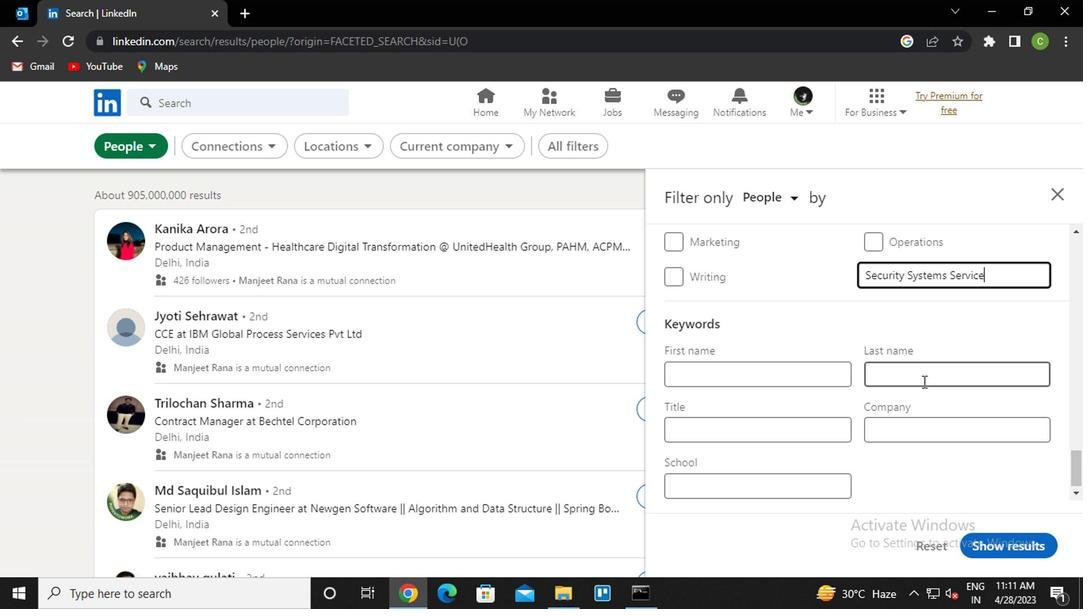 
Action: Mouse scrolled (922, 353) with delta (0, 0)
Screenshot: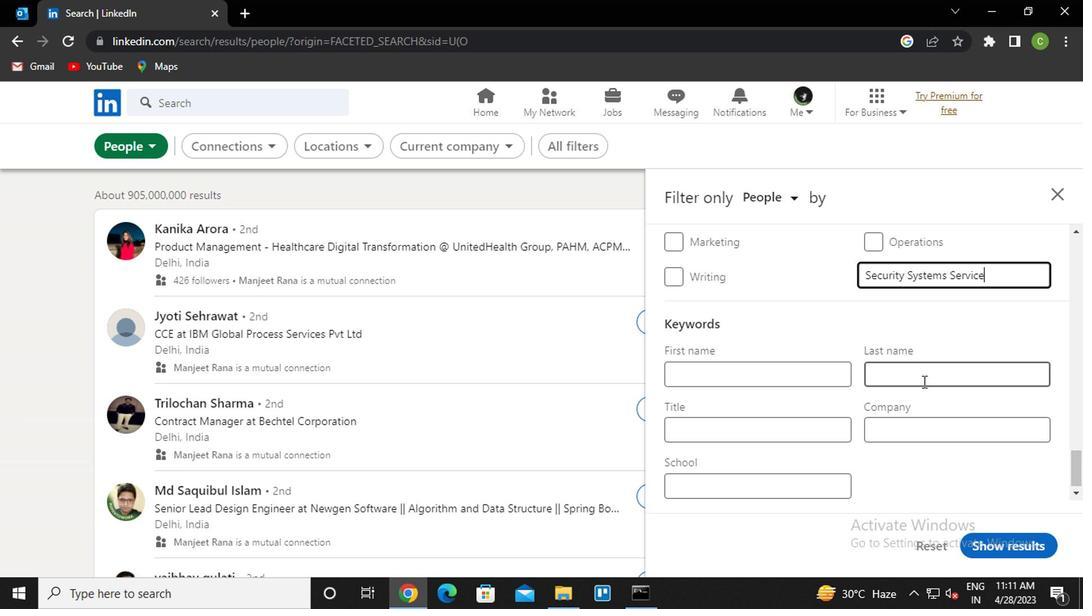 
Action: Mouse scrolled (922, 353) with delta (0, 0)
Screenshot: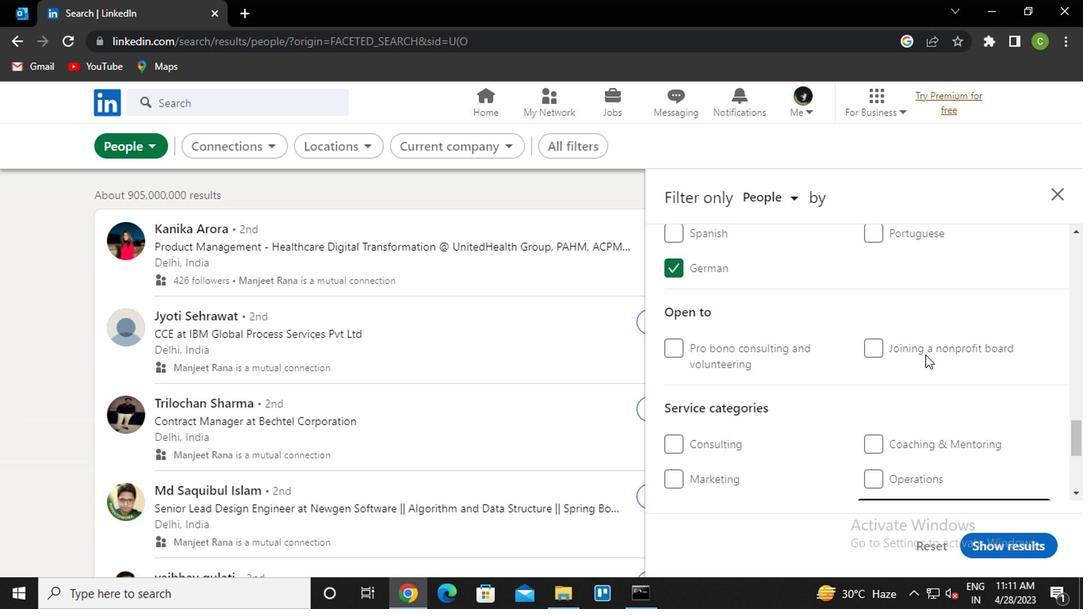 
Action: Mouse scrolled (922, 353) with delta (0, 0)
Screenshot: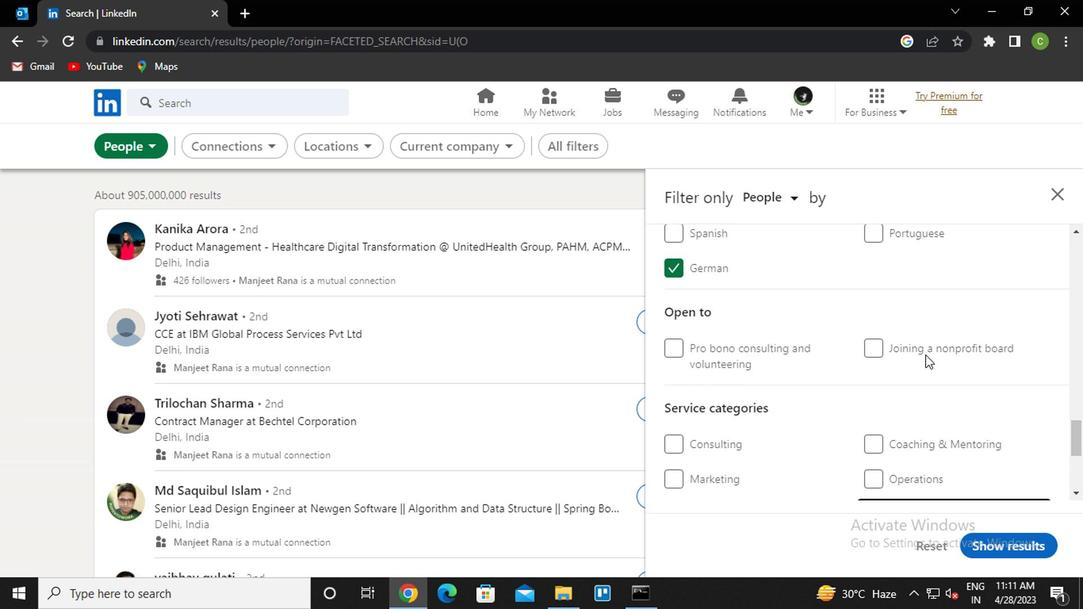 
Action: Mouse scrolled (922, 353) with delta (0, 0)
Screenshot: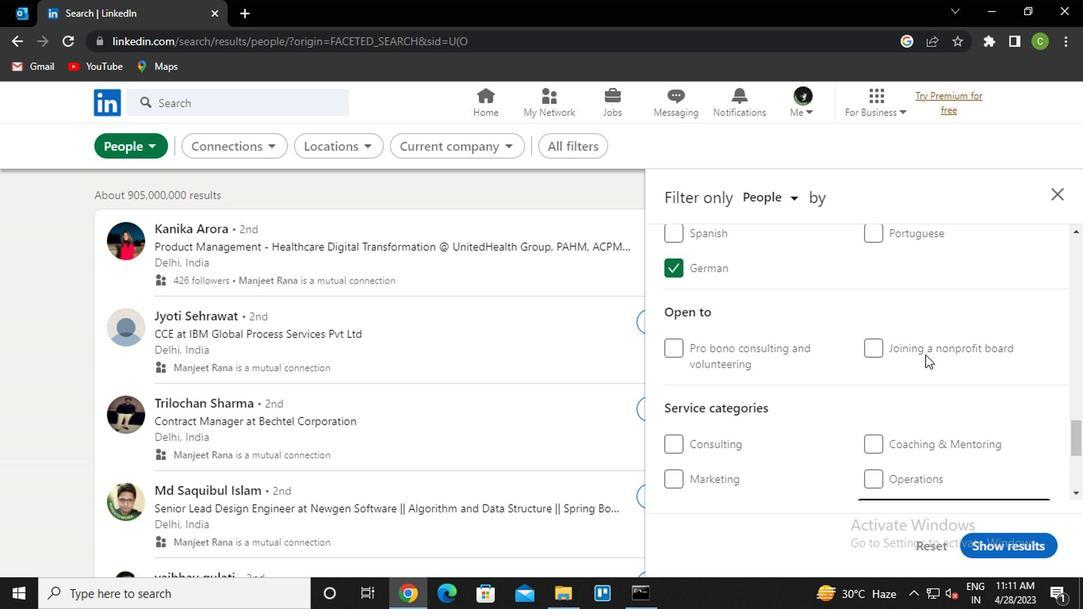 
Action: Mouse moved to (928, 359)
Screenshot: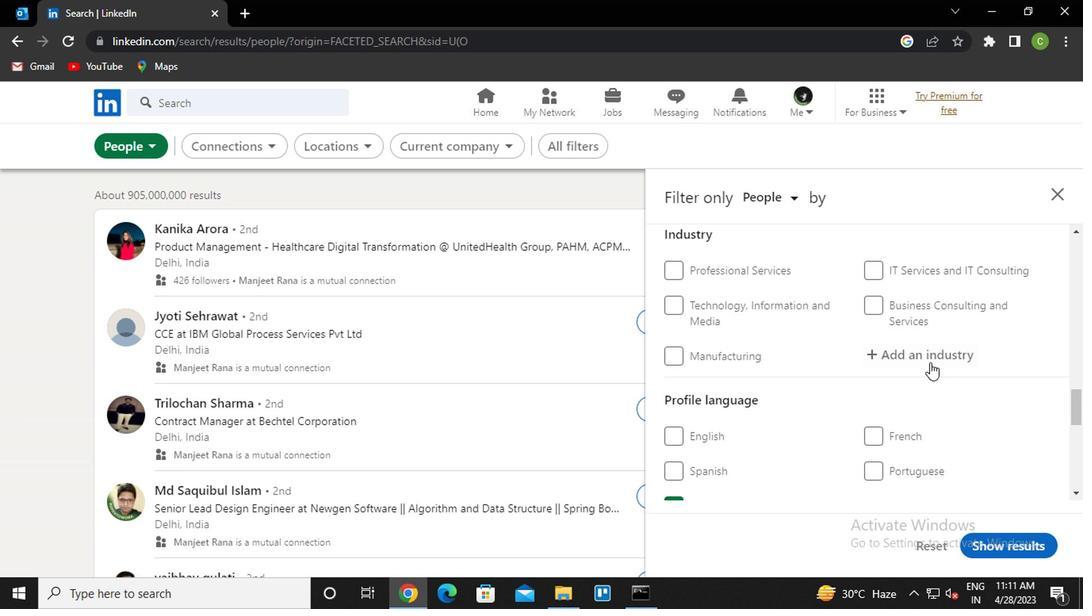 
Action: Mouse pressed left at (928, 359)
Screenshot: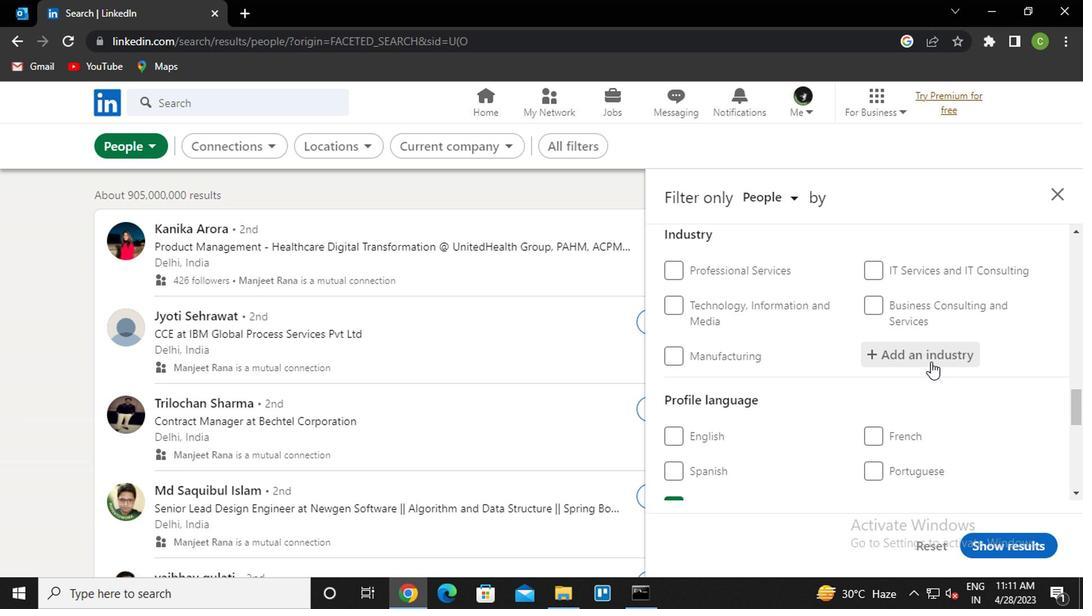 
Action: Key pressed <Key.caps_lock>S<Key.caps_lock>ECURITY<Key.up><Key.up><Key.enter>
Screenshot: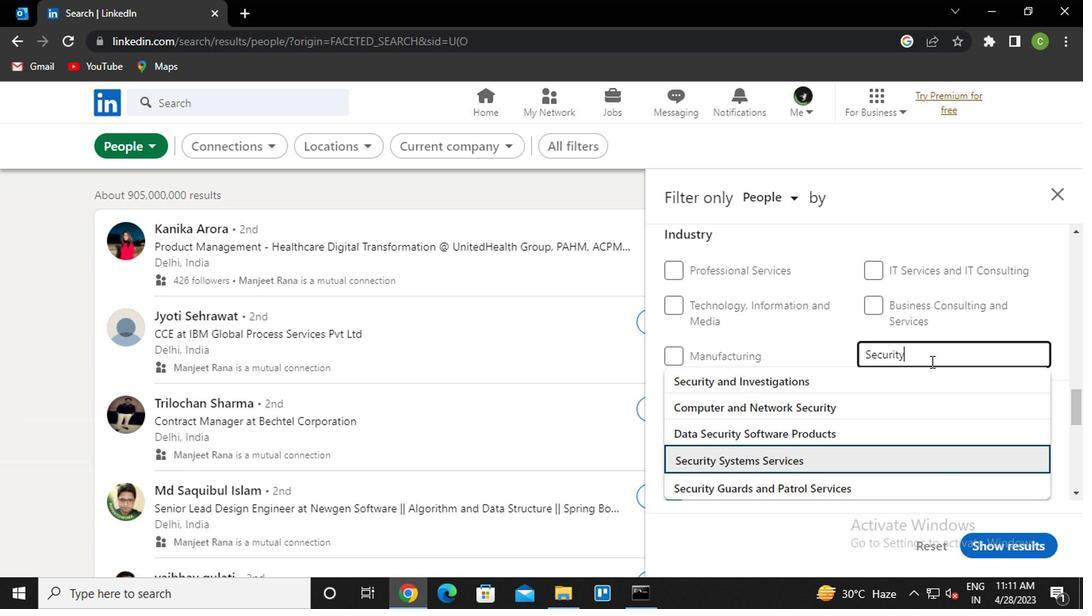 
Action: Mouse moved to (971, 401)
Screenshot: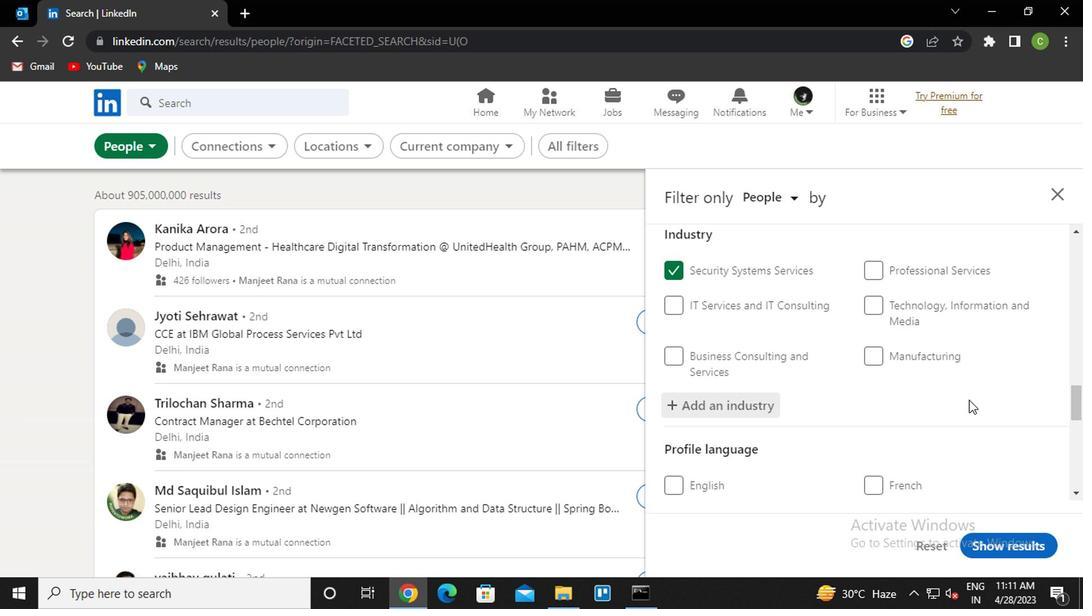 
Action: Mouse scrolled (971, 400) with delta (0, -1)
Screenshot: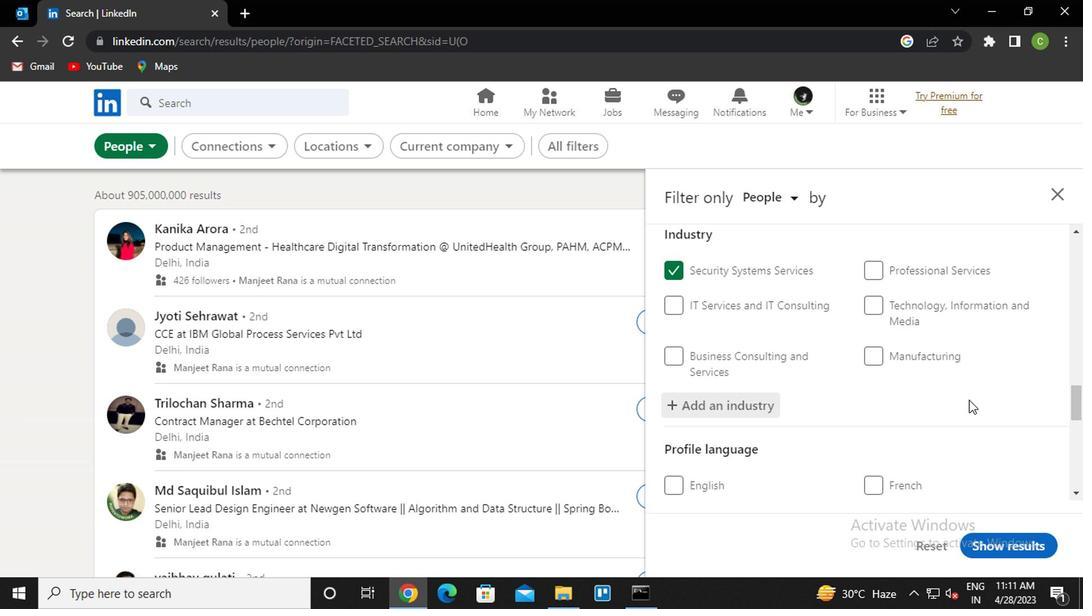 
Action: Mouse moved to (1004, 404)
Screenshot: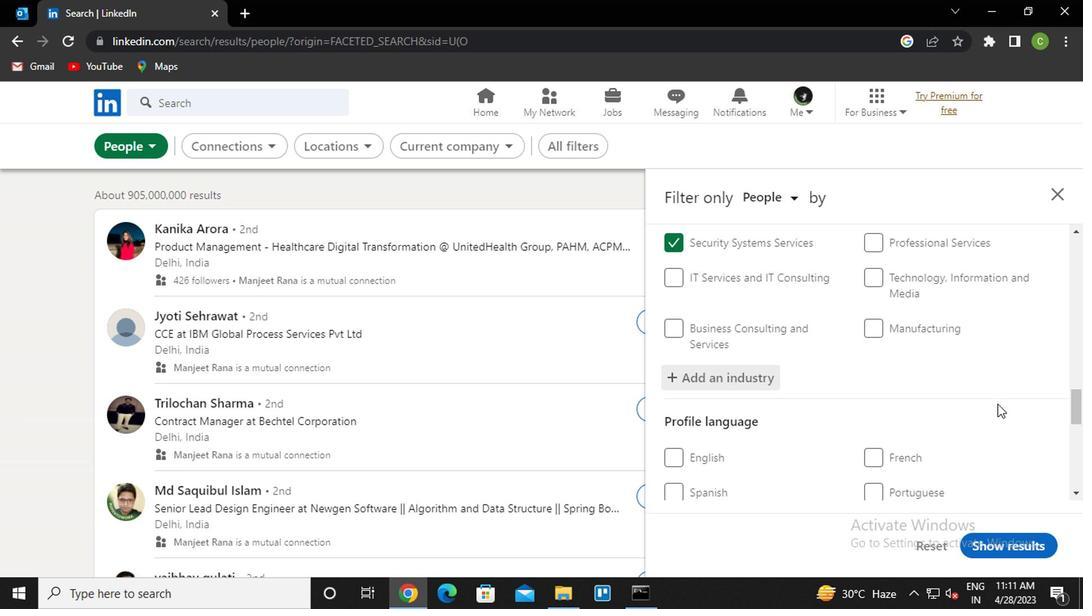 
Action: Mouse scrolled (1004, 404) with delta (0, 0)
Screenshot: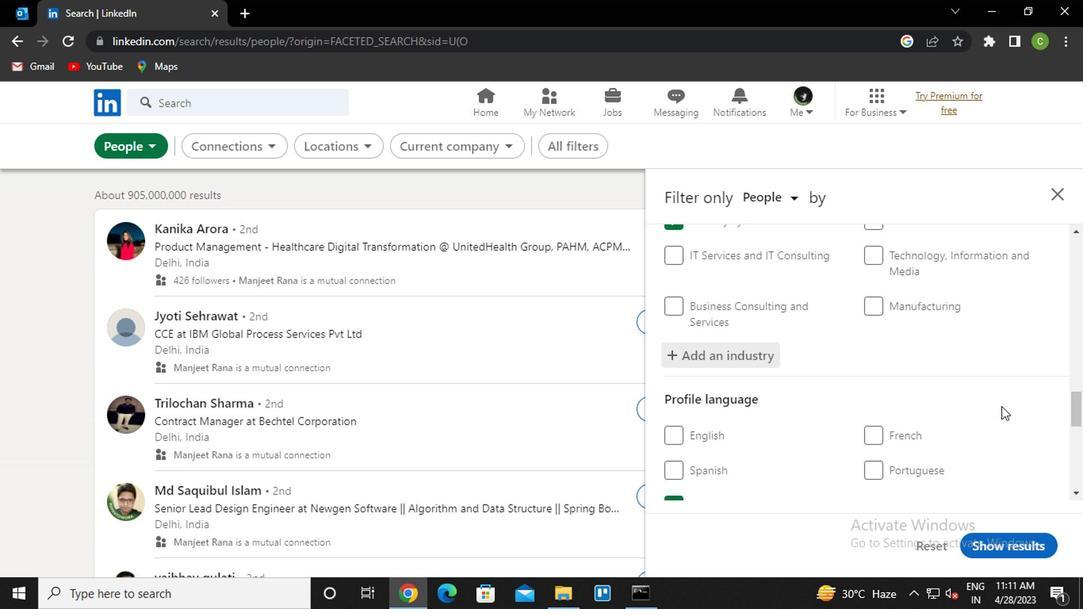 
Action: Mouse moved to (1008, 408)
Screenshot: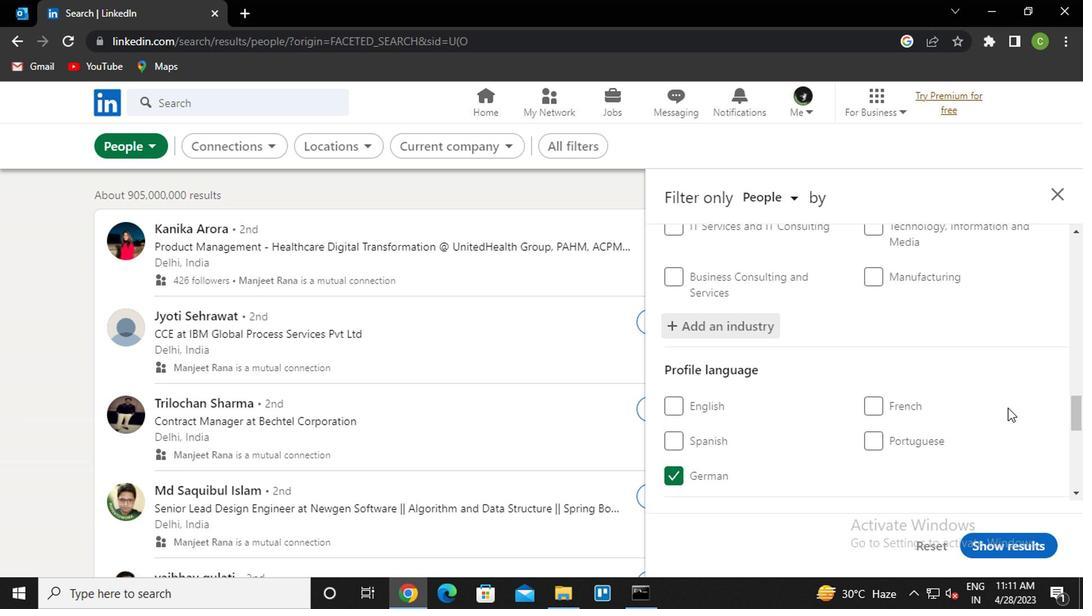 
Action: Mouse scrolled (1008, 408) with delta (0, 0)
Screenshot: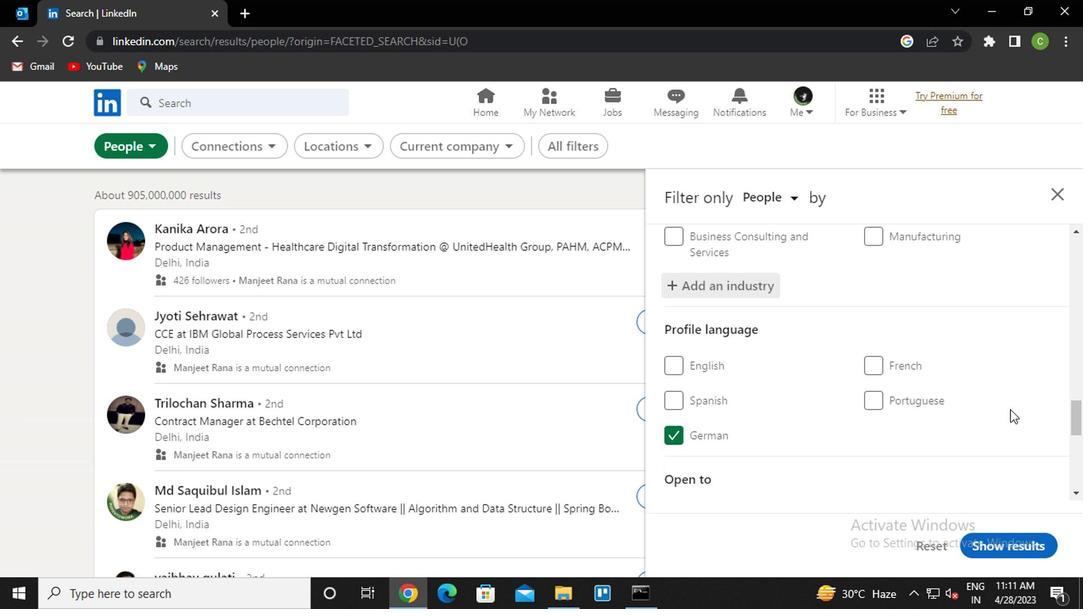 
Action: Mouse moved to (1010, 410)
Screenshot: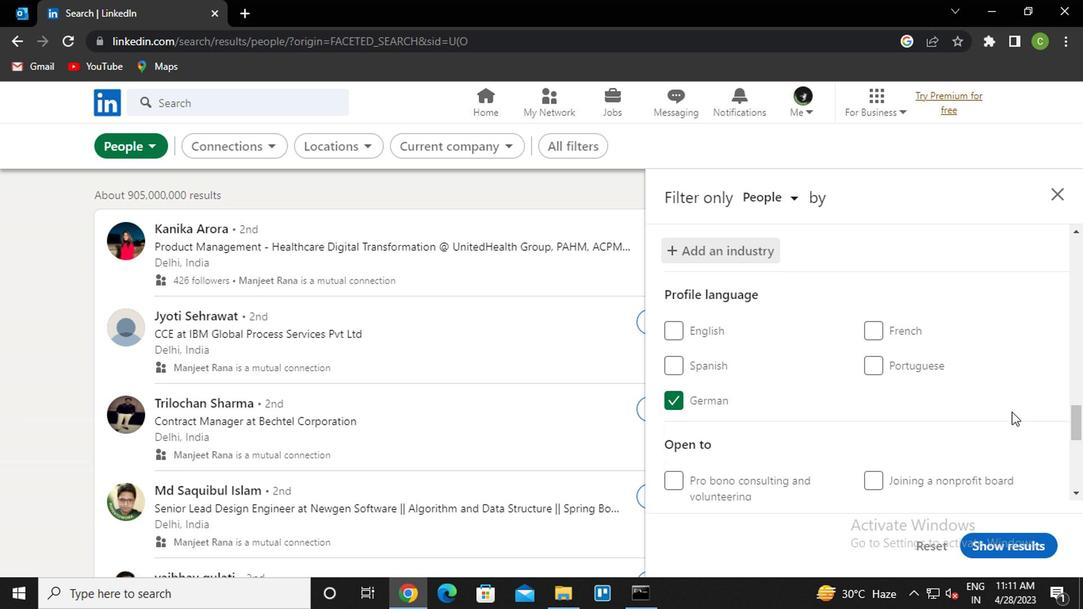 
Action: Mouse scrolled (1010, 409) with delta (0, 0)
Screenshot: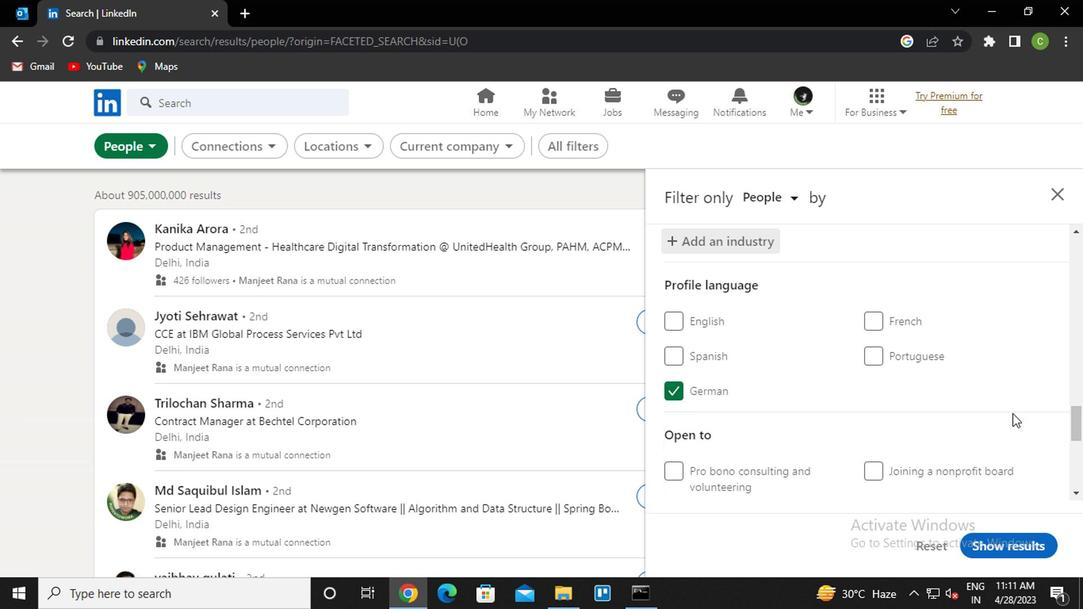 
Action: Mouse moved to (1010, 411)
Screenshot: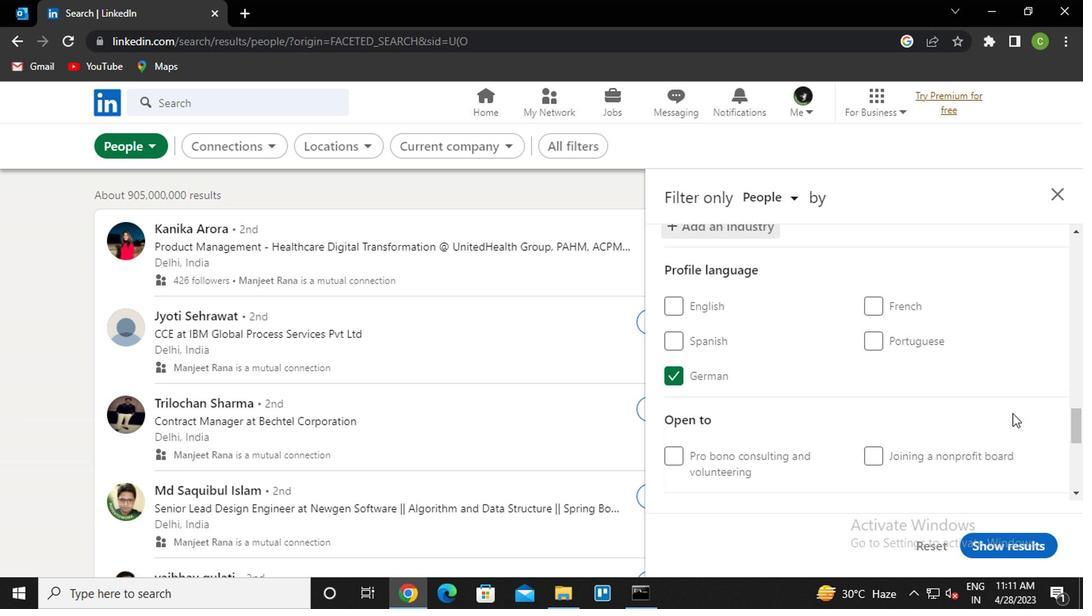 
Action: Mouse scrolled (1010, 410) with delta (0, 0)
Screenshot: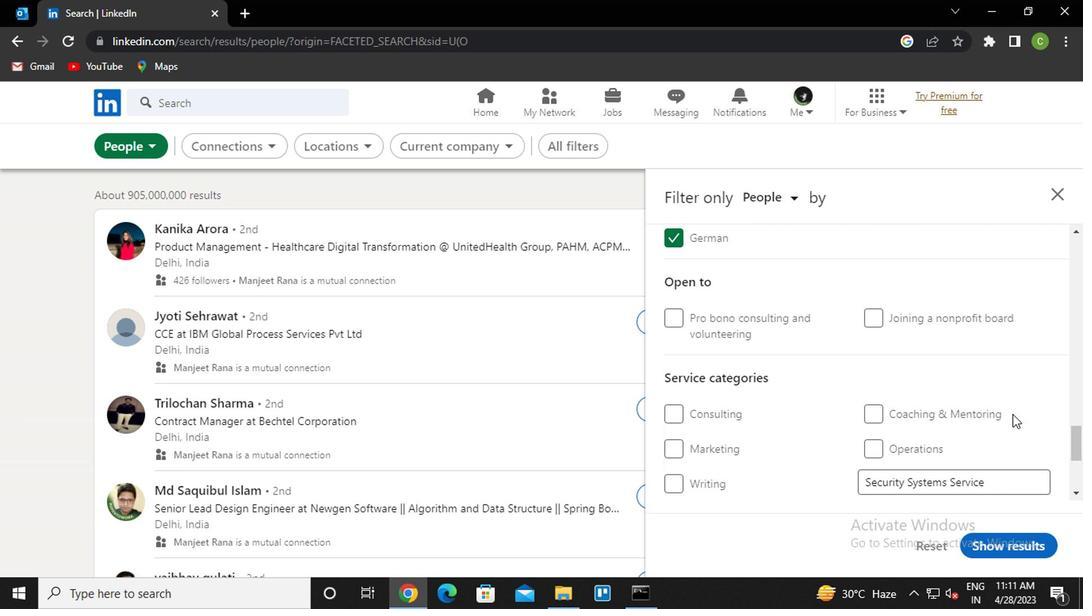 
Action: Mouse moved to (1012, 403)
Screenshot: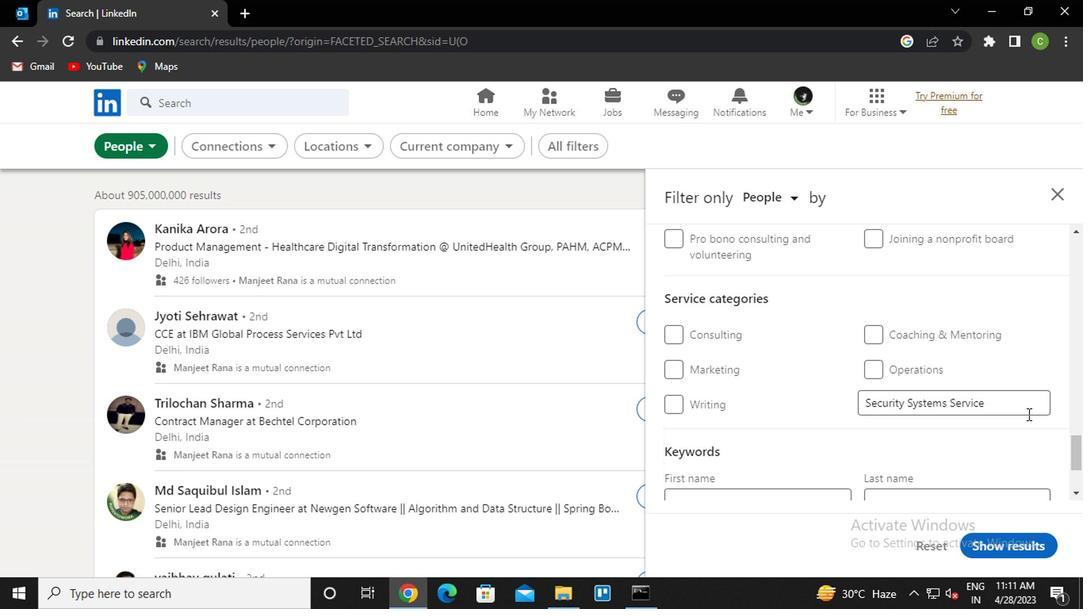 
Action: Mouse pressed left at (1012, 403)
Screenshot: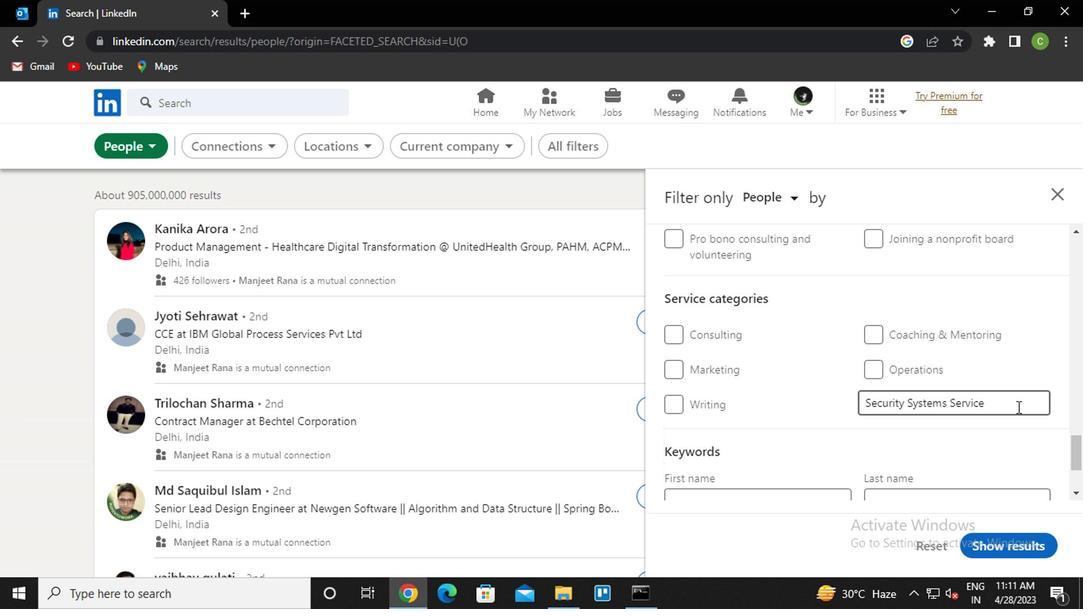 
Action: Mouse pressed left at (1012, 403)
Screenshot: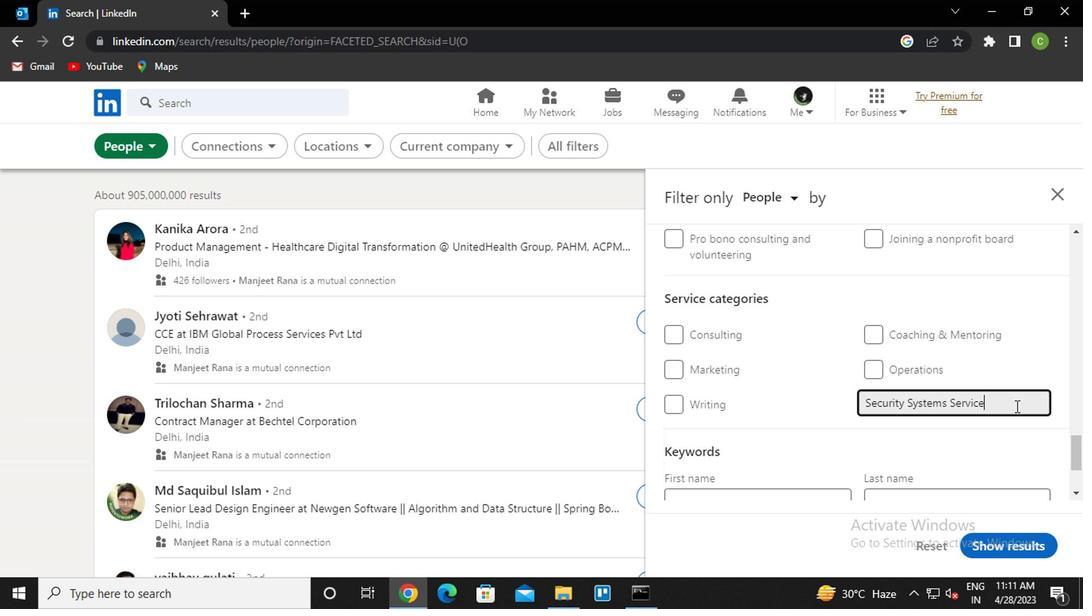 
Action: Mouse pressed left at (1012, 403)
Screenshot: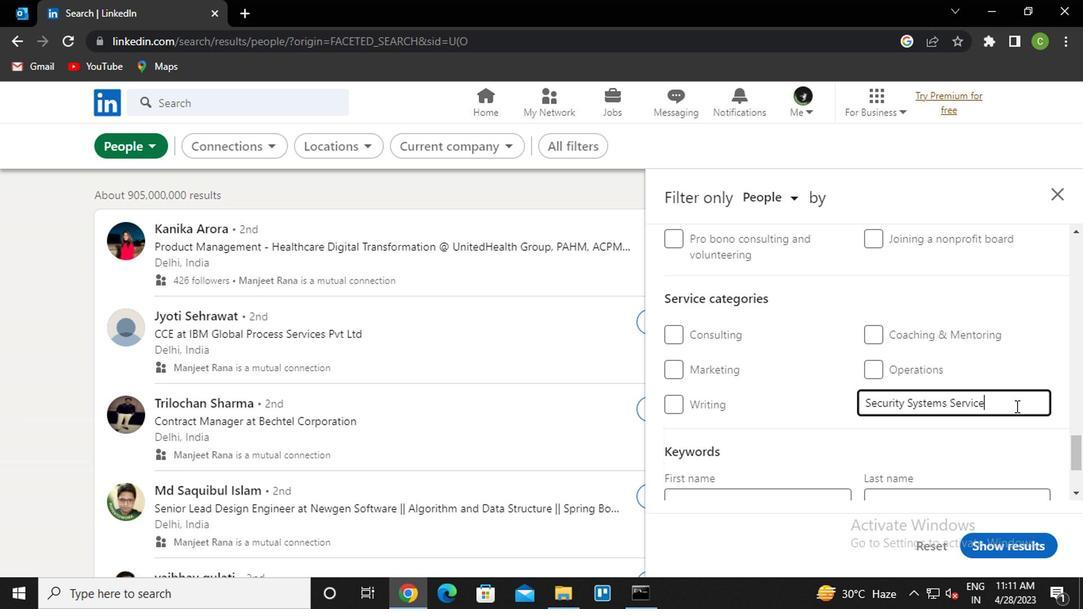 
Action: Key pressed <Key.caps_lock>F<Key.caps_lock>ILING<Key.down><Key.enter>
Screenshot: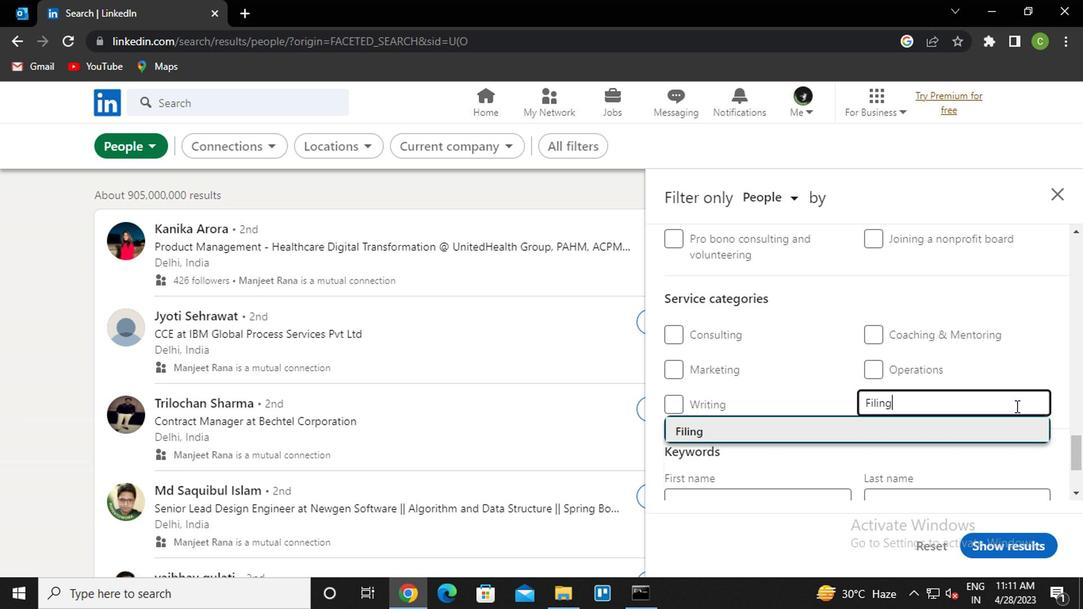 
Action: Mouse moved to (956, 557)
Screenshot: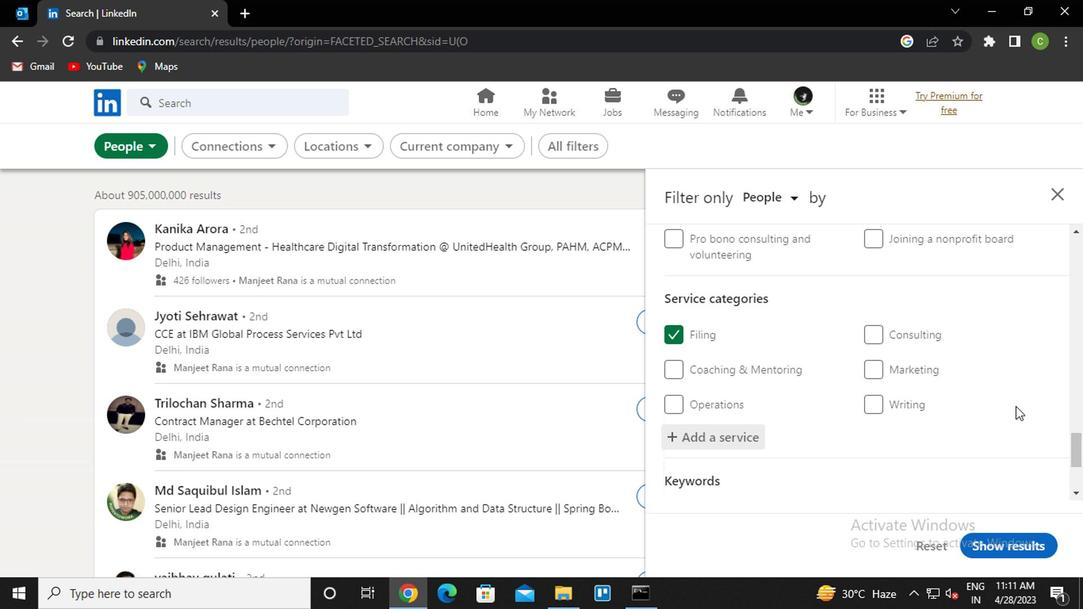 
Action: Mouse scrolled (956, 557) with delta (0, 0)
Screenshot: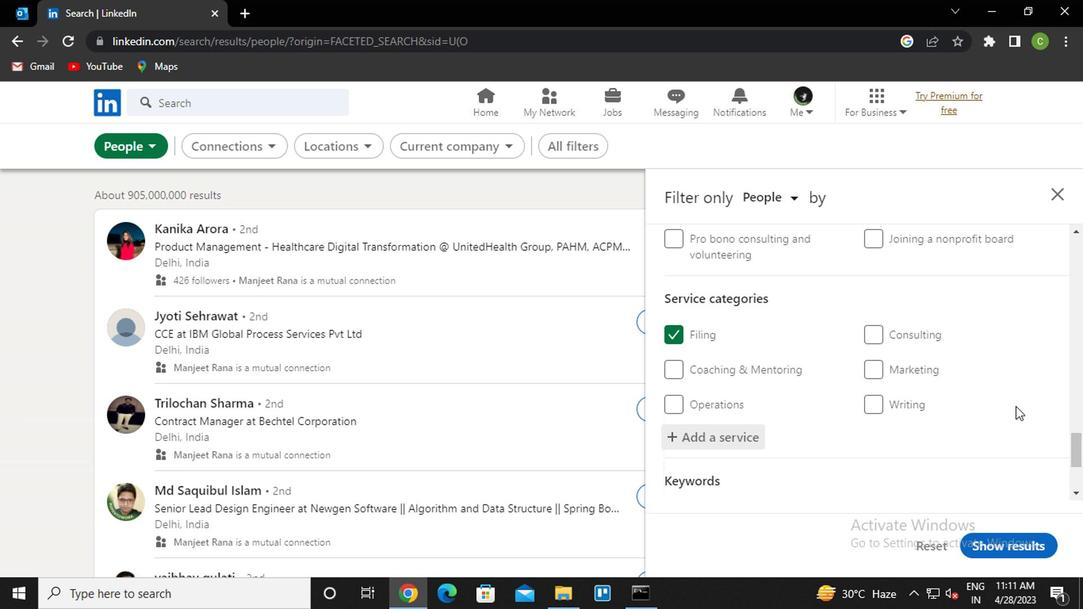 
Action: Mouse scrolled (956, 557) with delta (0, 0)
Screenshot: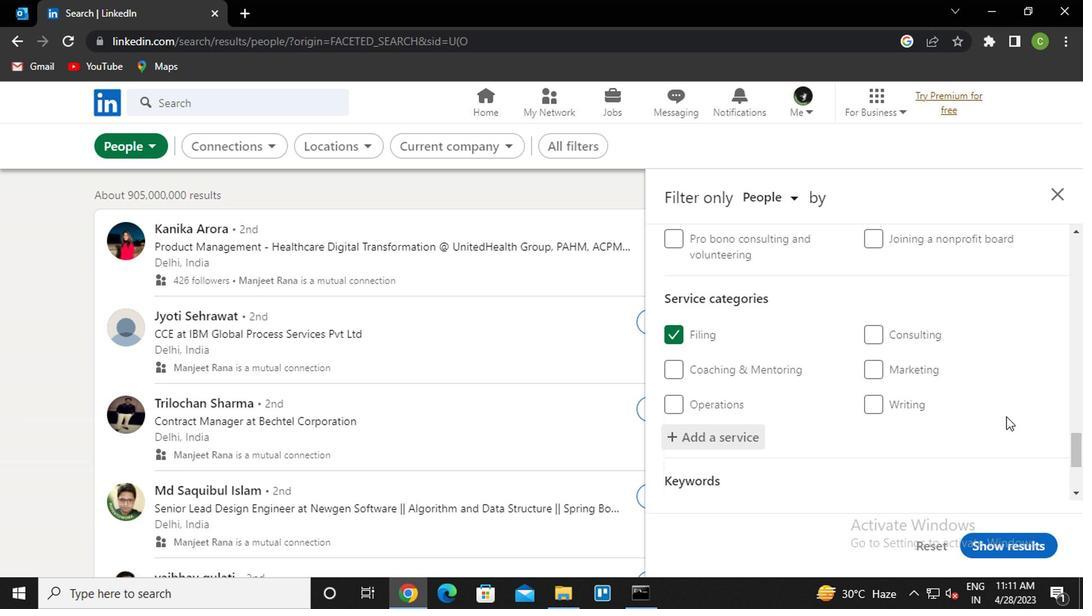 
Action: Mouse moved to (950, 559)
Screenshot: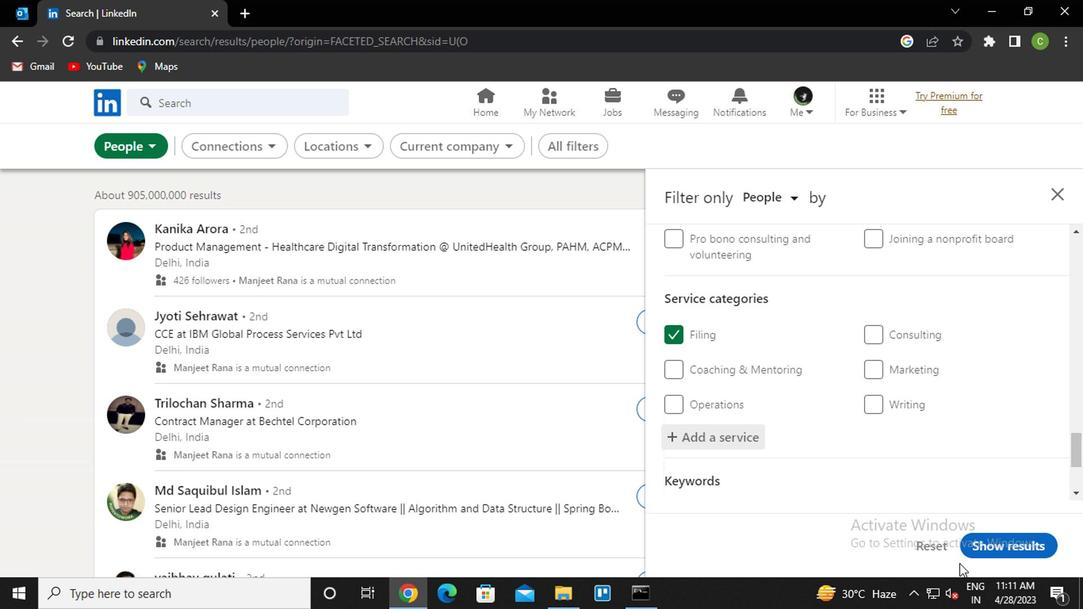 
Action: Mouse scrolled (950, 558) with delta (0, 0)
Screenshot: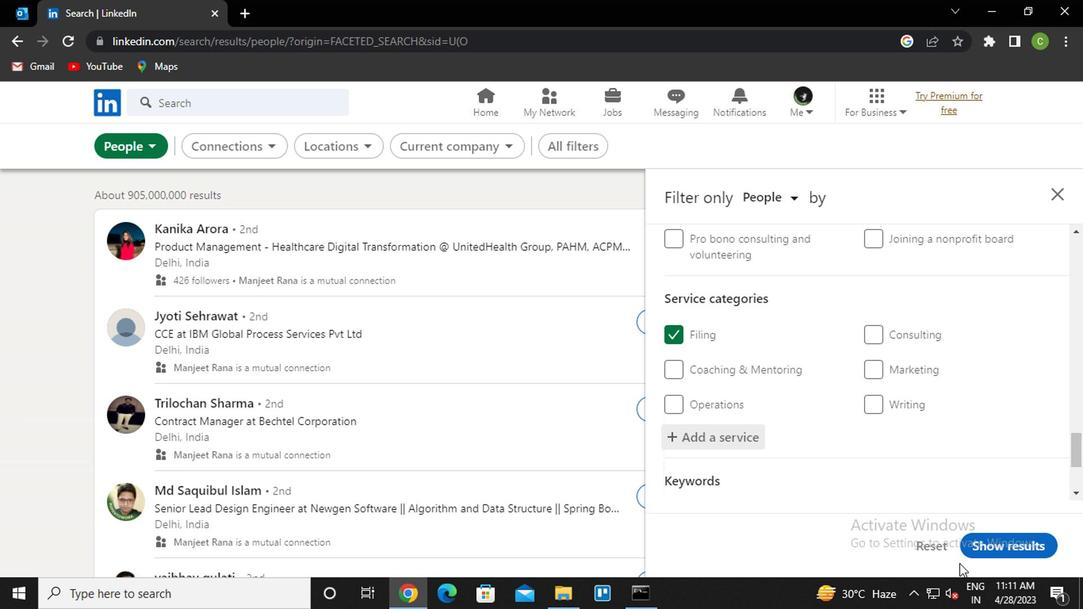 
Action: Mouse moved to (933, 551)
Screenshot: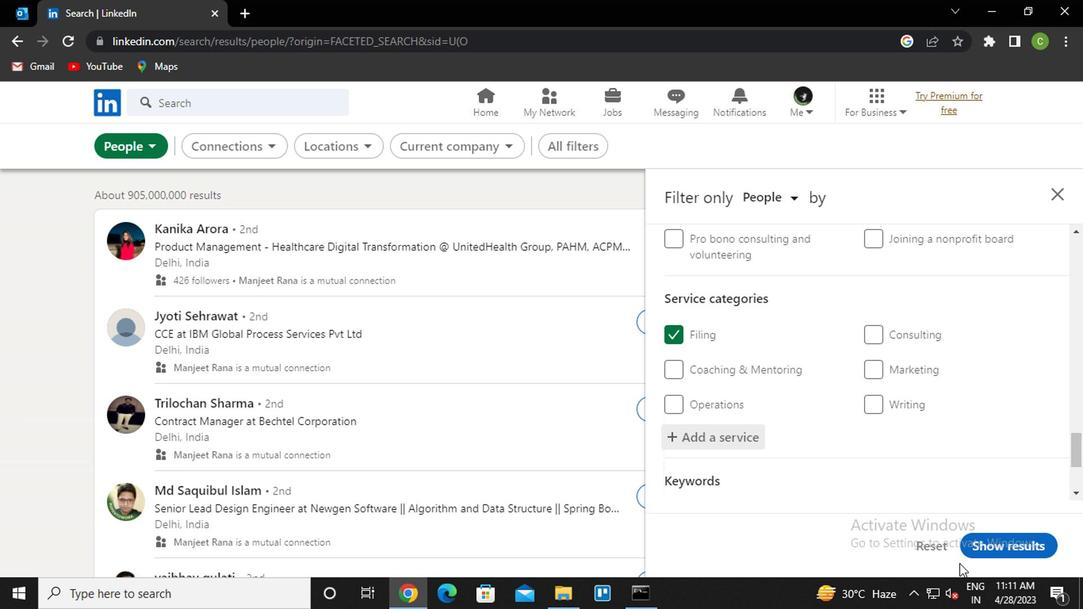 
Action: Mouse scrolled (933, 551) with delta (0, 0)
Screenshot: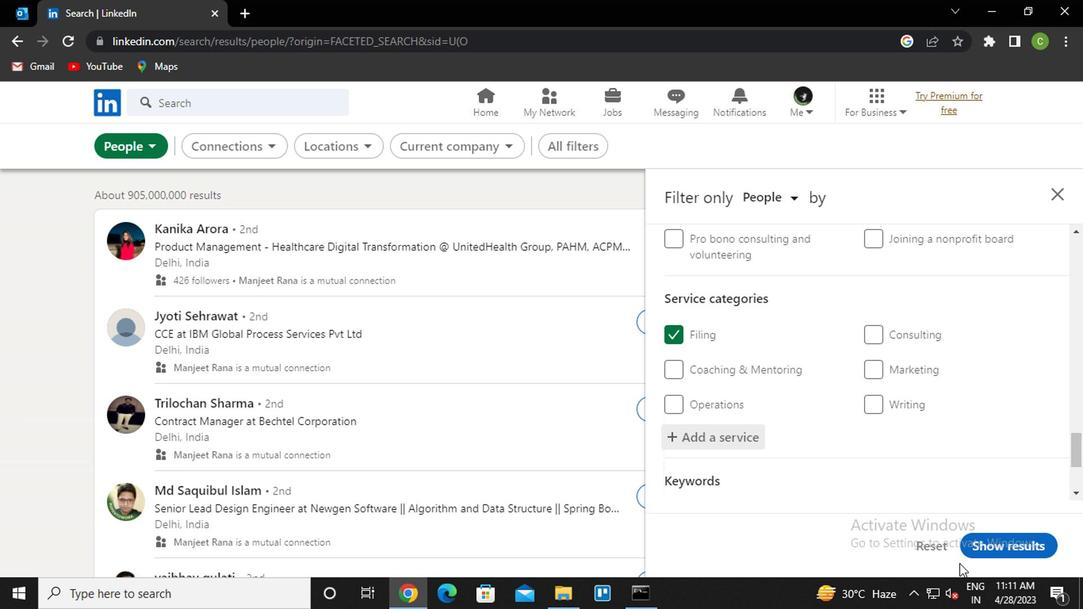 
Action: Mouse moved to (916, 535)
Screenshot: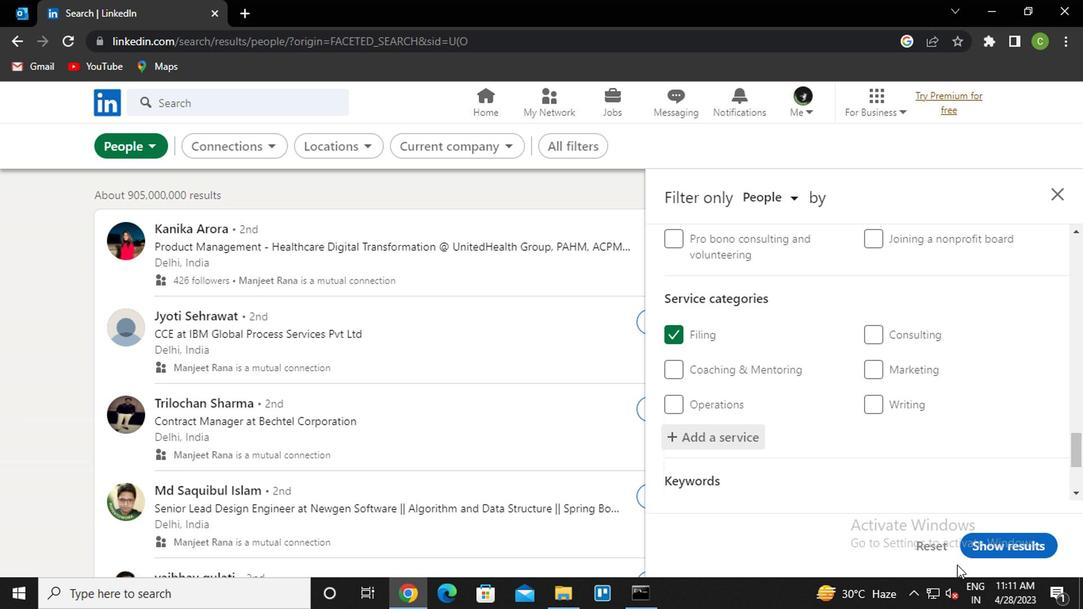 
Action: Mouse scrolled (916, 534) with delta (0, 0)
Screenshot: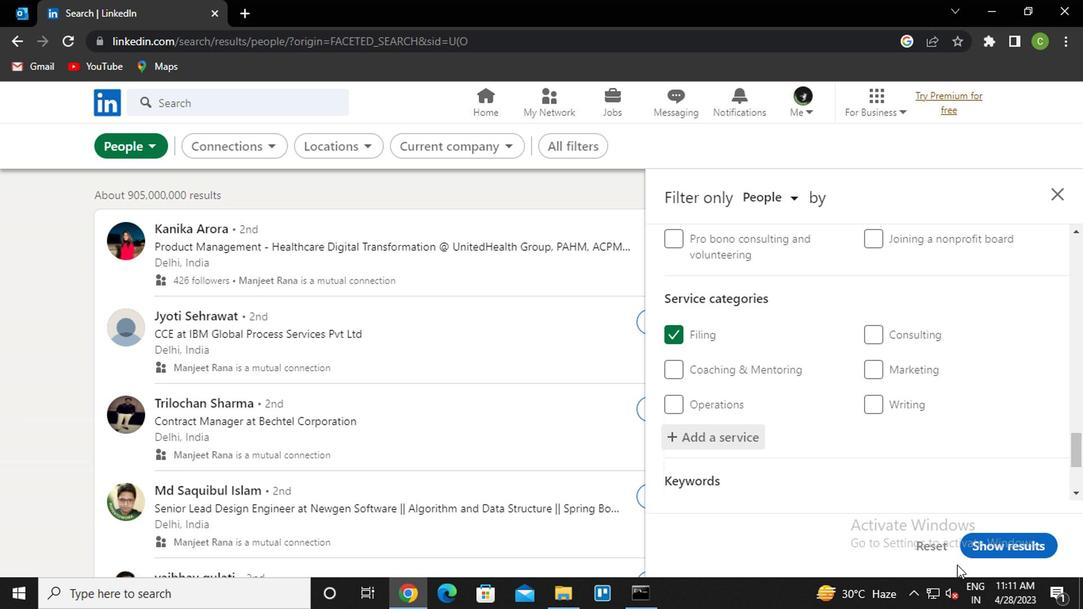 
Action: Mouse moved to (823, 469)
Screenshot: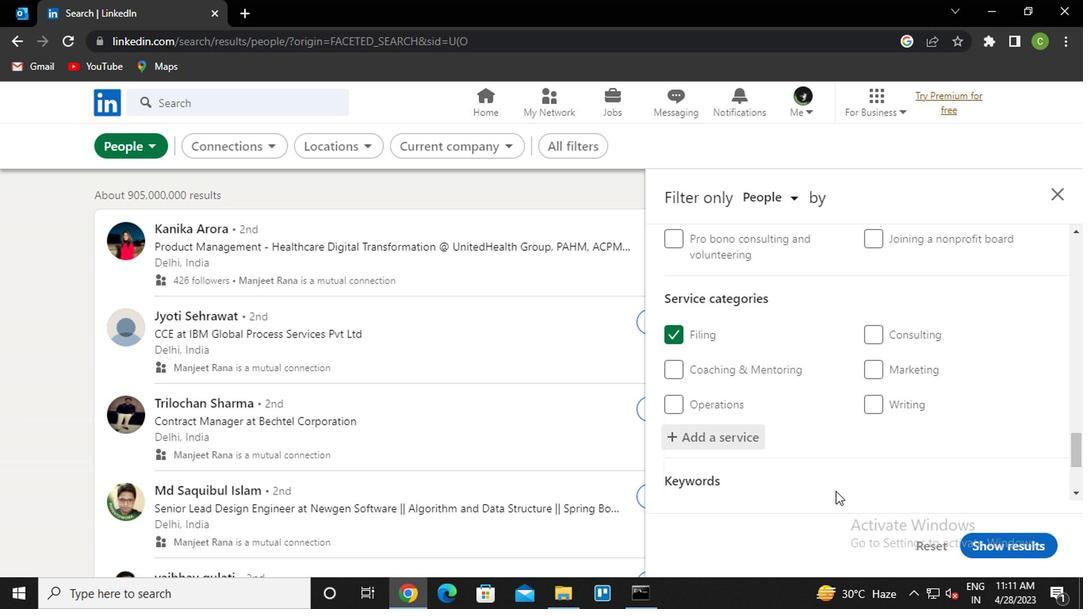 
Action: Mouse scrolled (823, 469) with delta (0, 0)
Screenshot: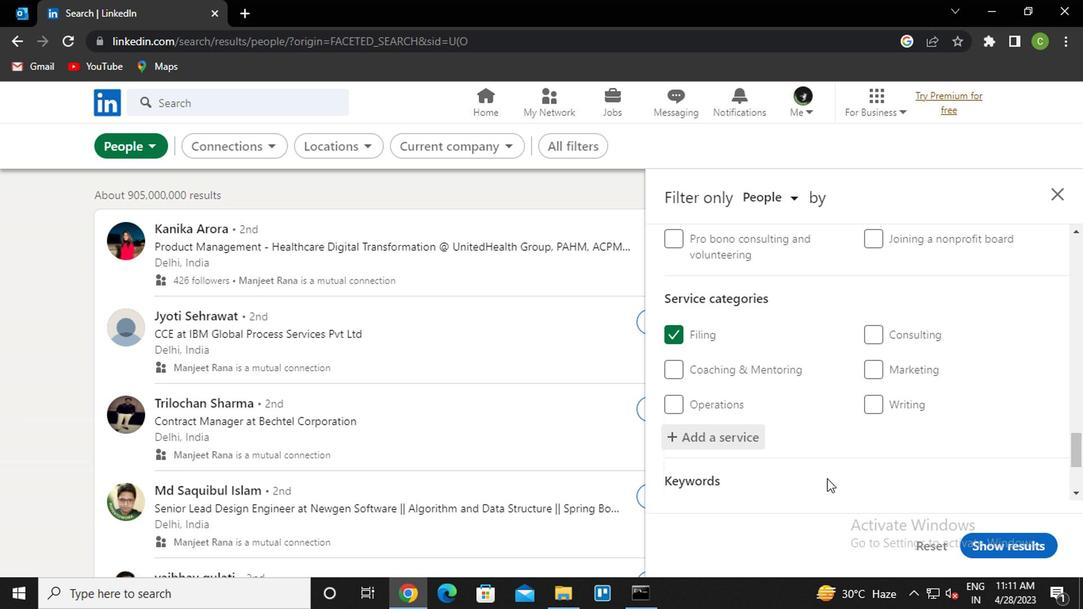 
Action: Mouse moved to (822, 469)
Screenshot: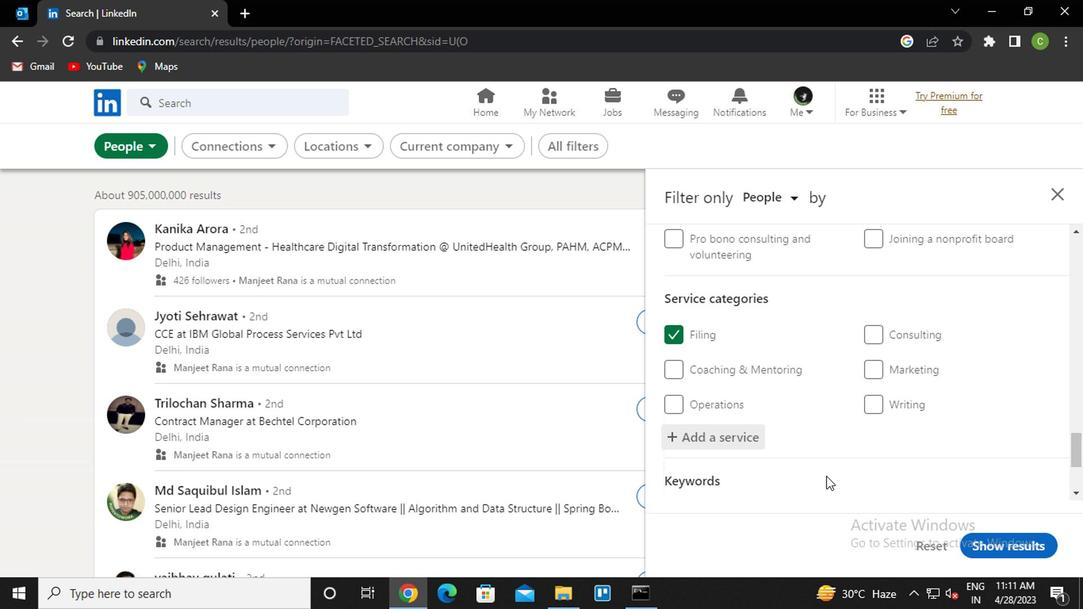 
Action: Mouse scrolled (822, 468) with delta (0, -1)
Screenshot: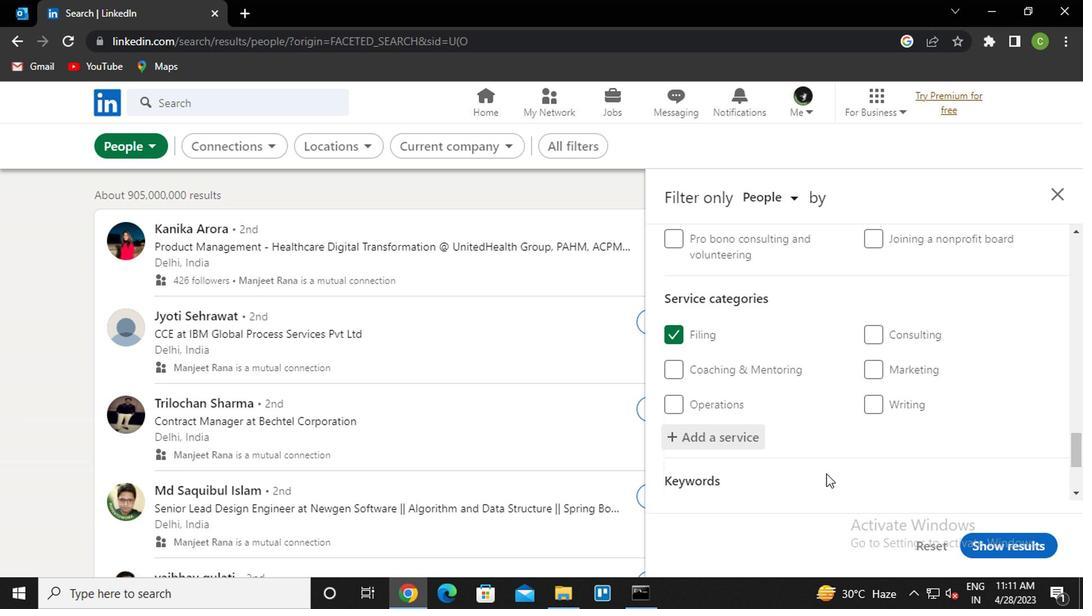 
Action: Mouse moved to (819, 469)
Screenshot: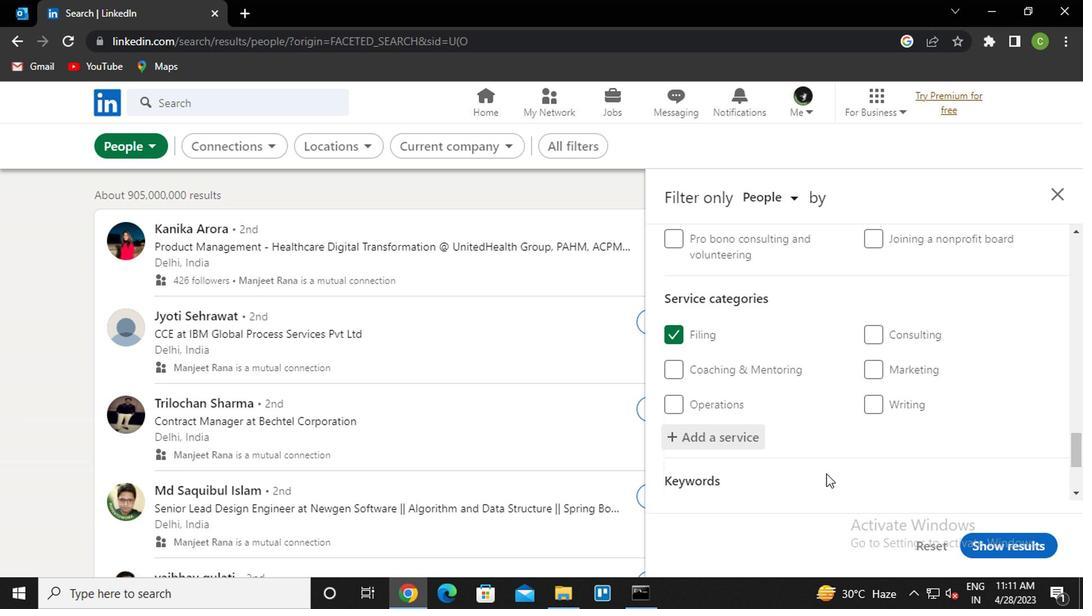 
Action: Mouse scrolled (819, 468) with delta (0, -1)
Screenshot: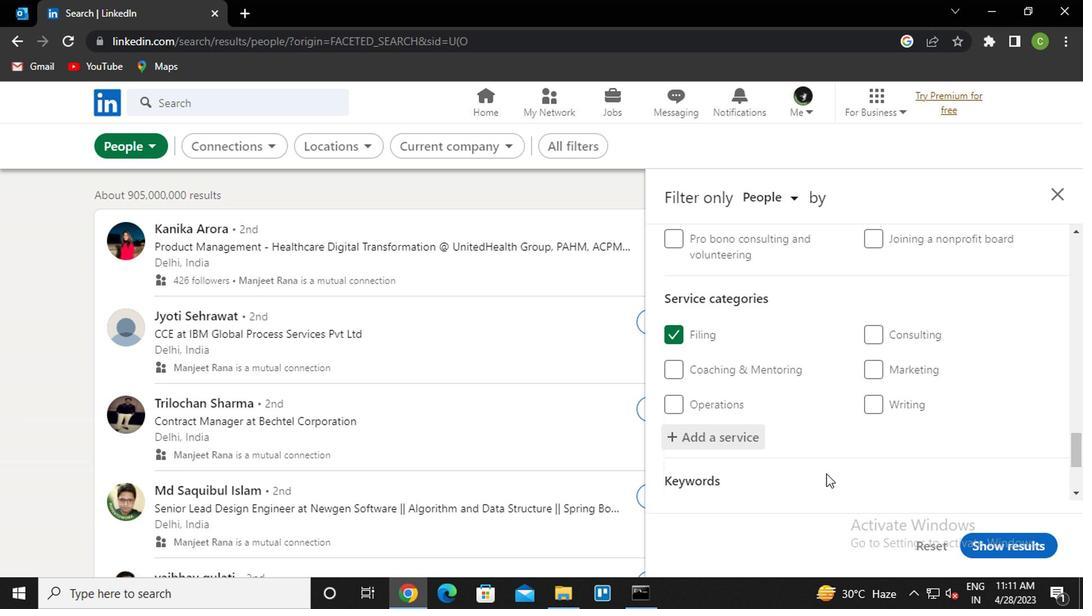 
Action: Mouse scrolled (819, 468) with delta (0, -1)
Screenshot: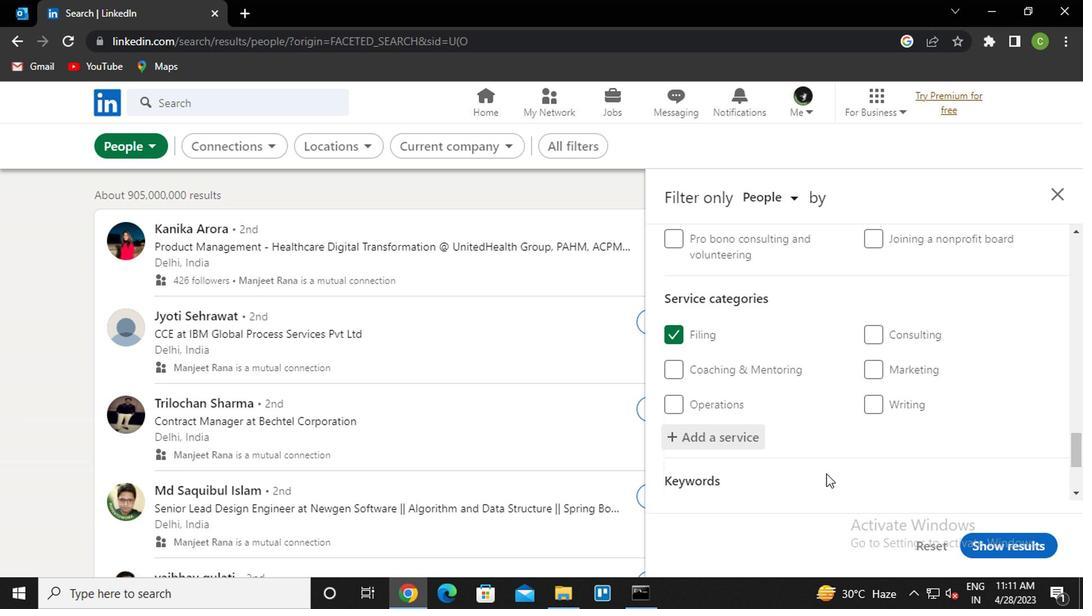 
Action: Mouse scrolled (819, 468) with delta (0, -1)
Screenshot: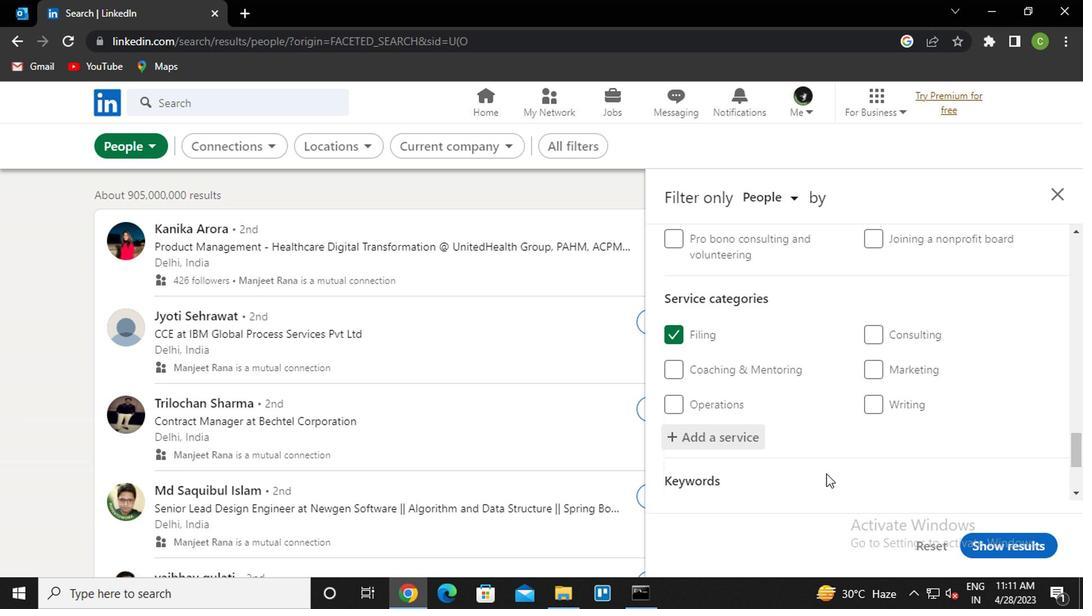 
Action: Mouse moved to (748, 424)
Screenshot: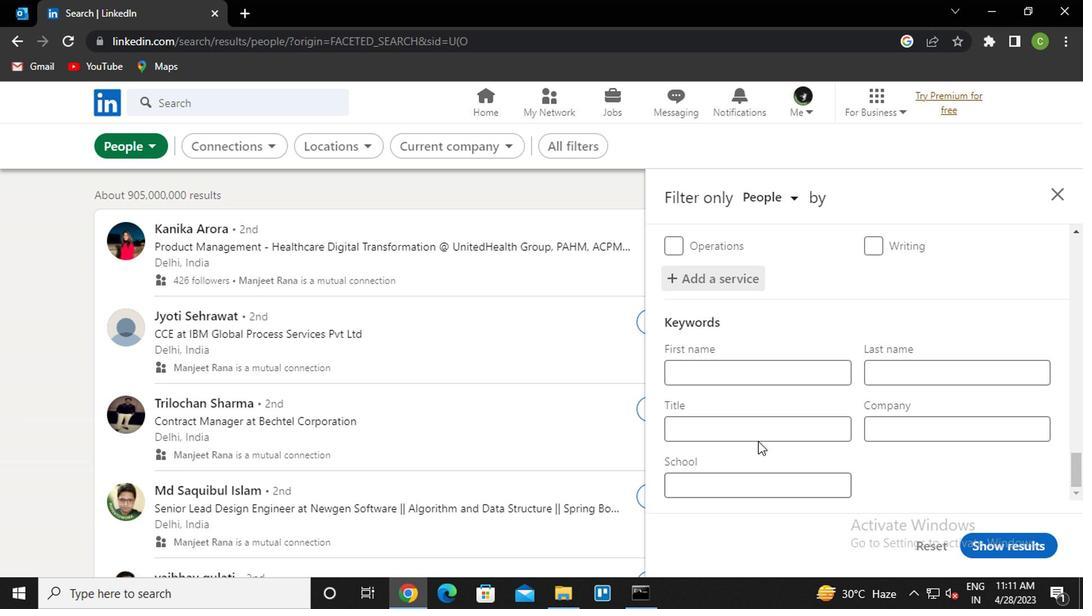 
Action: Mouse pressed left at (748, 424)
Screenshot: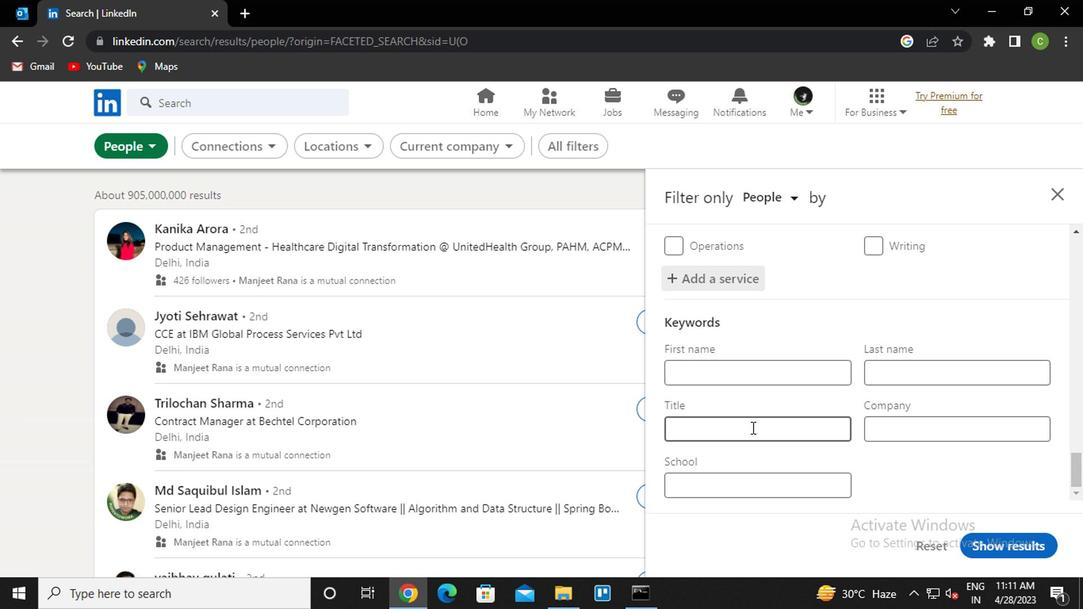 
Action: Key pressed <Key.caps_lock>P<Key.caps_lock>ROPOSEL<Key.space><Key.caps_lock>W<Key.caps_lock>RITER
Screenshot: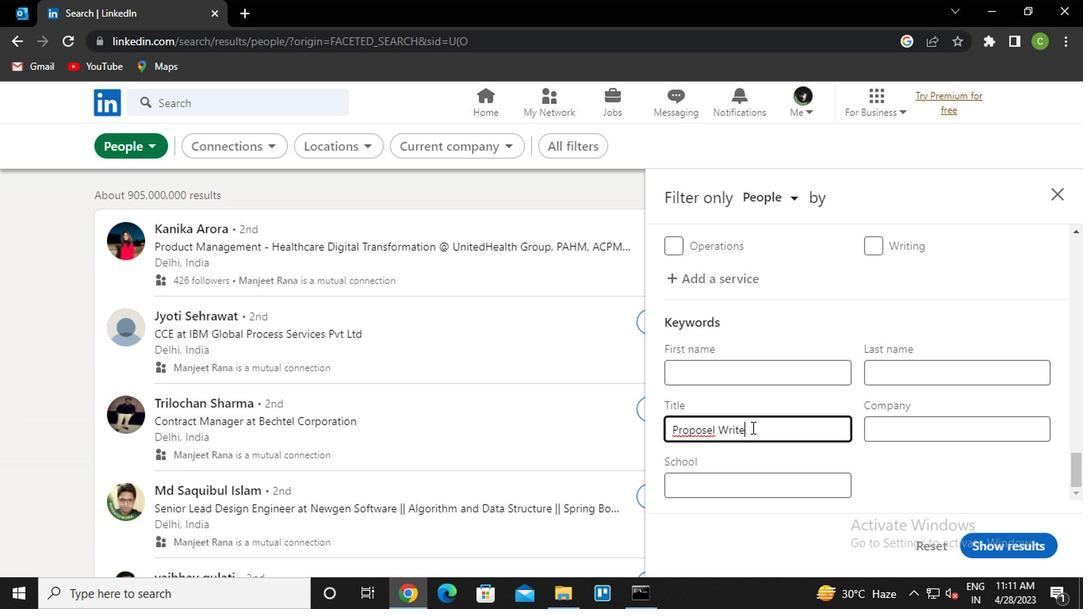 
Action: Mouse moved to (709, 430)
Screenshot: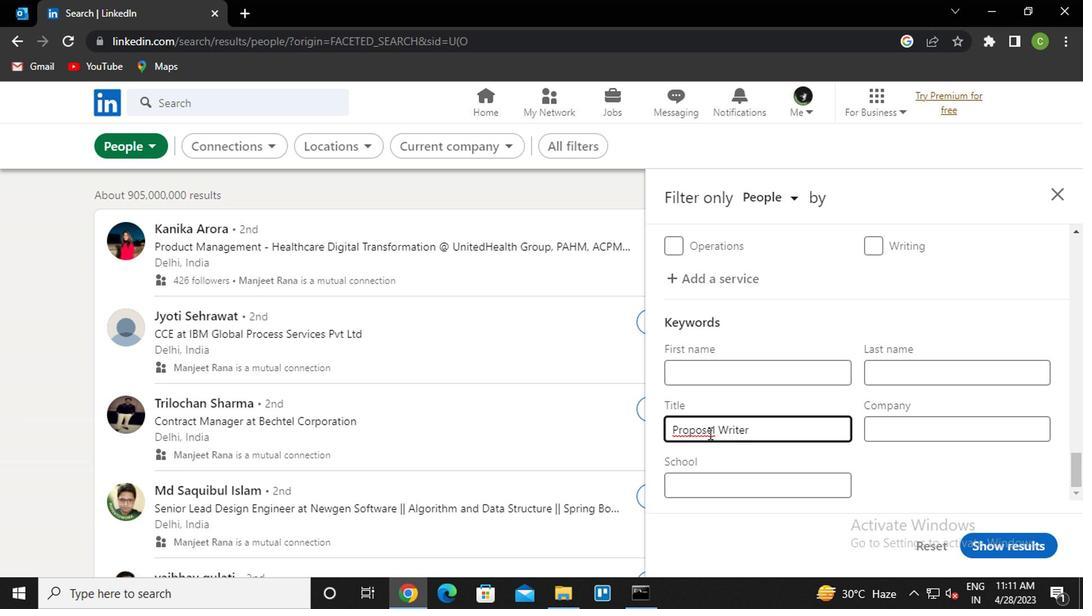 
Action: Mouse pressed left at (709, 430)
Screenshot: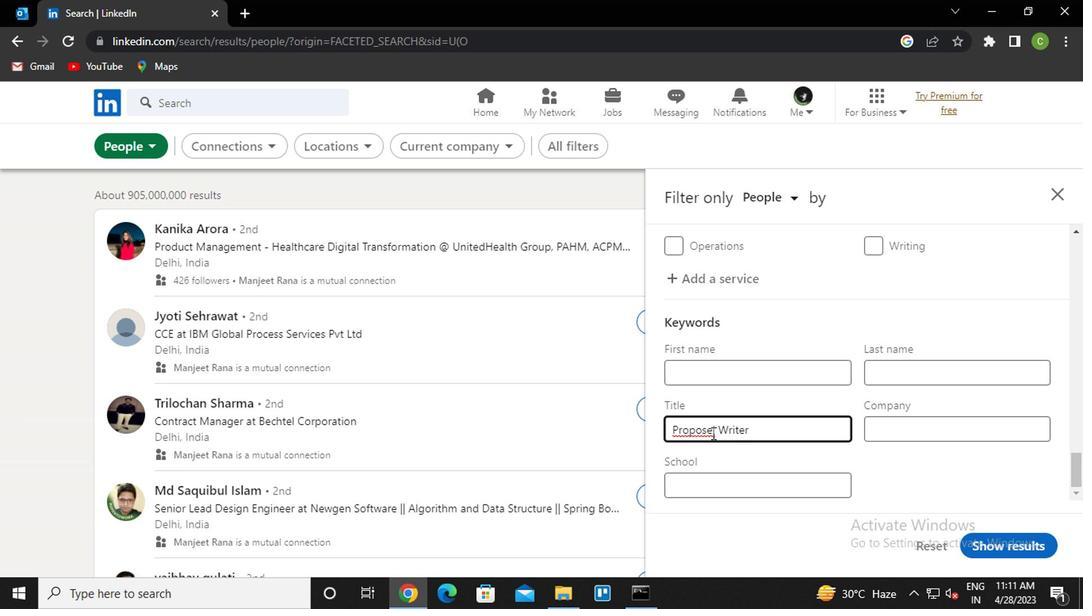 
Action: Key pressed <Key.backspace>A
Screenshot: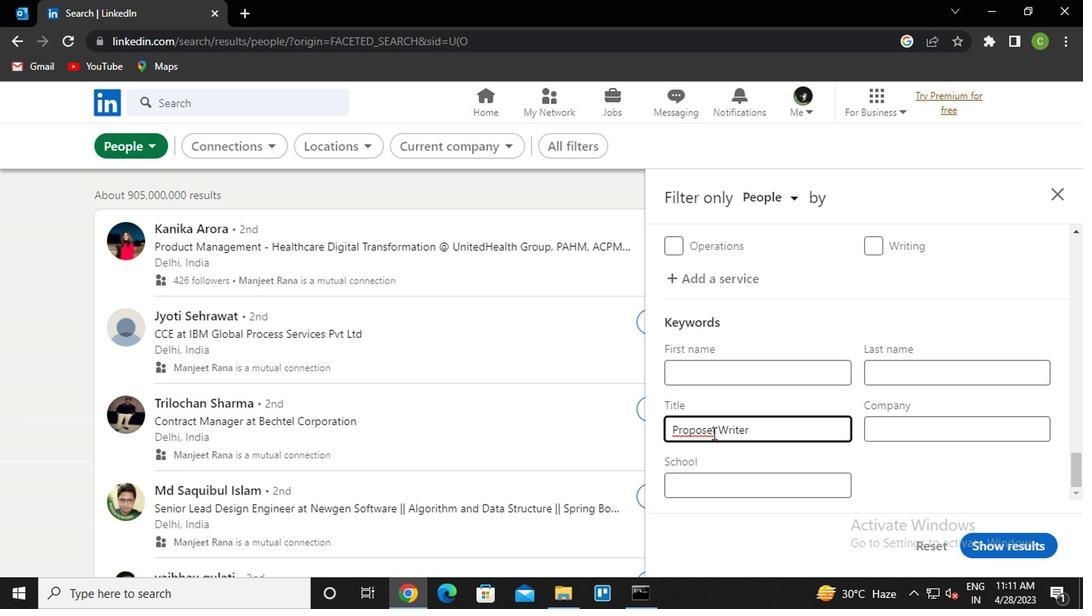 
Action: Mouse moved to (1016, 548)
Screenshot: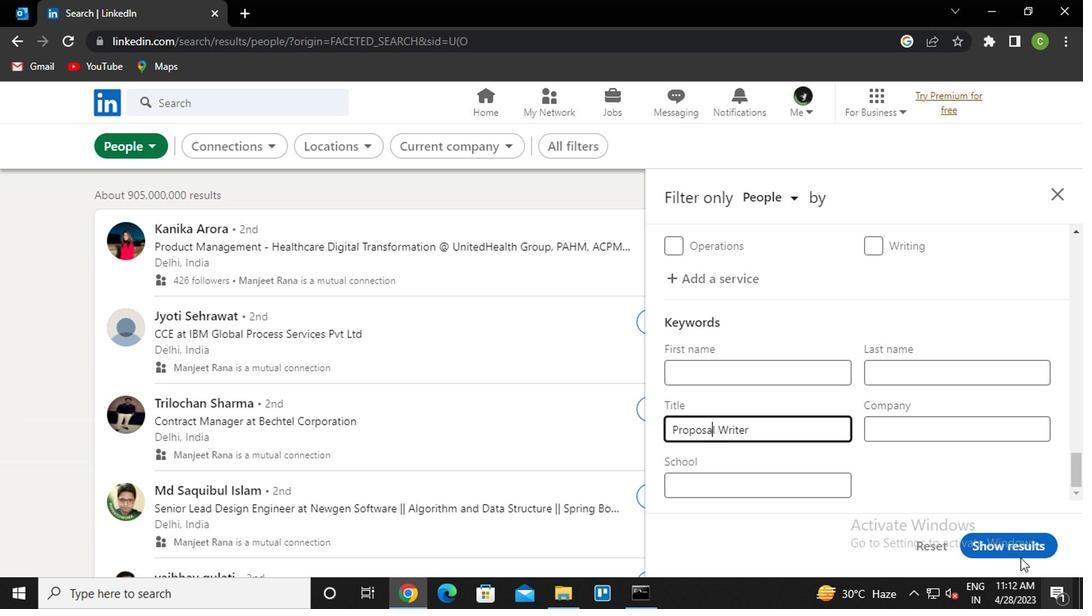 
Action: Mouse pressed left at (1016, 548)
Screenshot: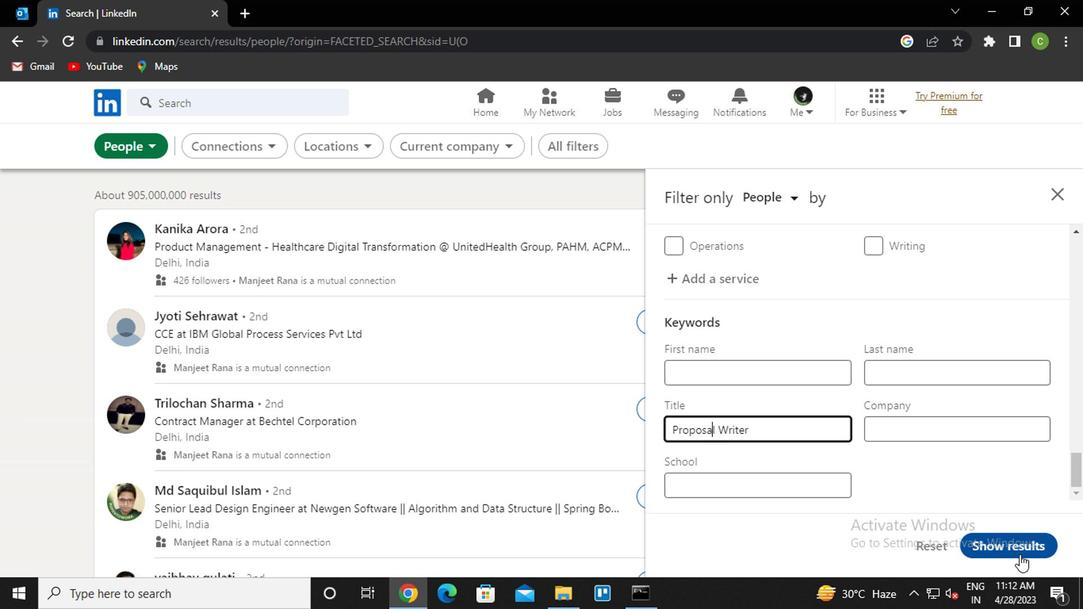 
Action: Mouse moved to (594, 535)
Screenshot: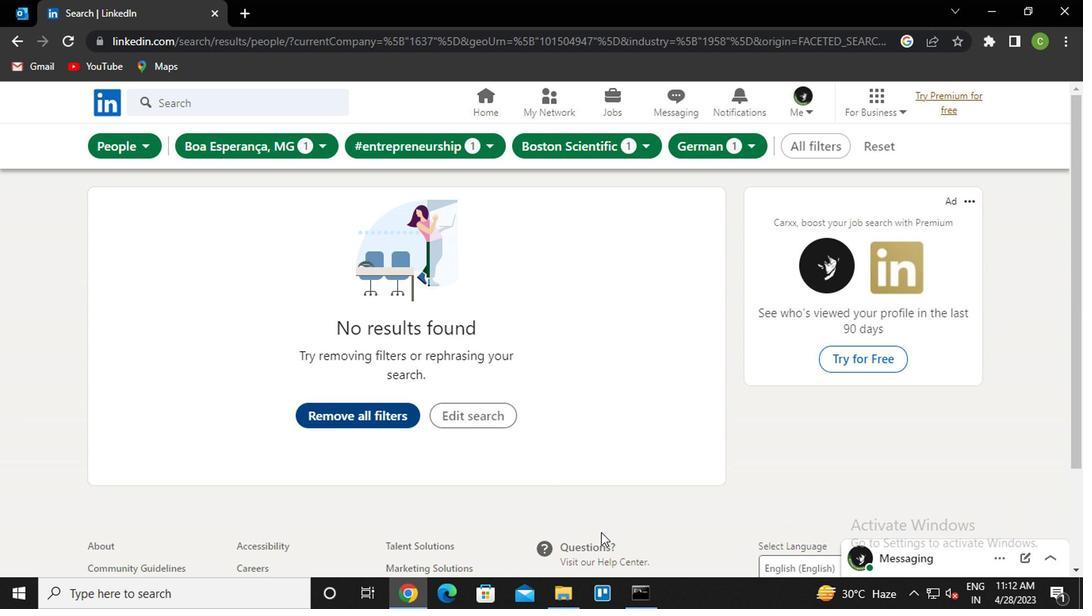 
